 Task: Look for space in Tobias Barreto, Brazil from 17th June, 2023 to 21st June, 2023 for 2 adults in price range Rs.7000 to Rs.12000. Place can be private room with 1  bedroom having 2 beds and 1 bathroom. Property type can be house, flat, guest house. Amenities needed are: wifi, washing machine. Booking option can be shelf check-in. Required host language is Spanish.
Action: Mouse moved to (390, 106)
Screenshot: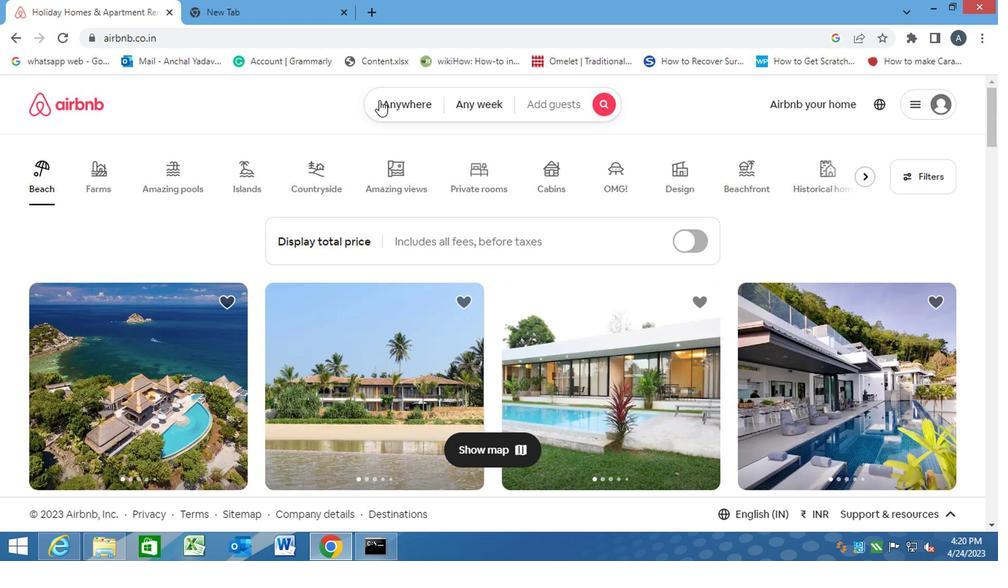
Action: Mouse pressed left at (390, 106)
Screenshot: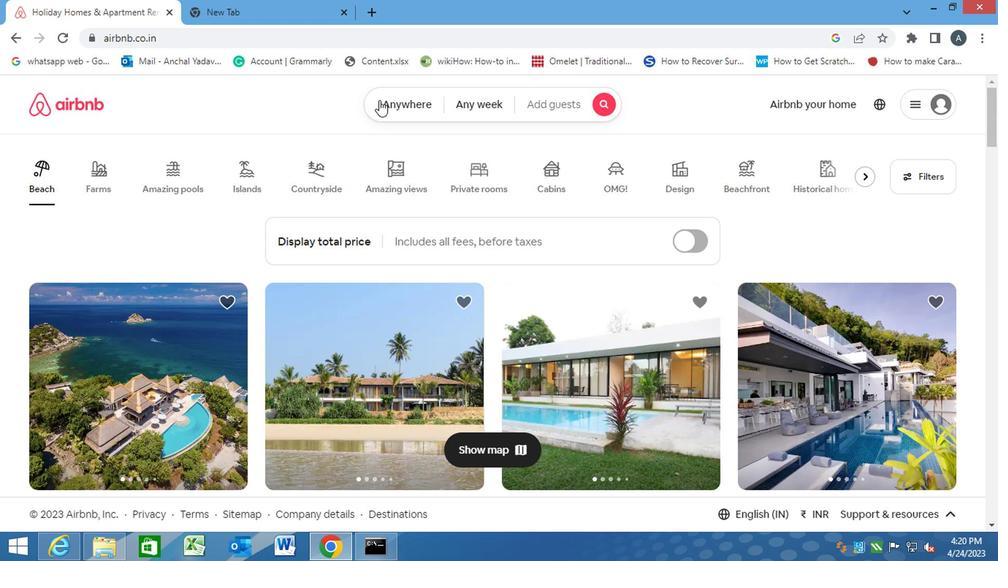 
Action: Mouse moved to (328, 155)
Screenshot: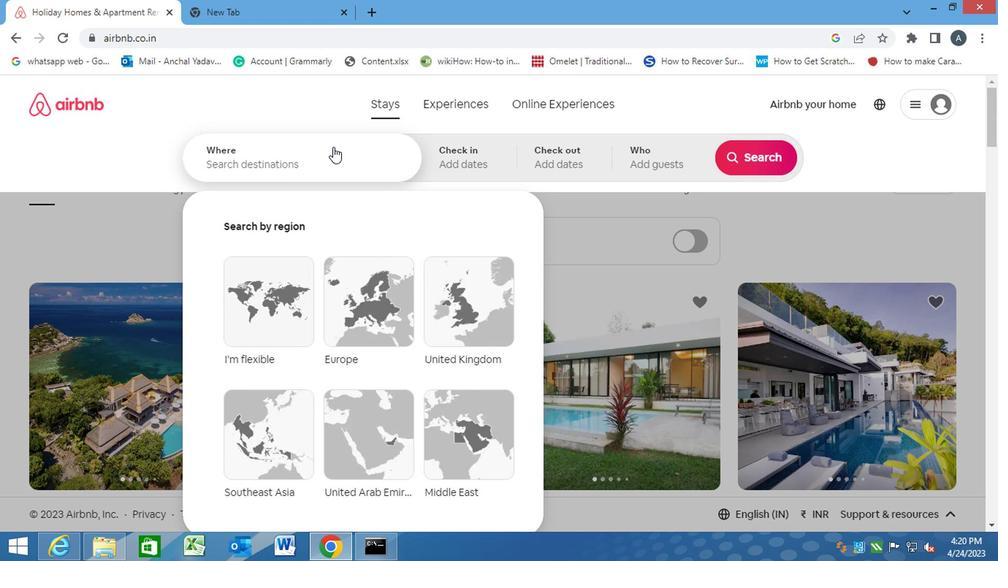 
Action: Mouse pressed left at (328, 155)
Screenshot: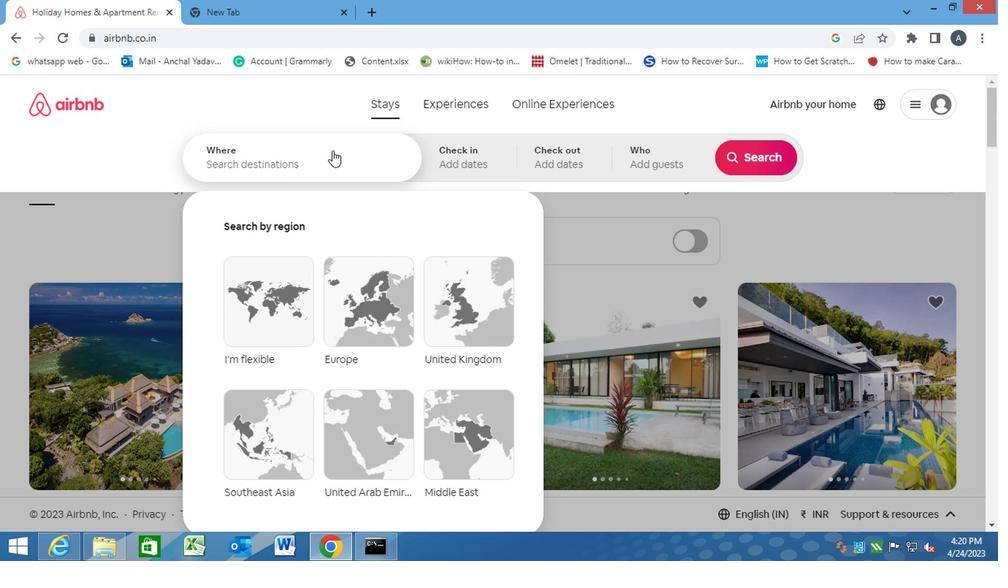 
Action: Key pressed <Key.caps_lock><Key.caps_lock>t<Key.caps_lock>obias<Key.space><Key.caps_lock>b<Key.caps_lock>arreto,<Key.space><Key.caps_lock>b<Key.caps_lock>razi
Screenshot: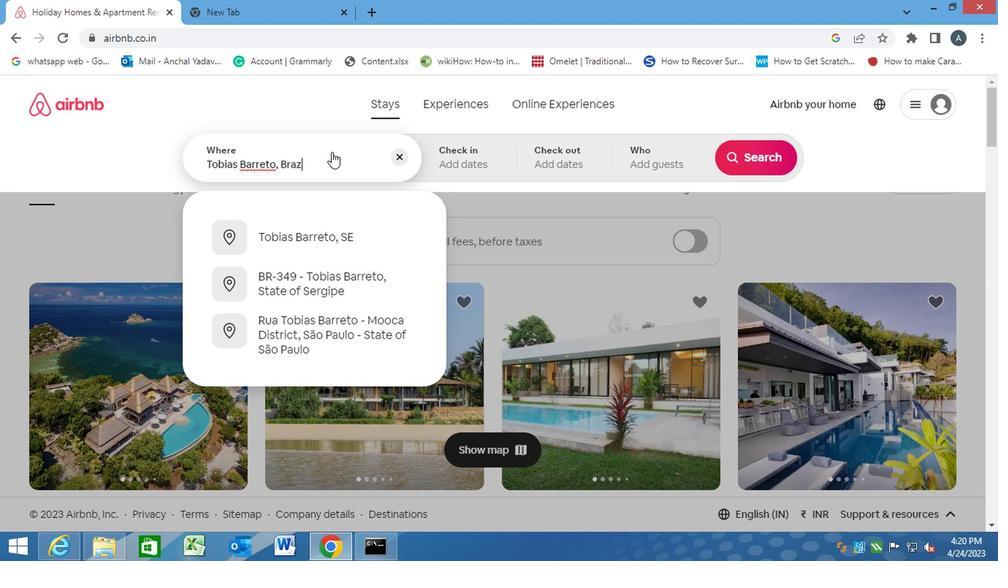 
Action: Mouse moved to (735, 276)
Screenshot: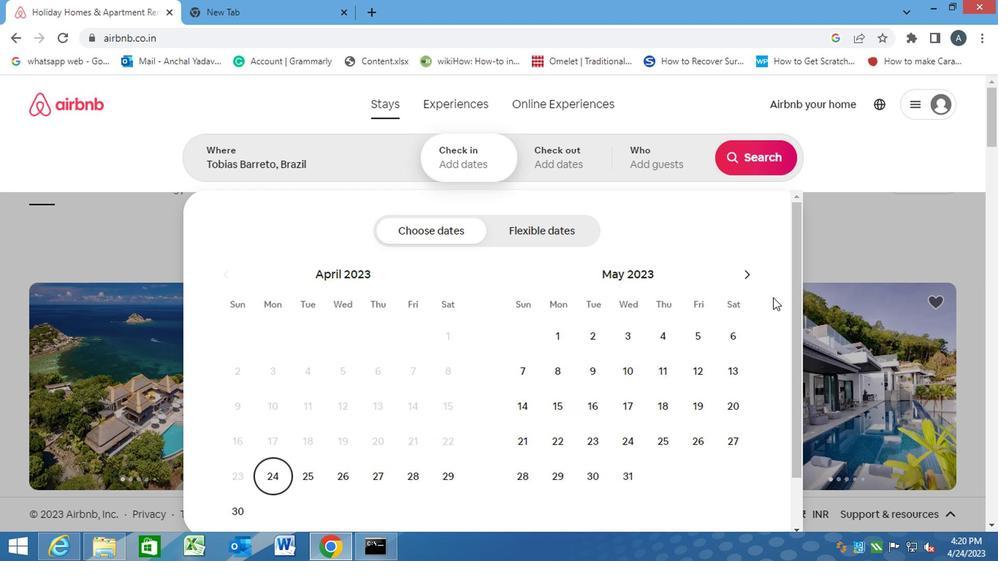 
Action: Mouse pressed left at (735, 276)
Screenshot: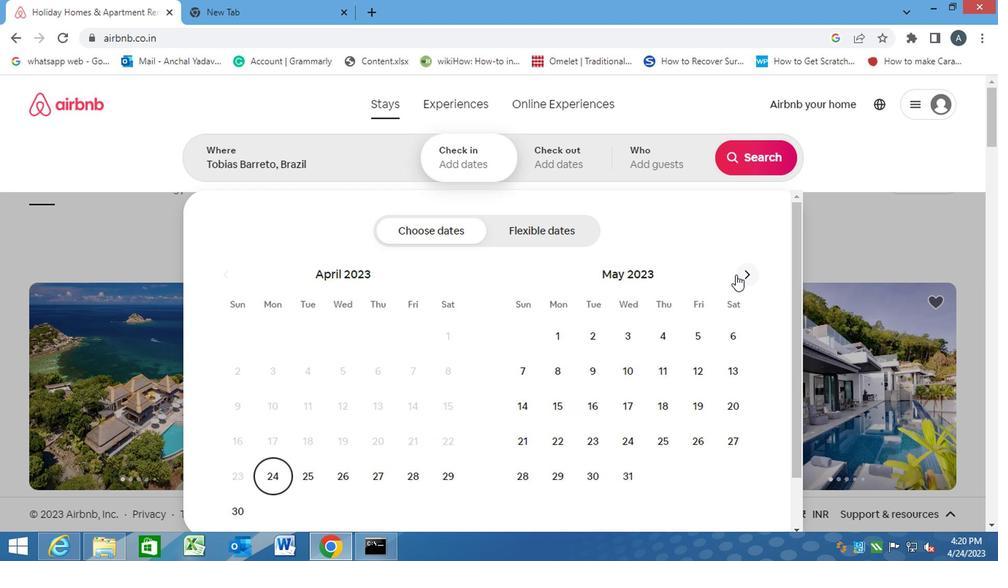 
Action: Mouse moved to (725, 400)
Screenshot: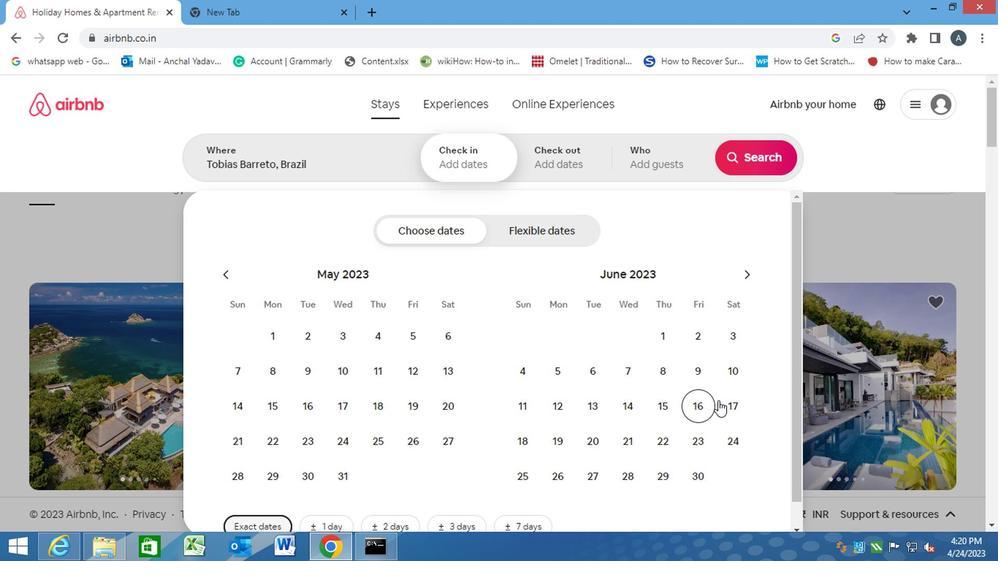 
Action: Mouse pressed left at (725, 400)
Screenshot: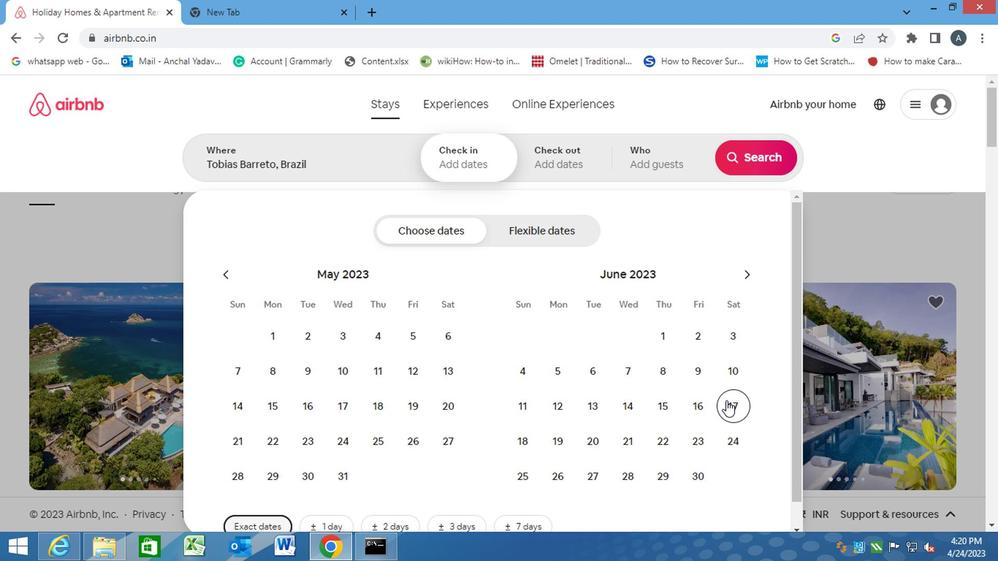 
Action: Mouse moved to (626, 436)
Screenshot: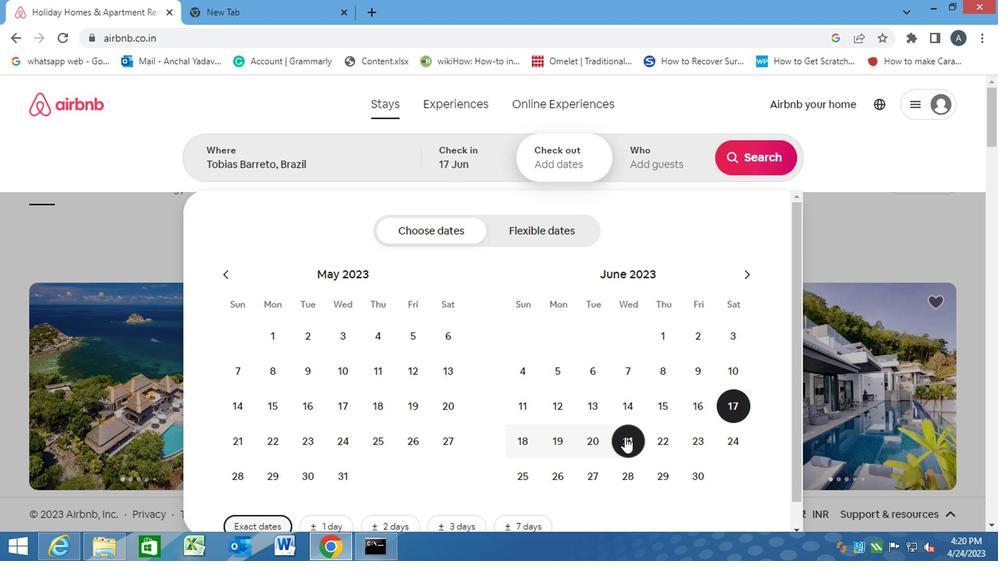 
Action: Mouse pressed left at (626, 436)
Screenshot: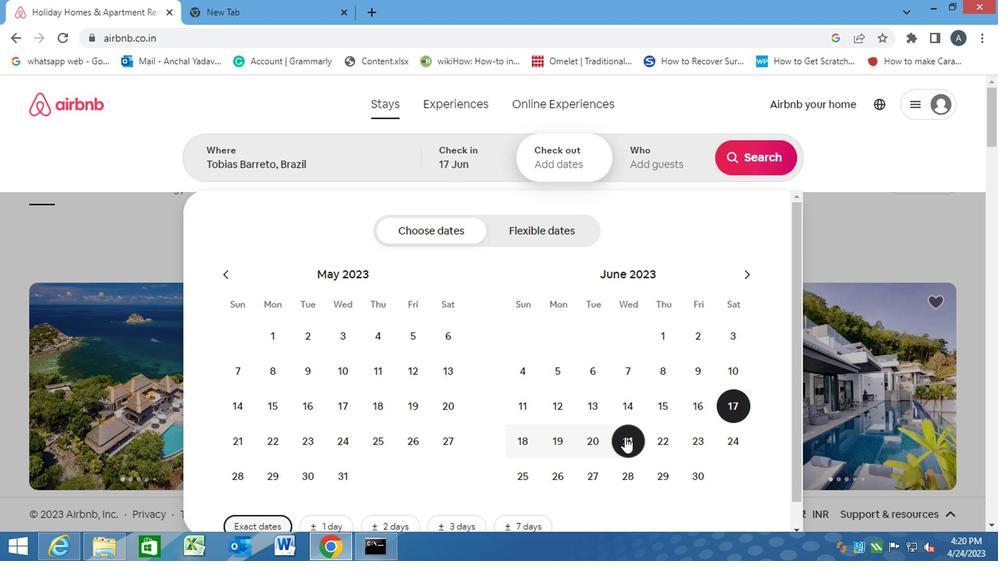 
Action: Mouse moved to (644, 167)
Screenshot: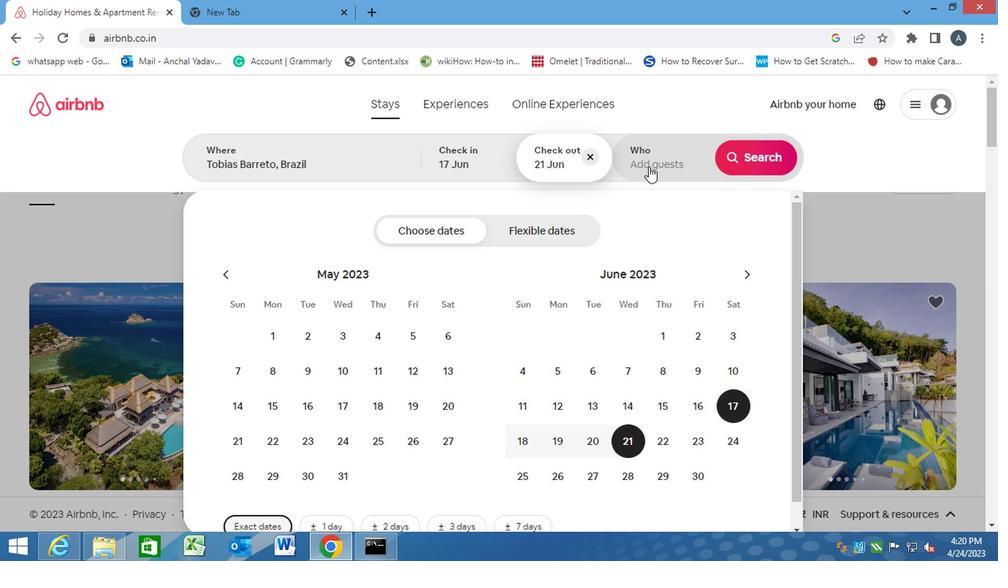 
Action: Mouse pressed left at (644, 167)
Screenshot: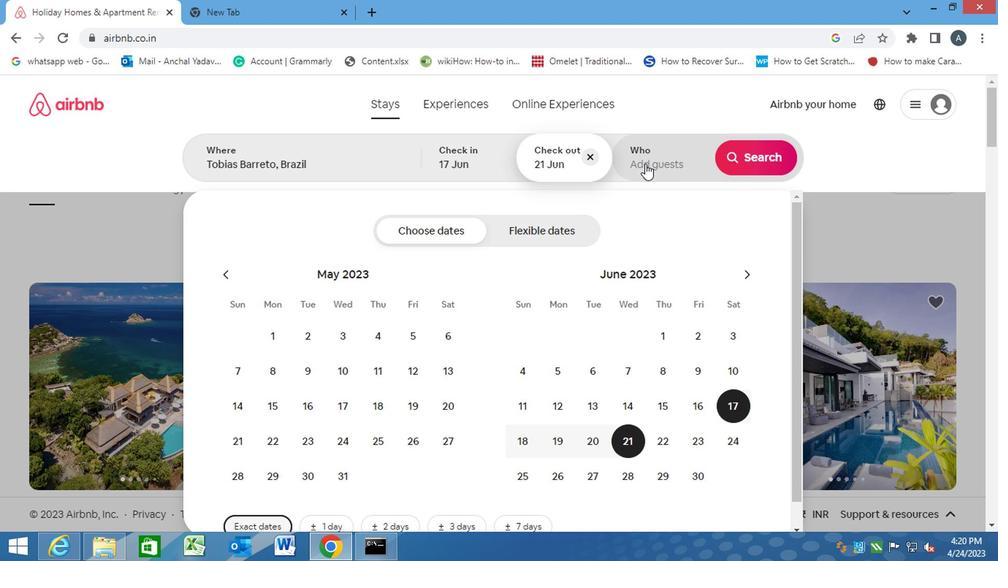 
Action: Mouse moved to (756, 239)
Screenshot: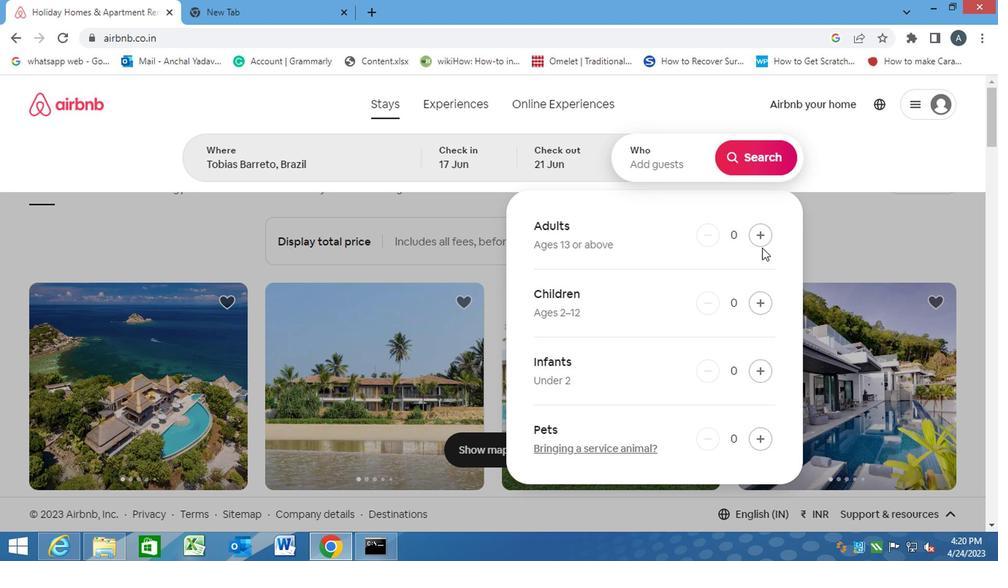 
Action: Mouse pressed left at (756, 239)
Screenshot: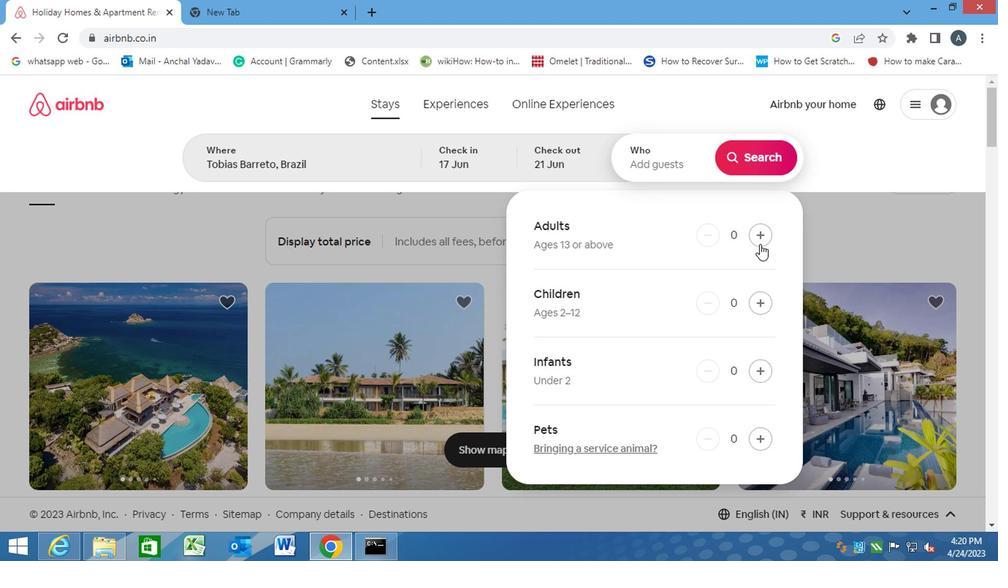 
Action: Mouse pressed left at (756, 239)
Screenshot: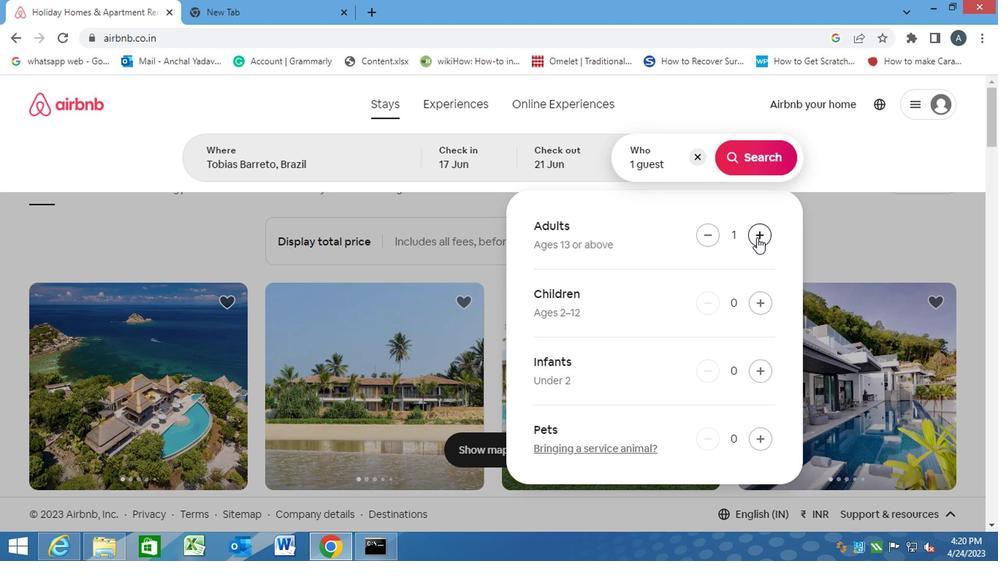 
Action: Mouse moved to (736, 163)
Screenshot: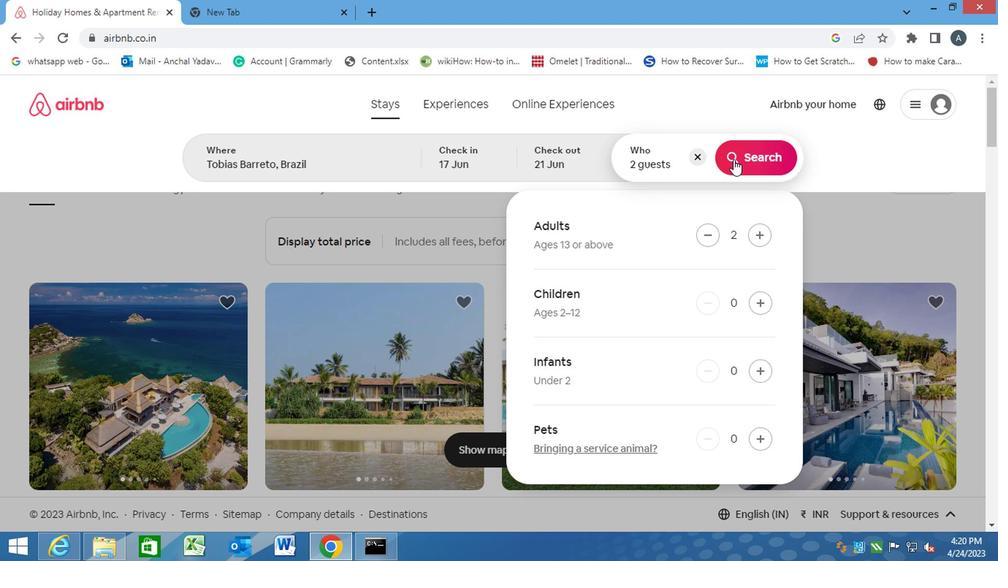 
Action: Mouse pressed left at (736, 163)
Screenshot: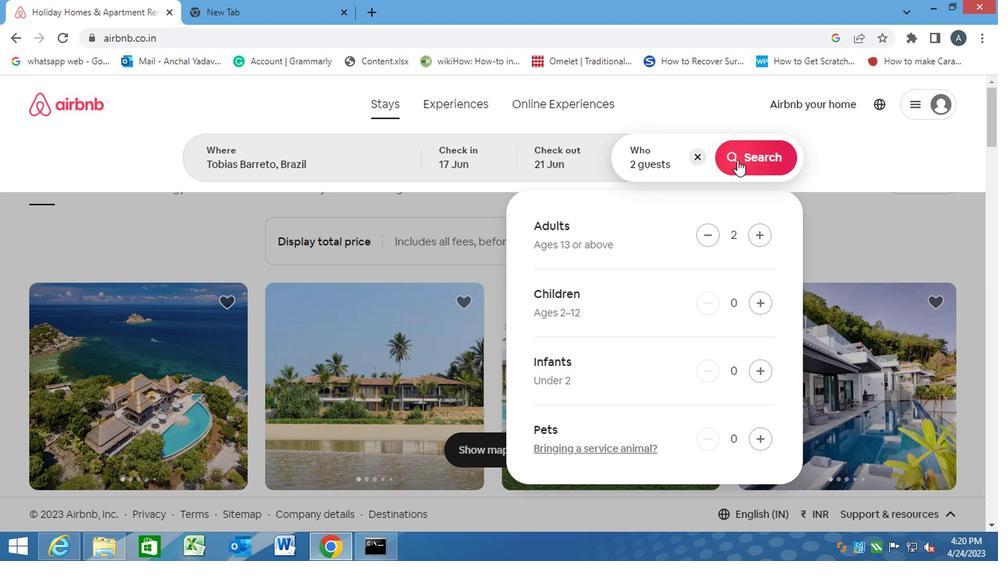 
Action: Mouse moved to (931, 164)
Screenshot: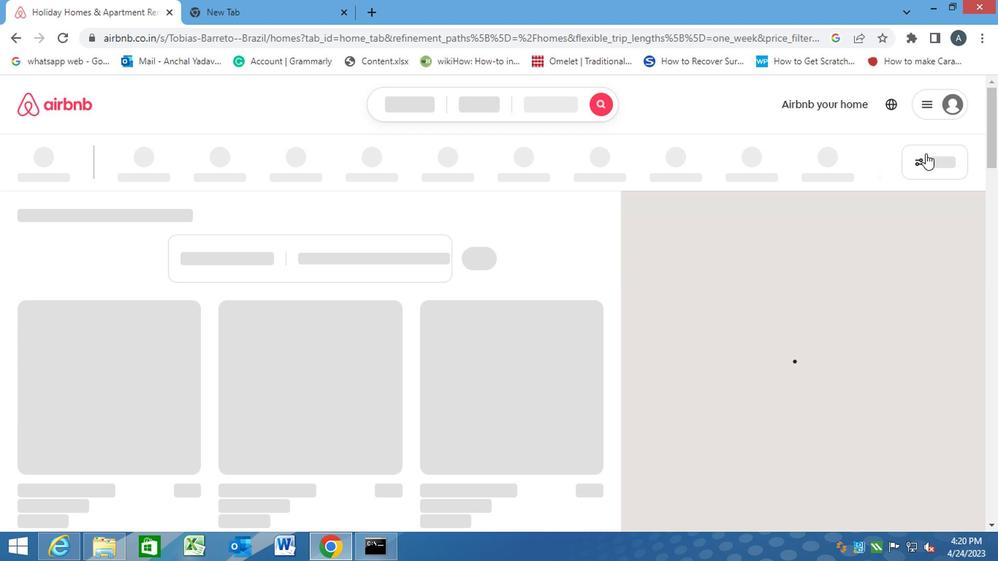 
Action: Mouse pressed left at (931, 164)
Screenshot: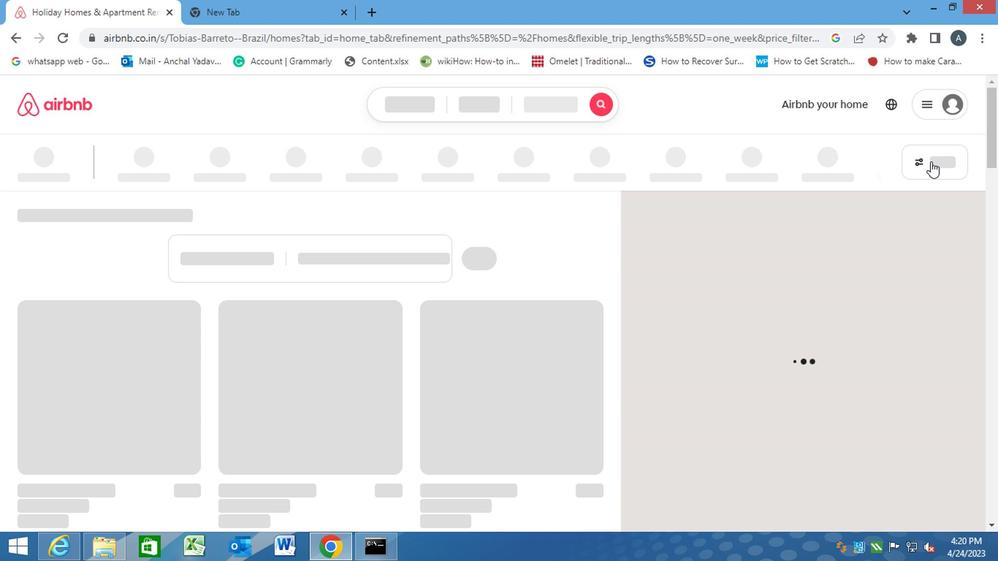 
Action: Mouse moved to (307, 349)
Screenshot: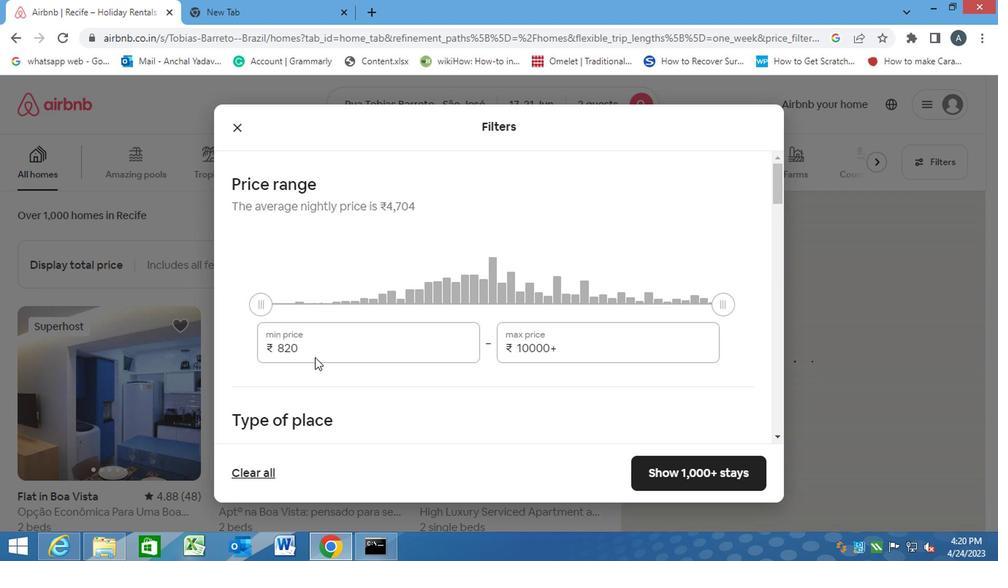 
Action: Mouse pressed left at (307, 349)
Screenshot: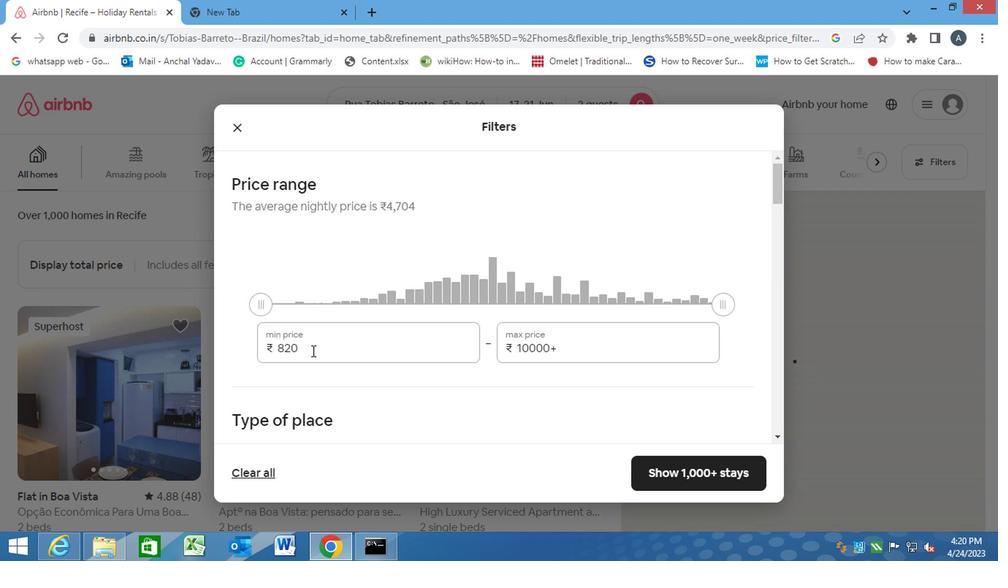 
Action: Mouse moved to (262, 350)
Screenshot: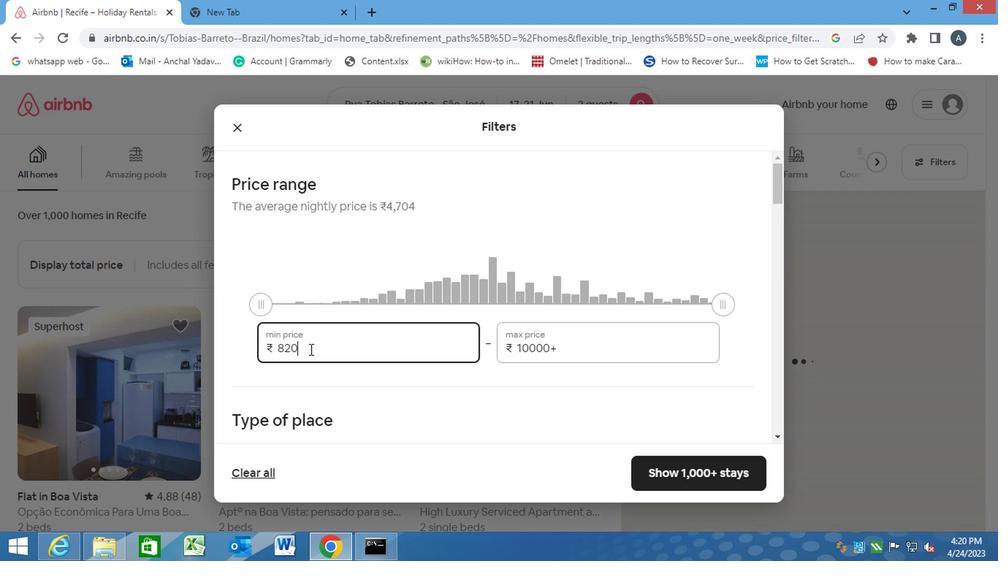 
Action: Key pressed 7000<Key.tab><Key.tab>
Screenshot: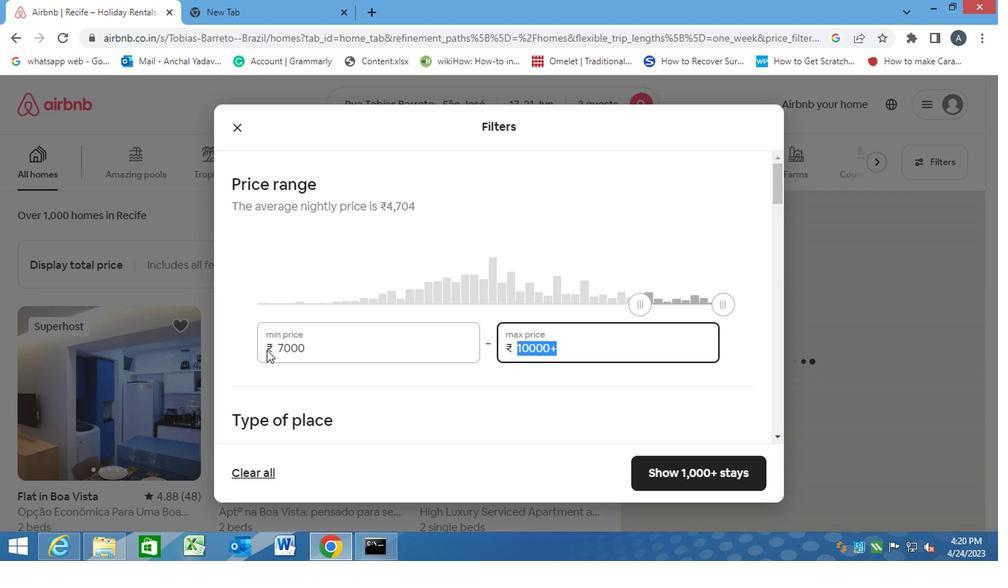 
Action: Mouse moved to (570, 188)
Screenshot: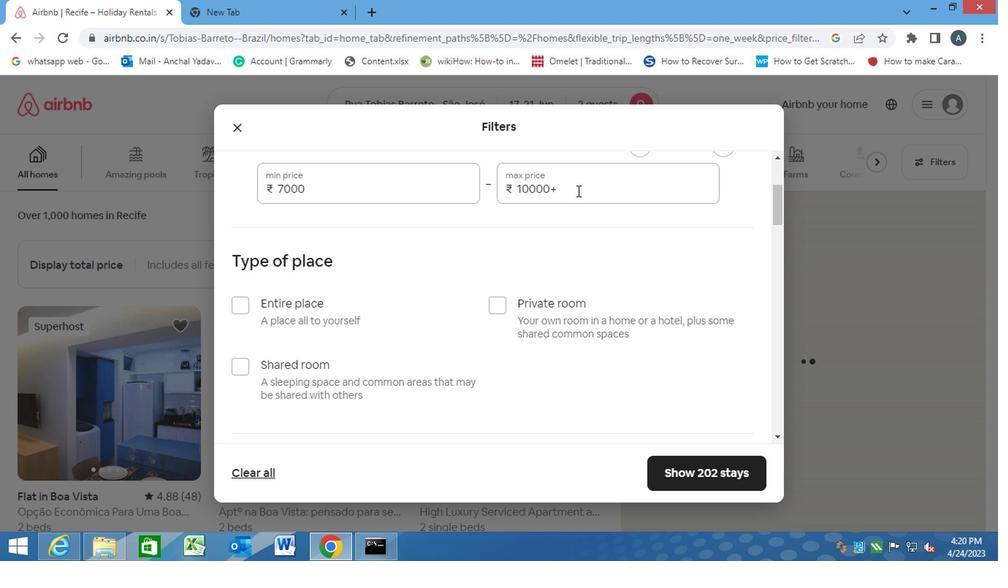 
Action: Mouse pressed left at (570, 188)
Screenshot: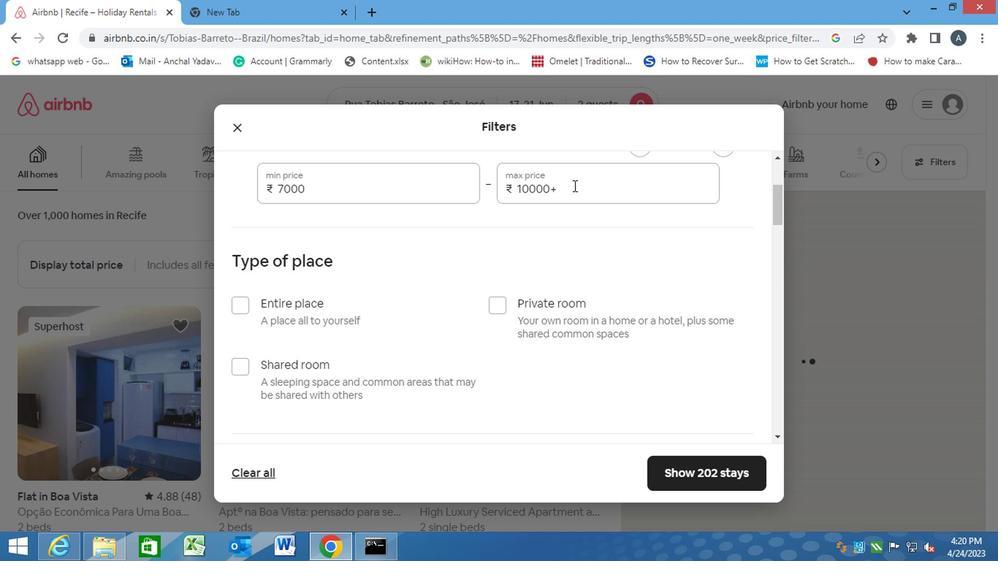 
Action: Mouse moved to (478, 200)
Screenshot: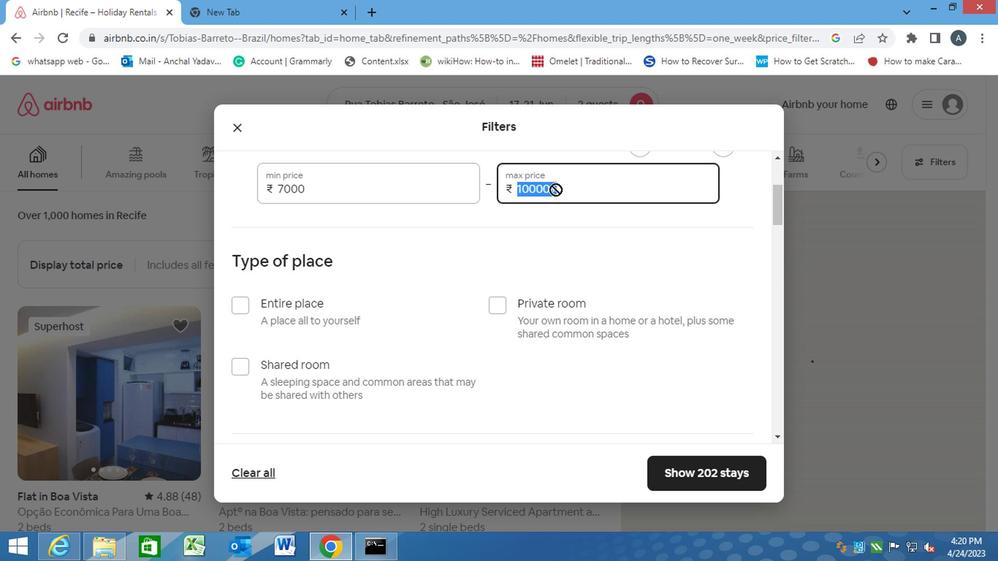 
Action: Key pressed 12000
Screenshot: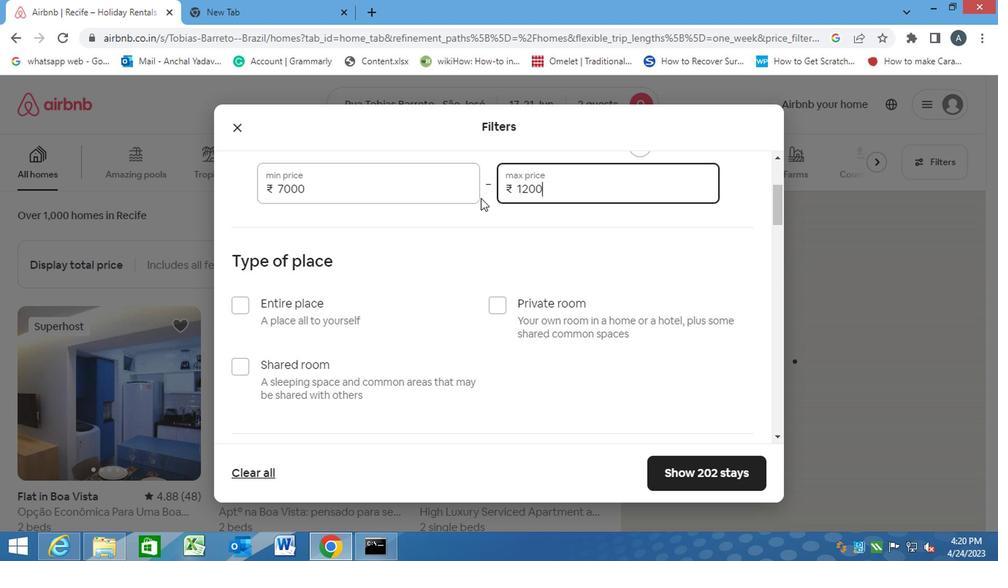 
Action: Mouse moved to (471, 250)
Screenshot: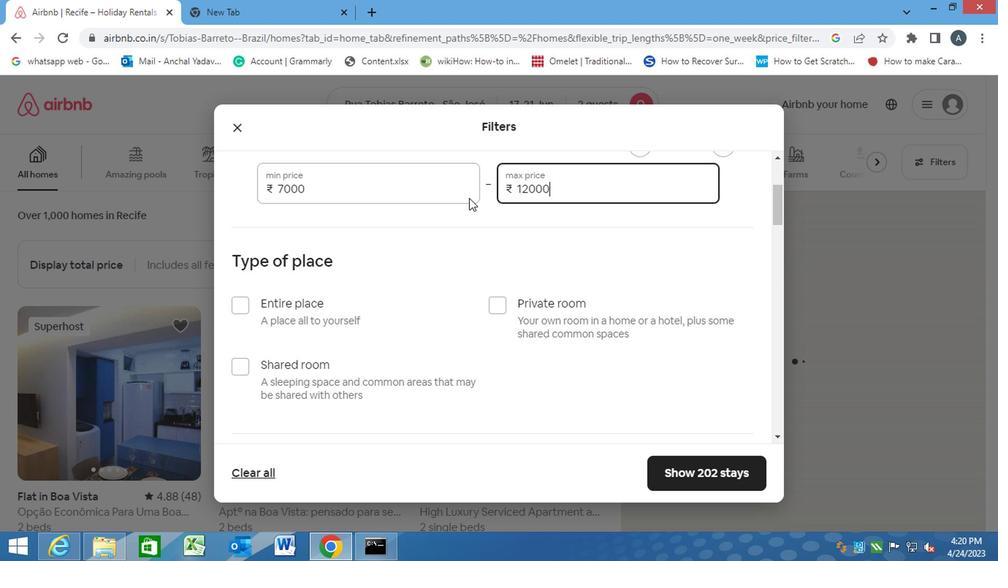
Action: Mouse pressed left at (471, 250)
Screenshot: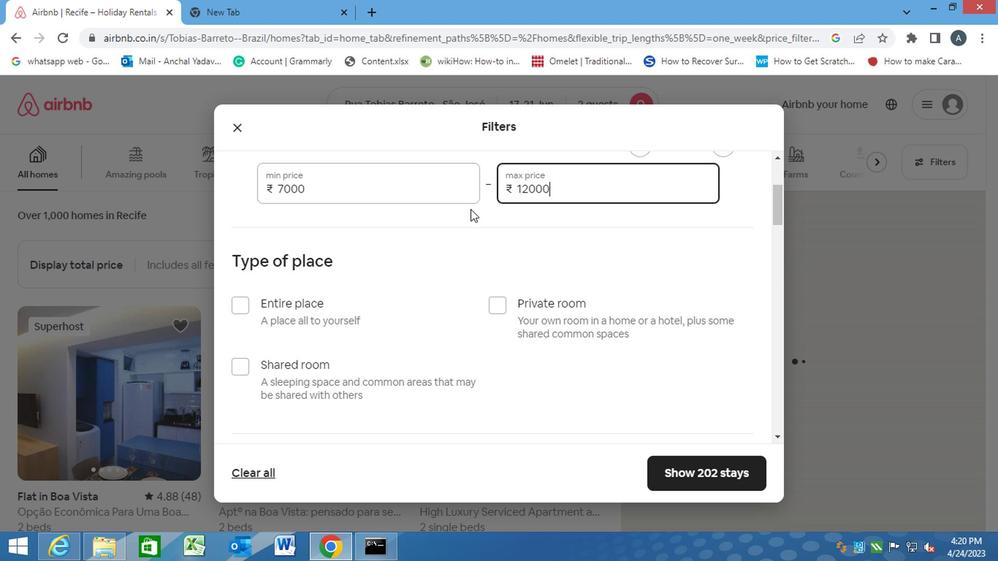 
Action: Mouse moved to (472, 251)
Screenshot: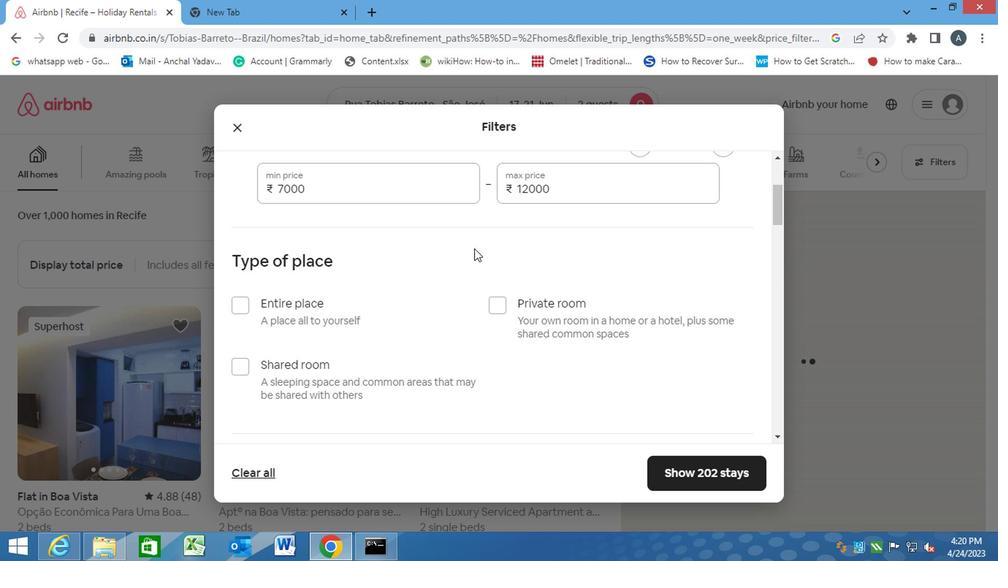 
Action: Mouse scrolled (472, 251) with delta (0, 0)
Screenshot: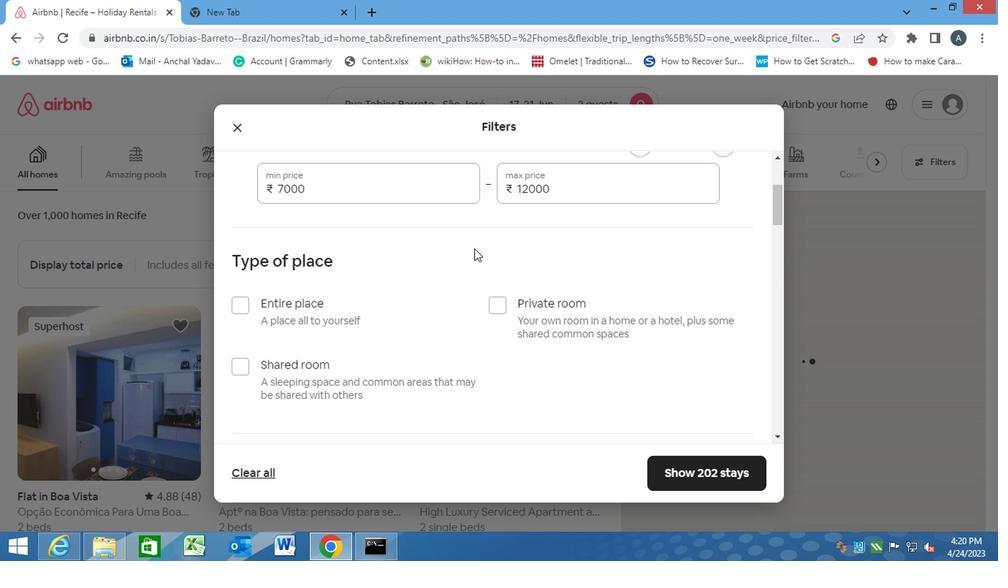 
Action: Mouse moved to (310, 266)
Screenshot: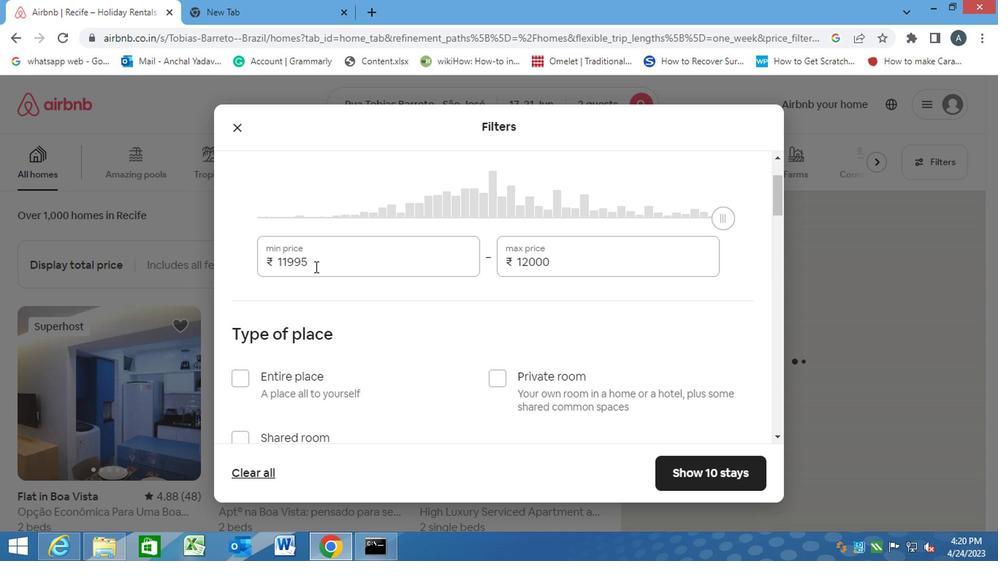 
Action: Mouse pressed left at (310, 266)
Screenshot: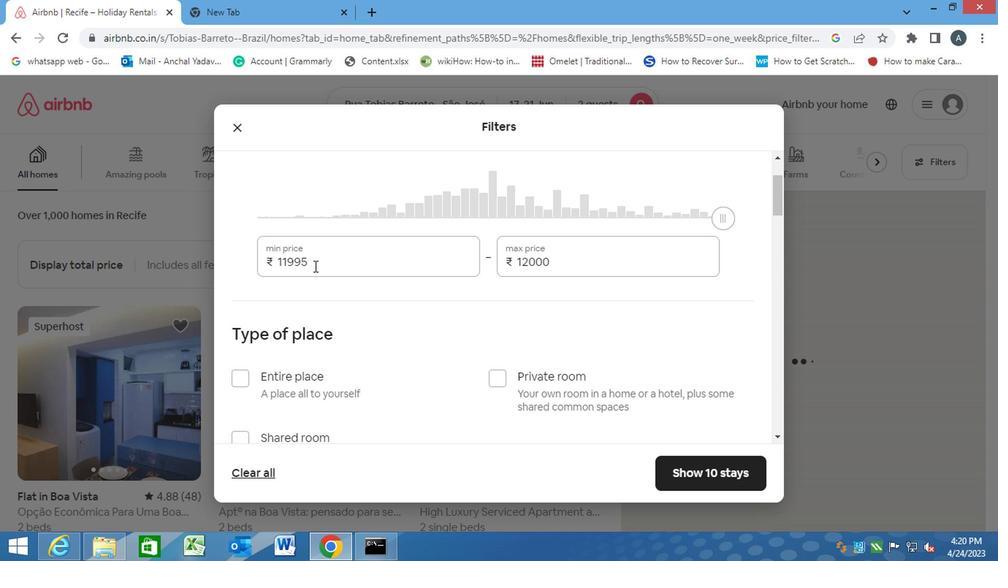 
Action: Mouse moved to (260, 265)
Screenshot: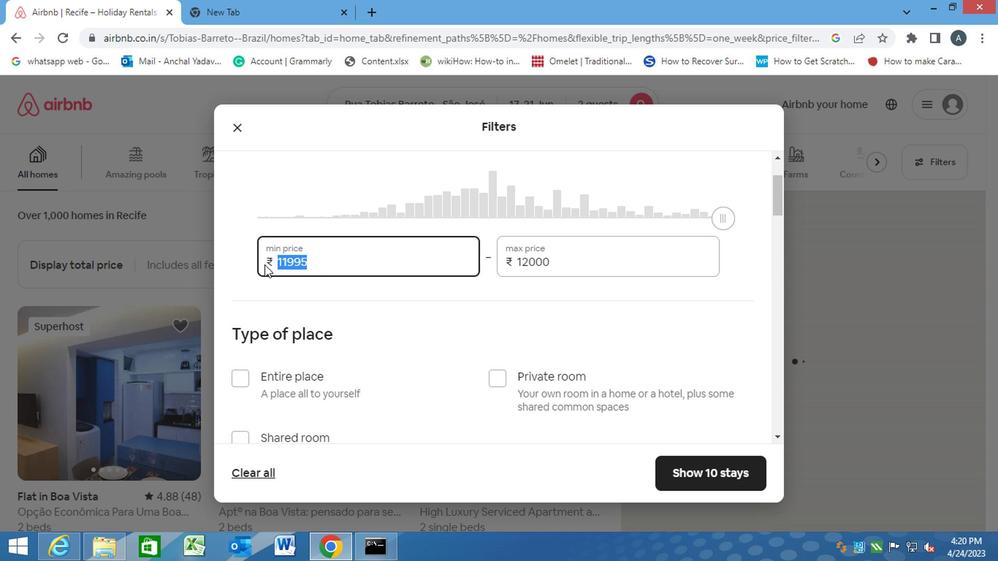 
Action: Key pressed 7000
Screenshot: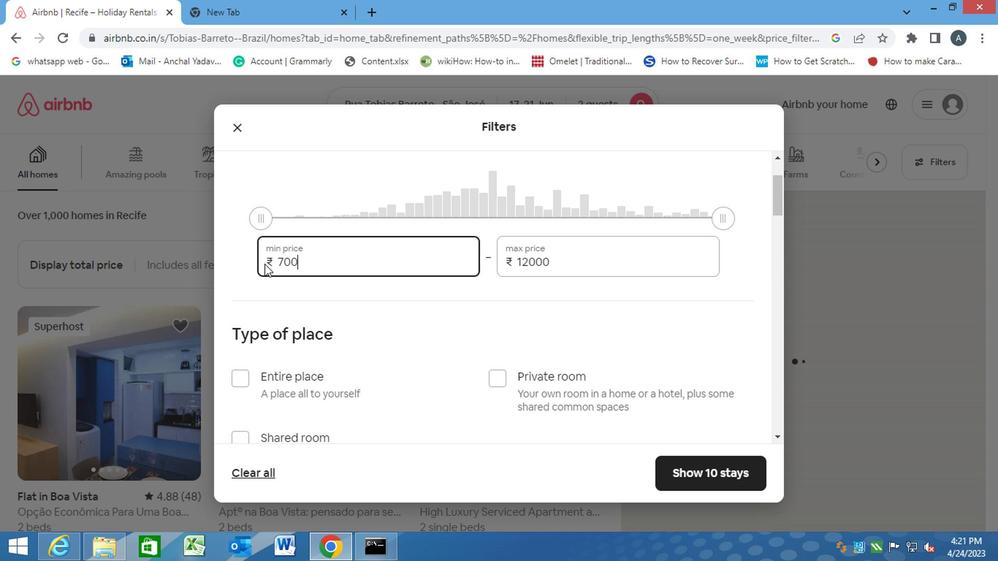 
Action: Mouse moved to (409, 311)
Screenshot: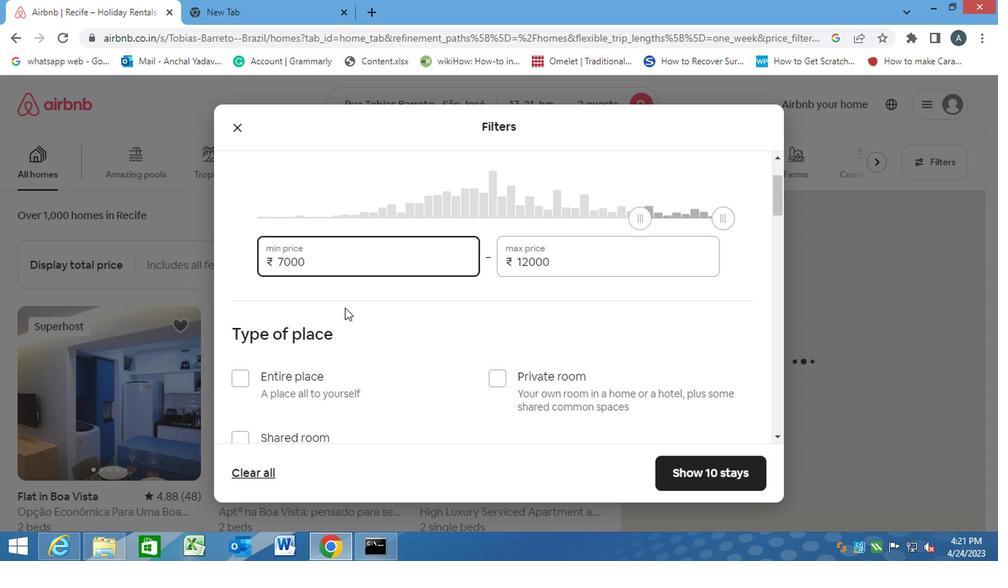 
Action: Mouse pressed left at (409, 311)
Screenshot: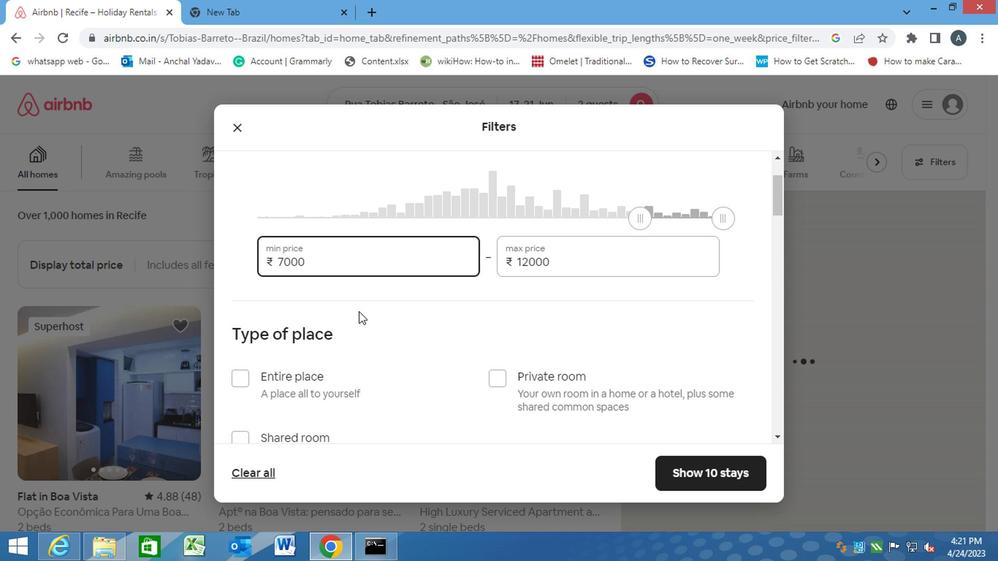 
Action: Mouse moved to (329, 386)
Screenshot: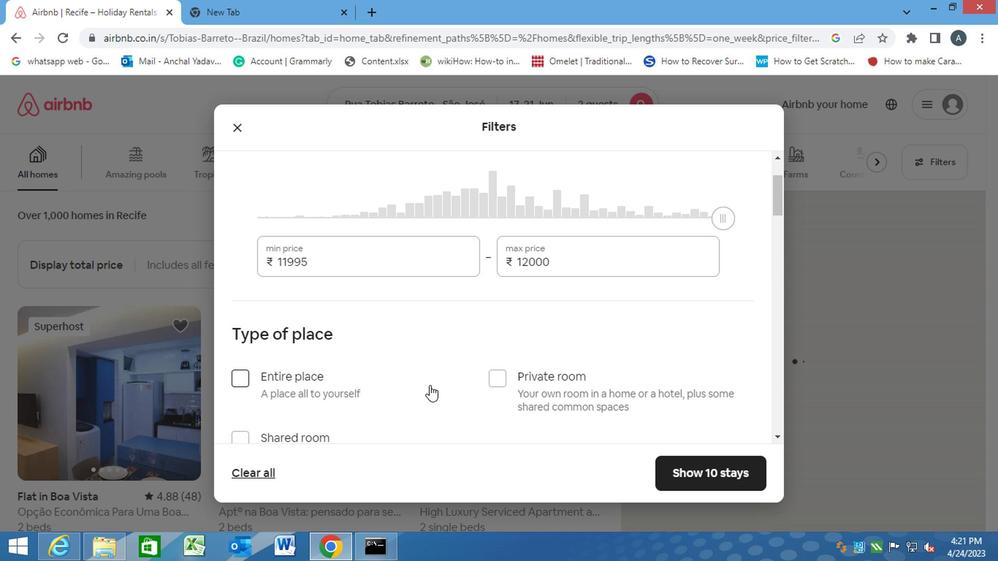 
Action: Mouse scrolled (329, 384) with delta (0, -1)
Screenshot: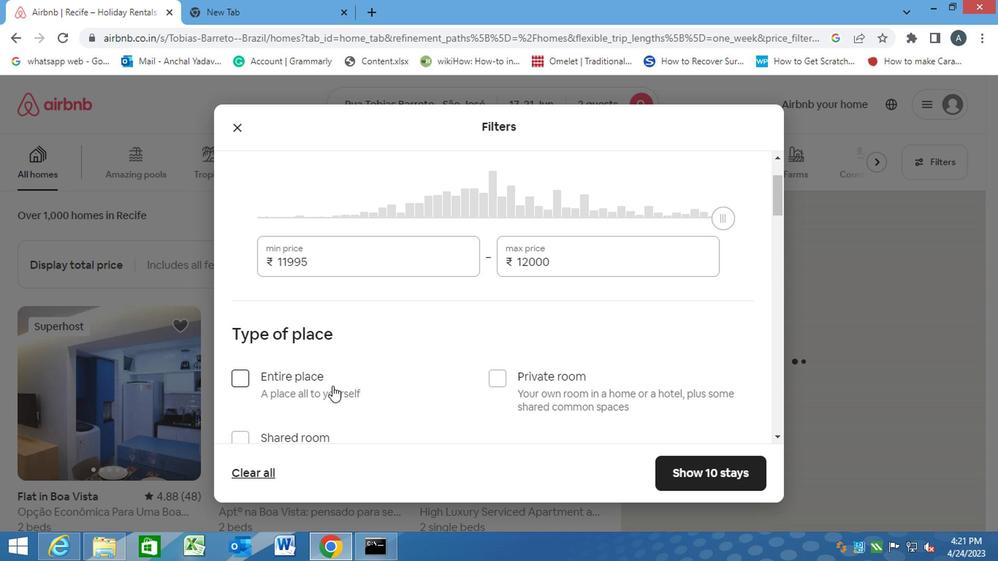 
Action: Mouse moved to (498, 302)
Screenshot: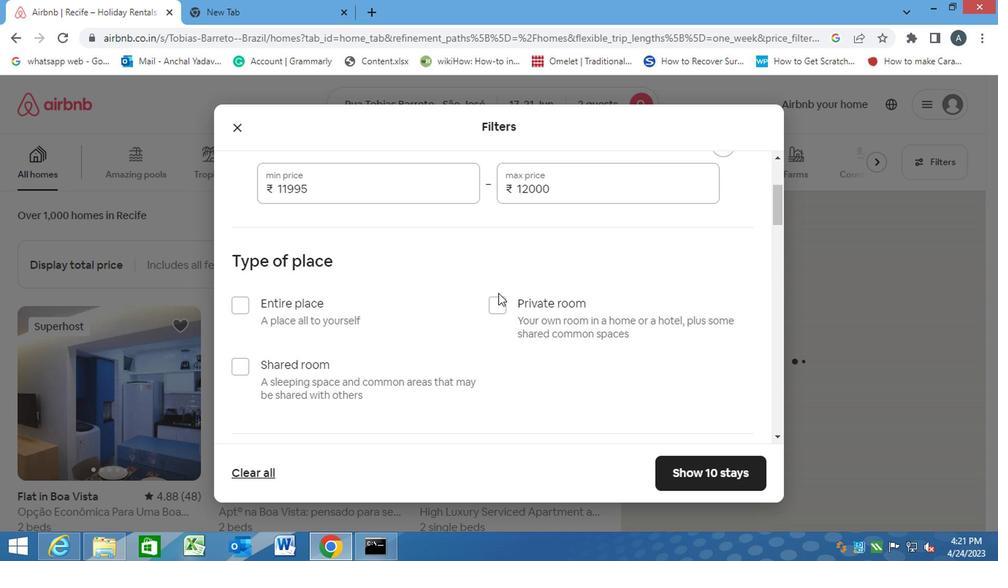 
Action: Mouse pressed left at (498, 302)
Screenshot: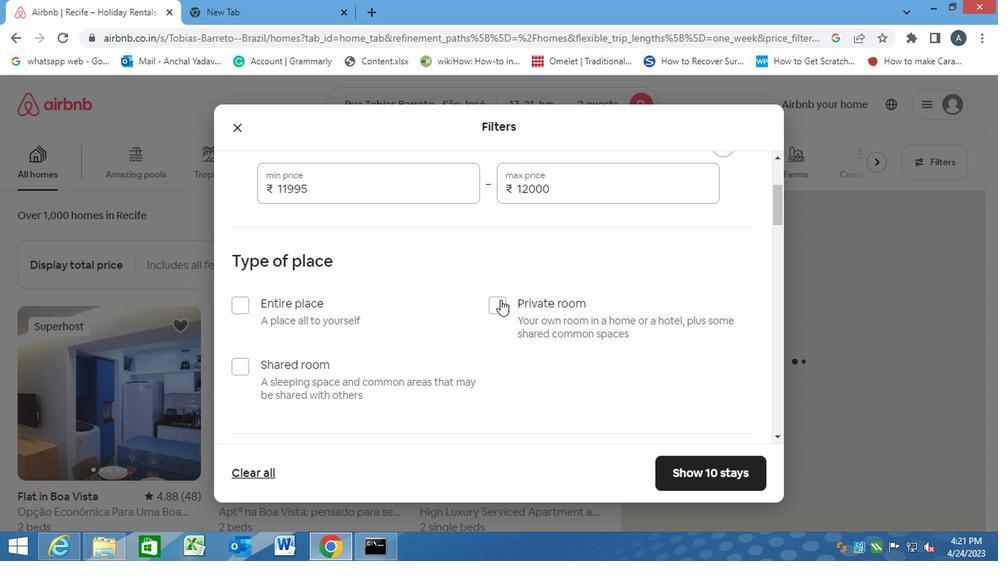 
Action: Mouse moved to (447, 358)
Screenshot: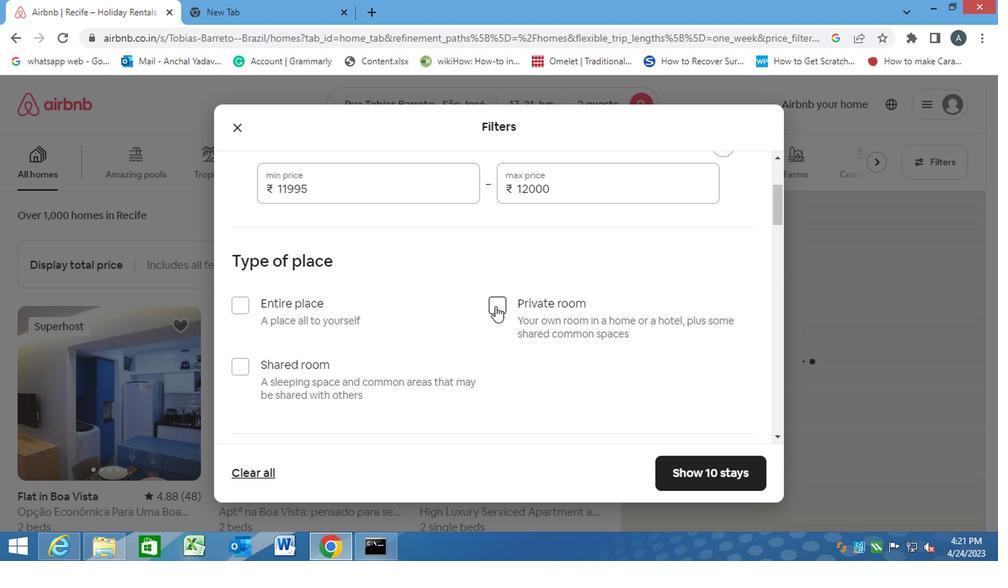 
Action: Mouse scrolled (447, 358) with delta (0, 0)
Screenshot: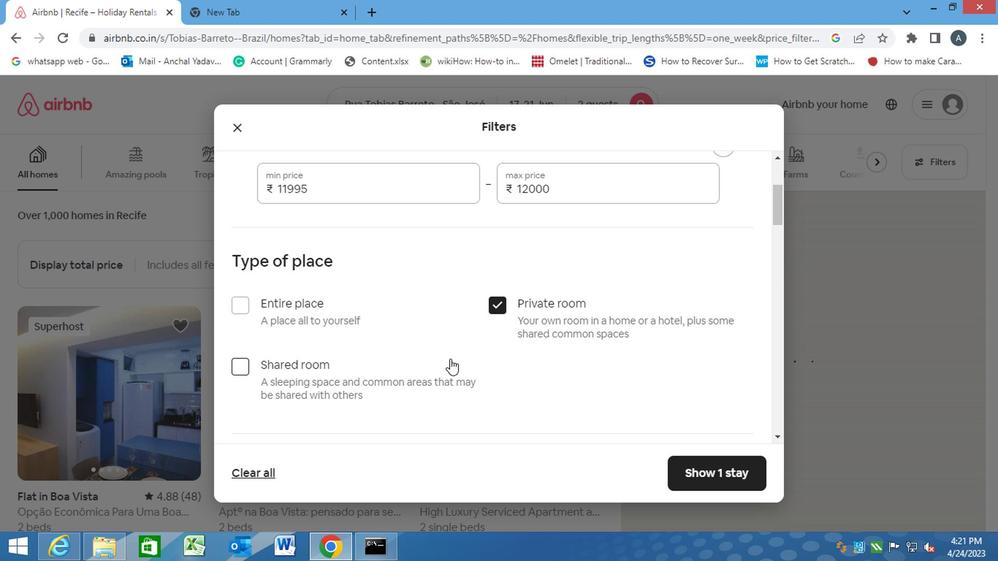 
Action: Mouse scrolled (447, 358) with delta (0, 0)
Screenshot: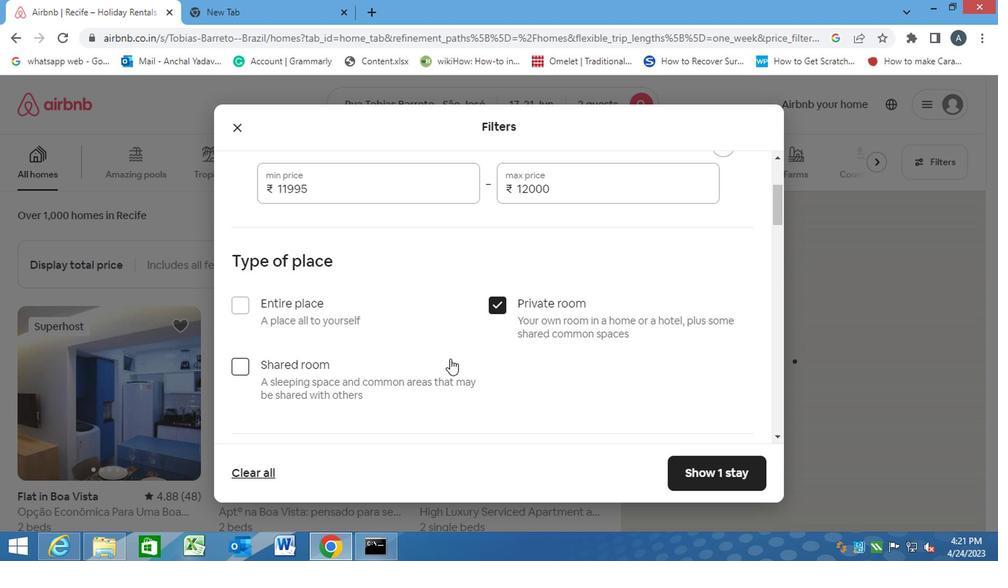 
Action: Mouse moved to (436, 354)
Screenshot: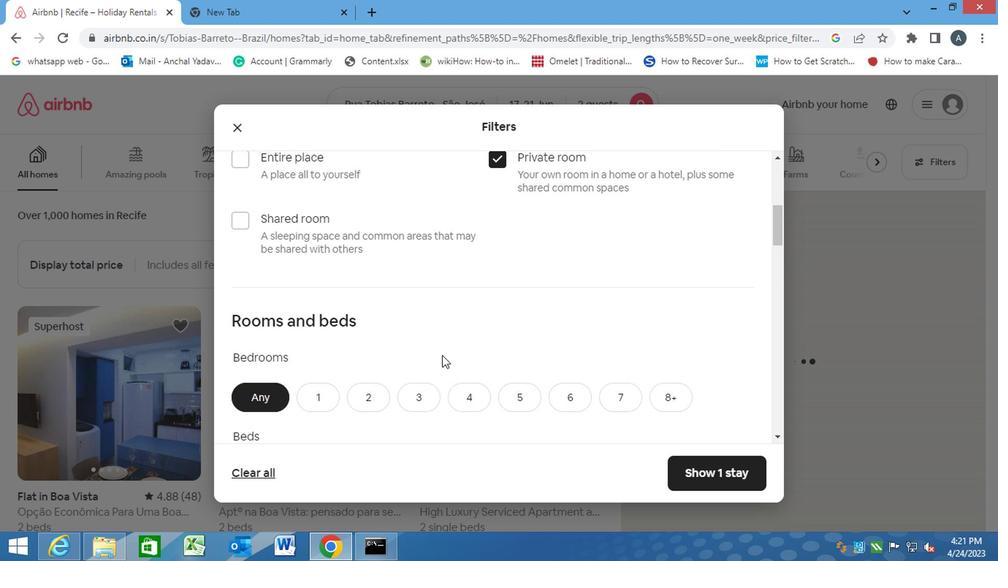 
Action: Mouse scrolled (436, 354) with delta (0, 0)
Screenshot: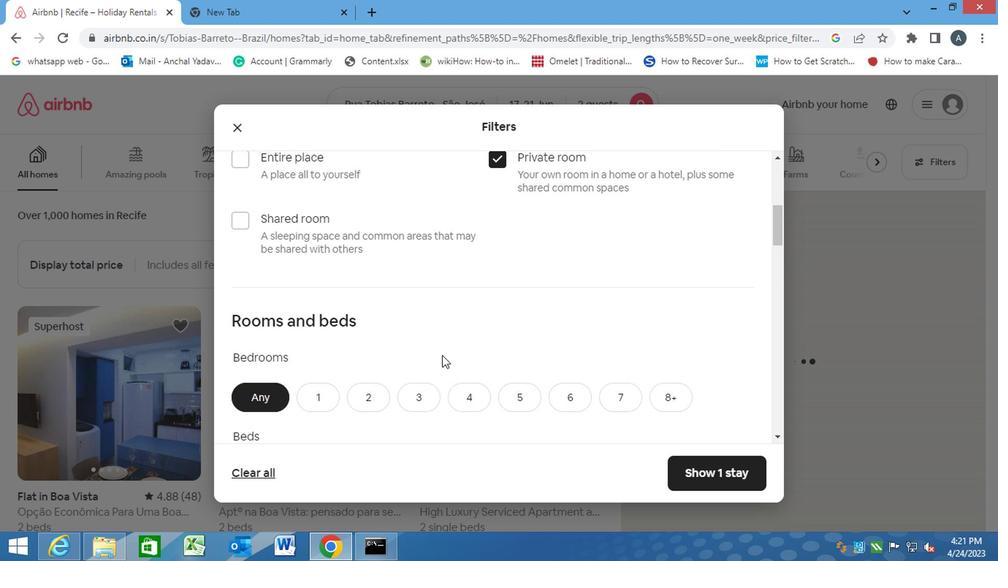 
Action: Mouse scrolled (436, 354) with delta (0, 0)
Screenshot: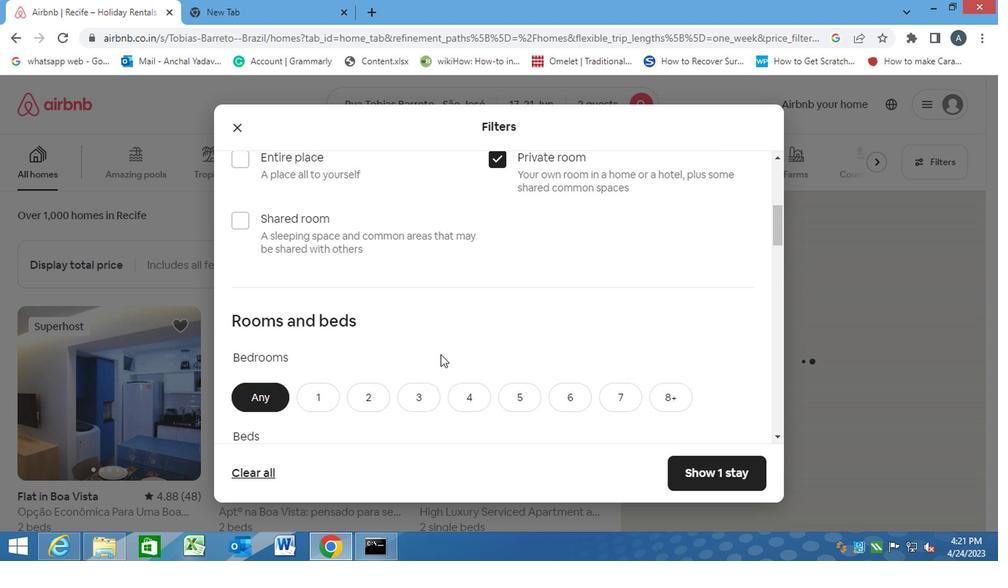 
Action: Mouse moved to (315, 248)
Screenshot: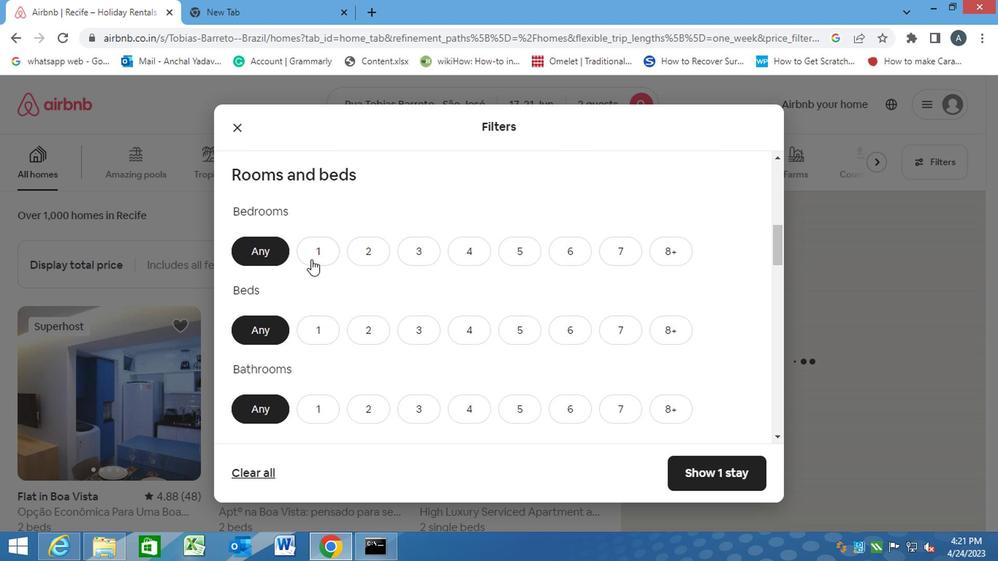 
Action: Mouse pressed left at (315, 248)
Screenshot: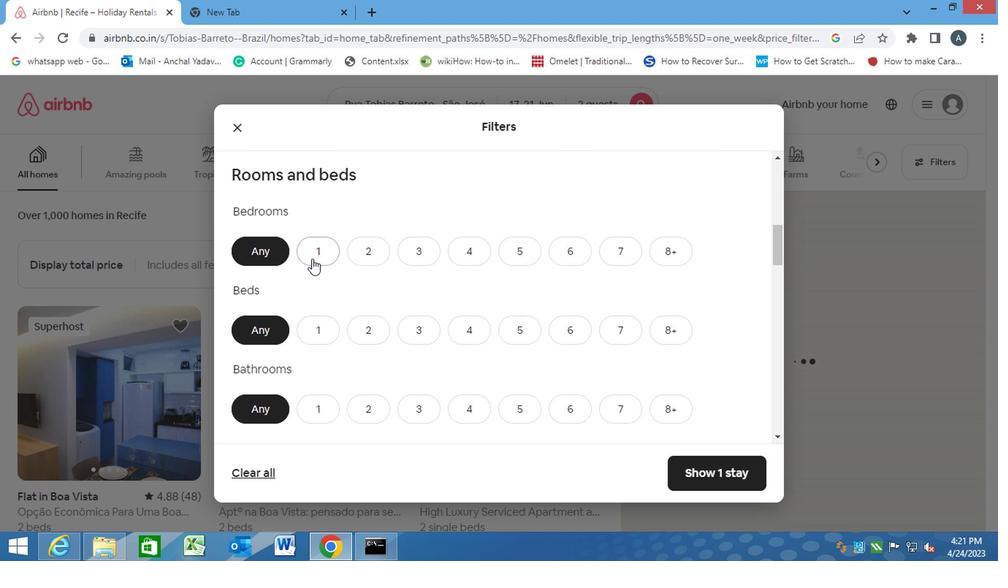 
Action: Mouse moved to (370, 328)
Screenshot: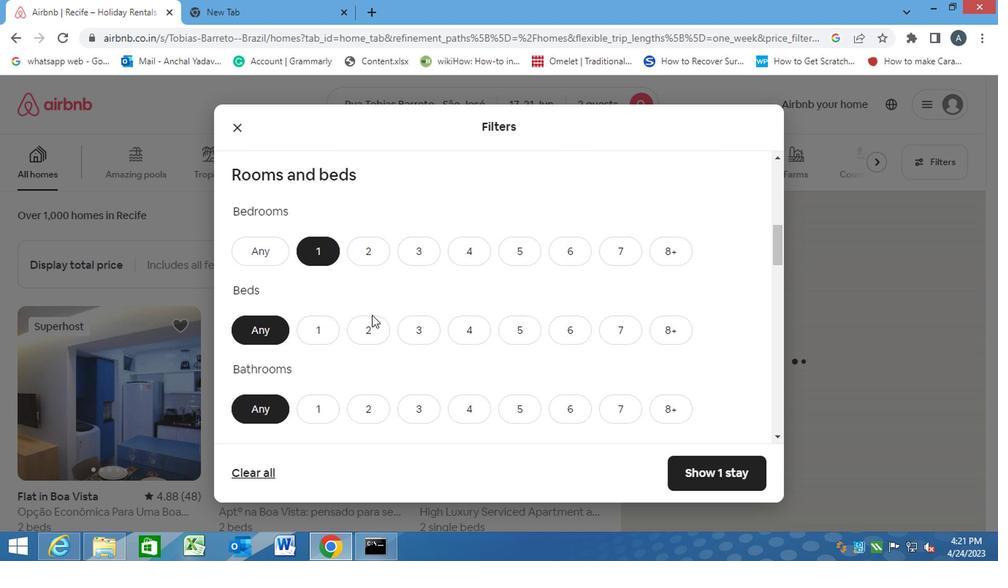 
Action: Mouse pressed left at (370, 328)
Screenshot: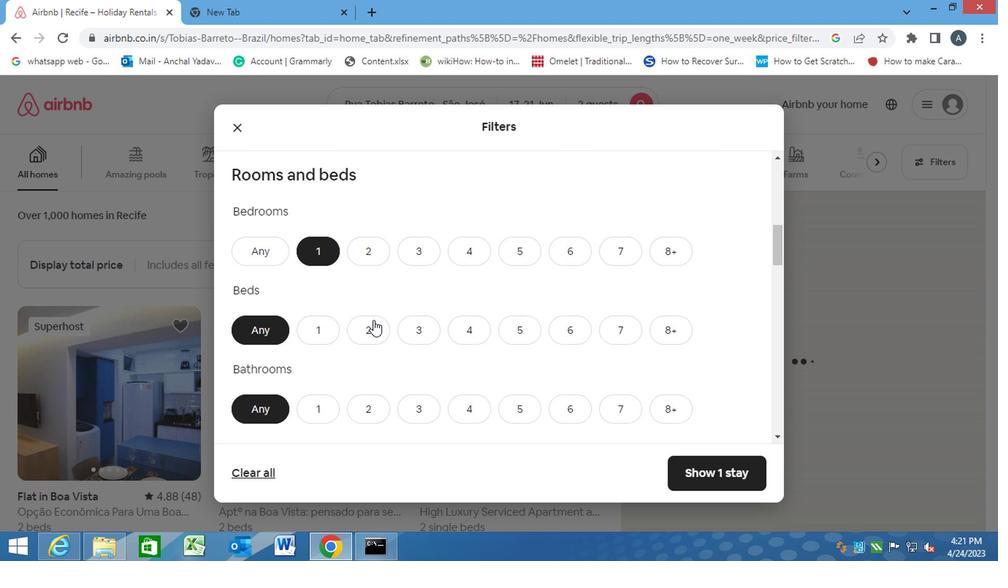 
Action: Mouse moved to (321, 399)
Screenshot: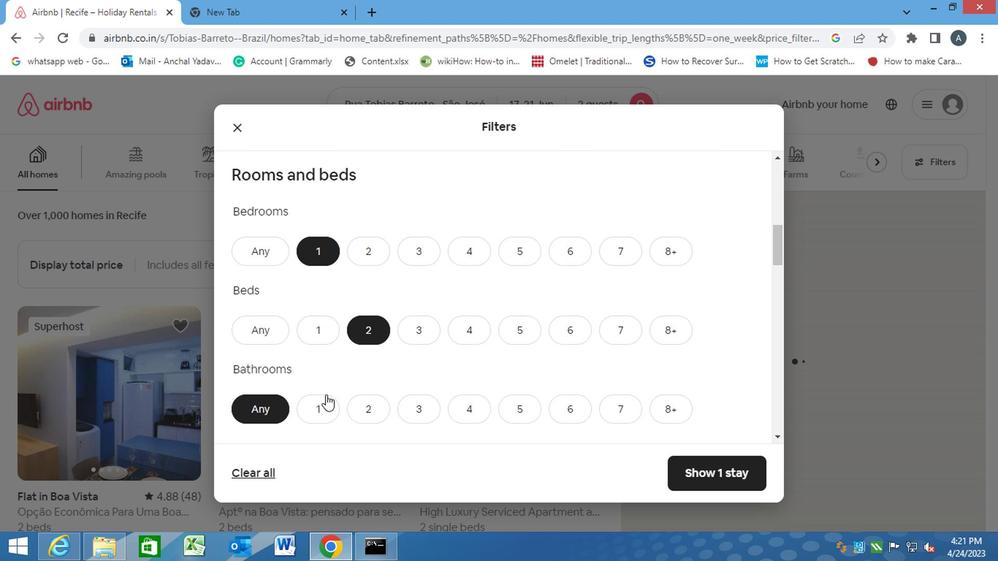 
Action: Mouse pressed left at (321, 399)
Screenshot: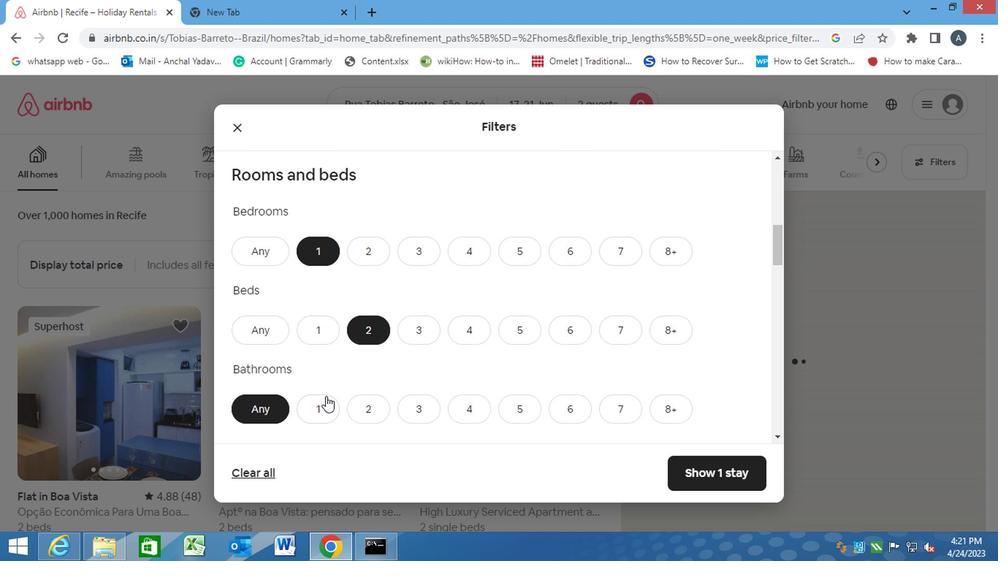 
Action: Mouse scrolled (321, 397) with delta (0, -1)
Screenshot: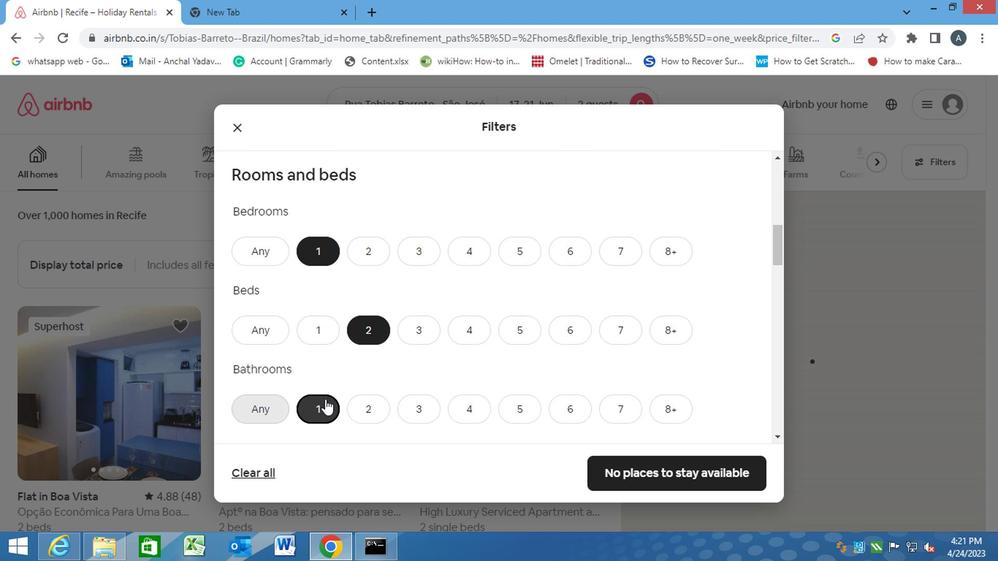 
Action: Mouse scrolled (321, 397) with delta (0, -1)
Screenshot: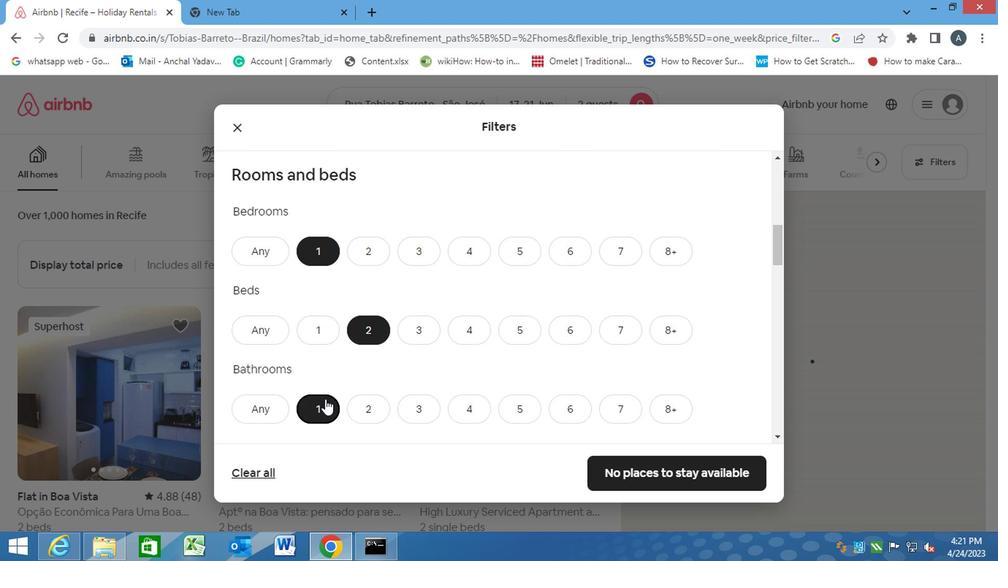 
Action: Mouse scrolled (321, 397) with delta (0, -1)
Screenshot: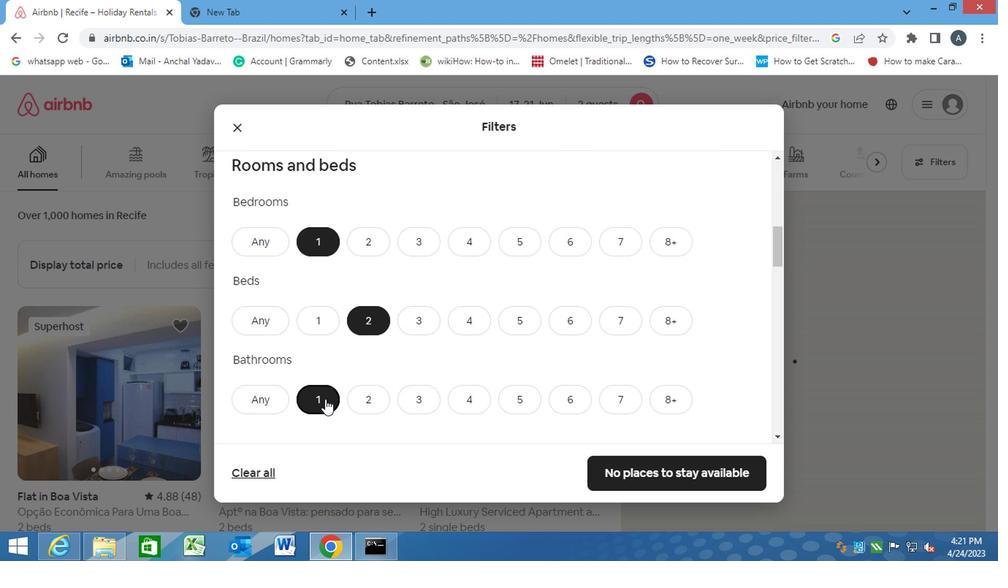 
Action: Mouse moved to (322, 392)
Screenshot: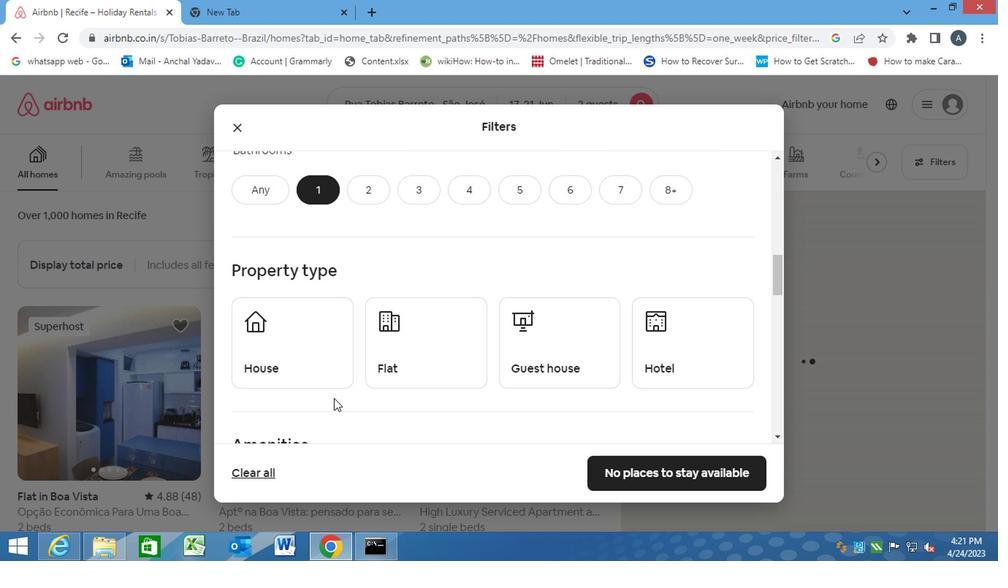 
Action: Mouse pressed left at (322, 392)
Screenshot: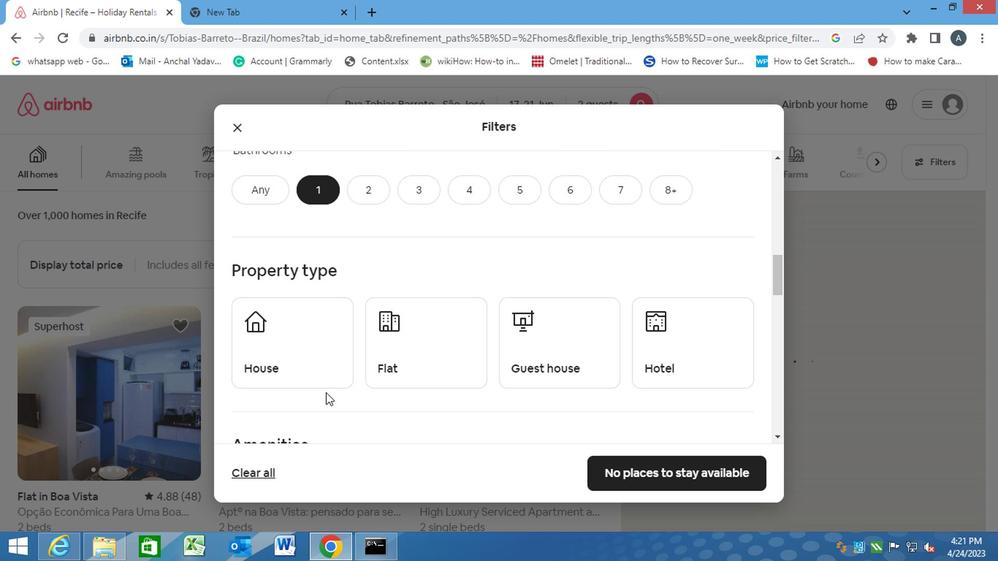 
Action: Mouse moved to (313, 362)
Screenshot: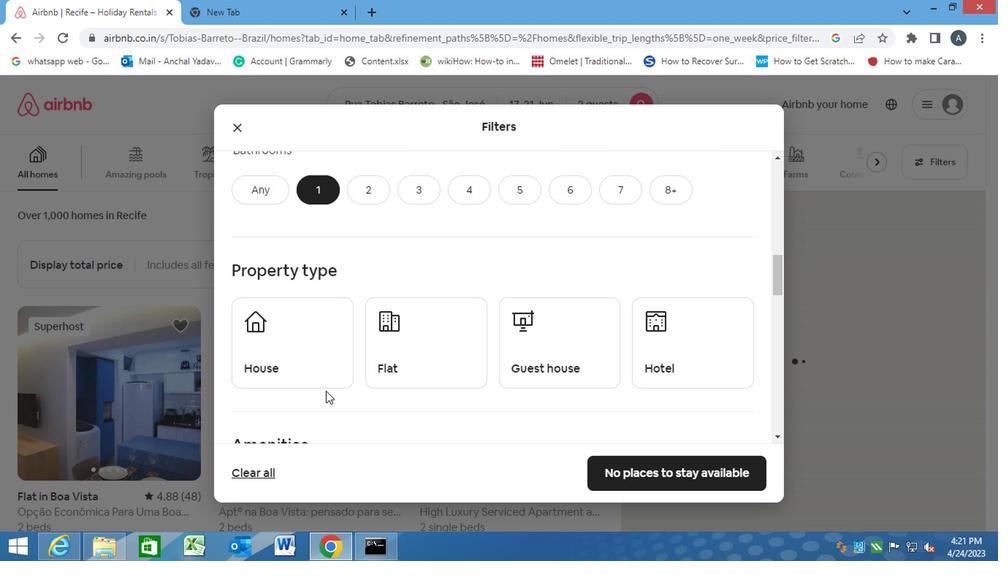 
Action: Mouse pressed left at (313, 362)
Screenshot: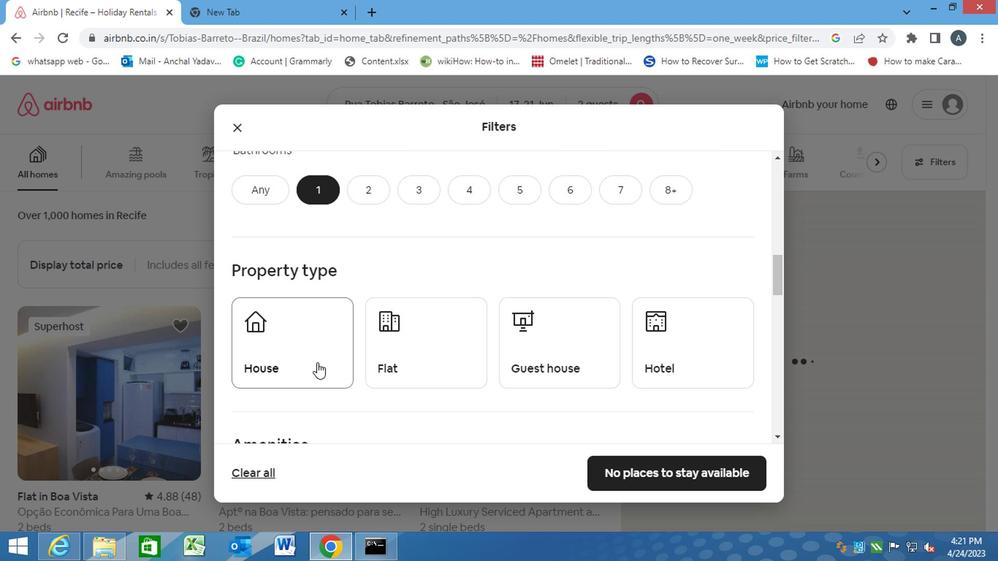 
Action: Mouse moved to (415, 356)
Screenshot: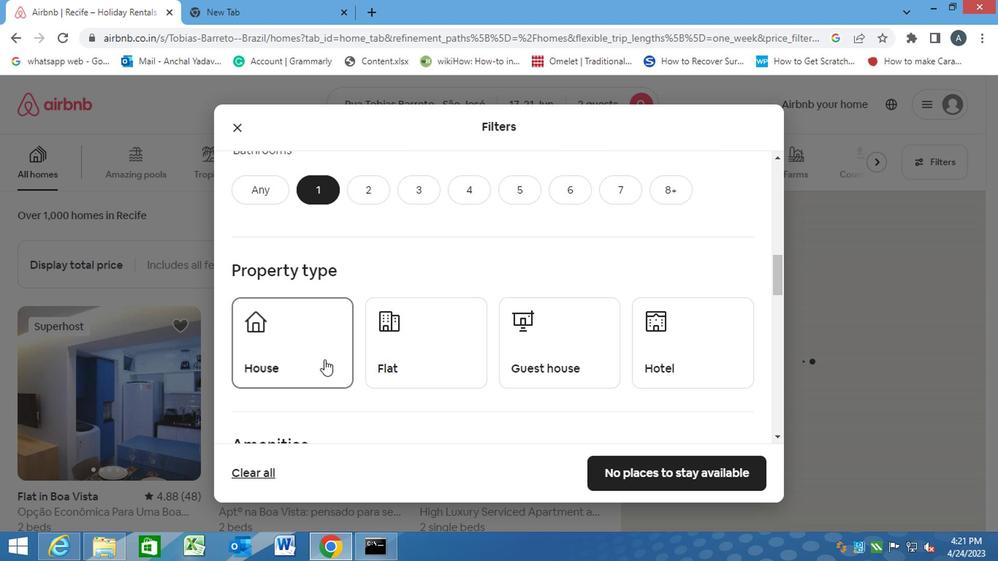 
Action: Mouse pressed left at (415, 356)
Screenshot: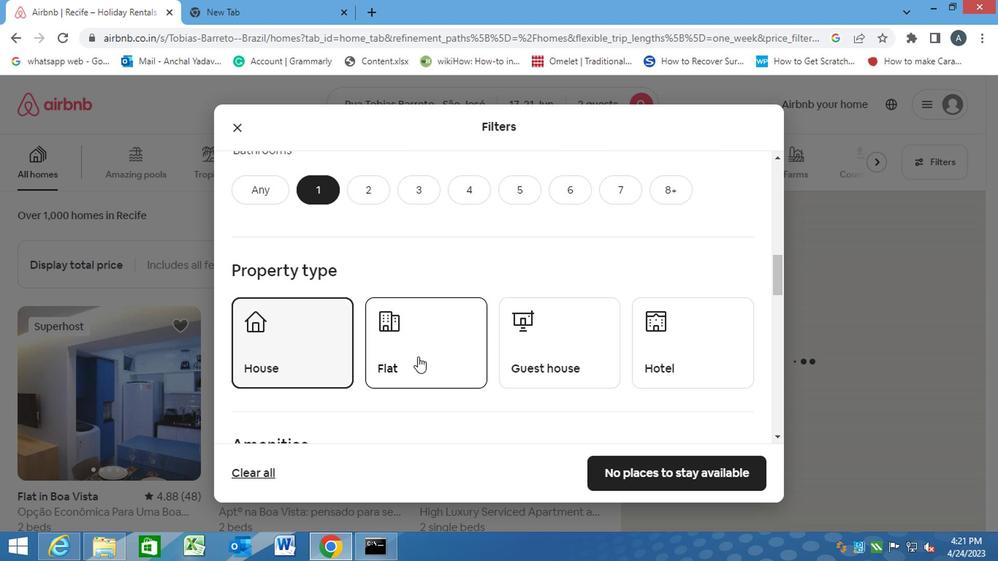
Action: Mouse moved to (515, 352)
Screenshot: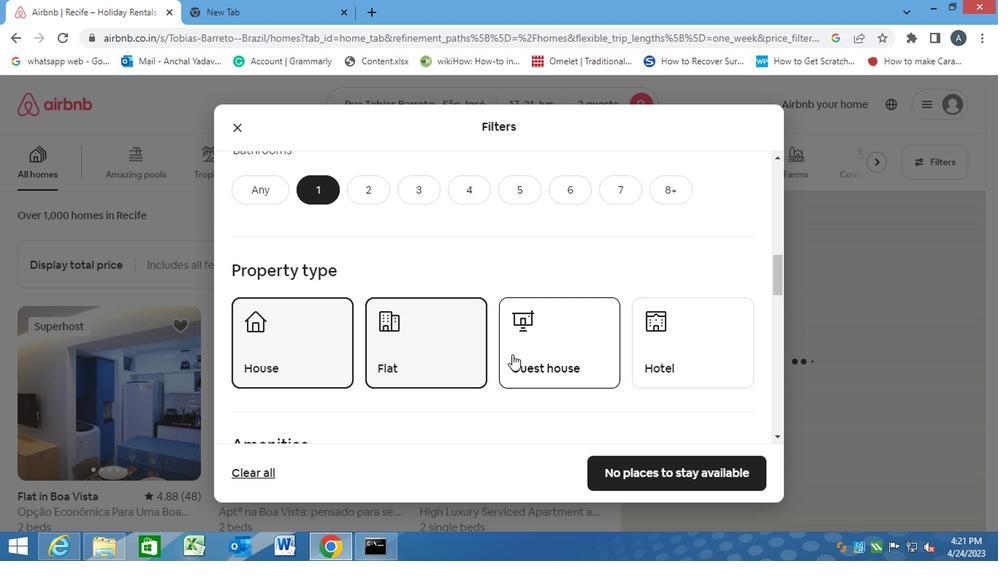 
Action: Mouse pressed left at (515, 352)
Screenshot: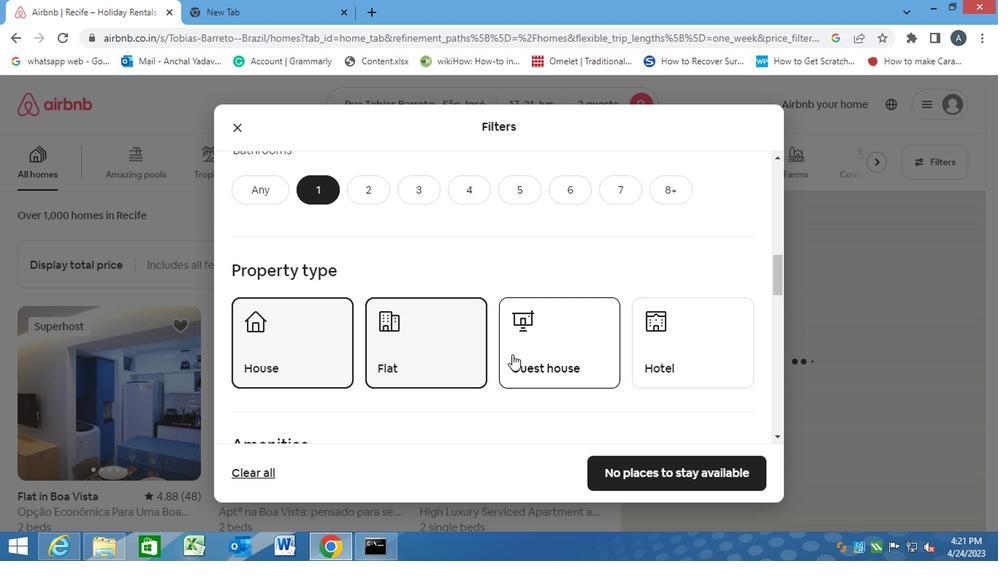 
Action: Mouse moved to (453, 390)
Screenshot: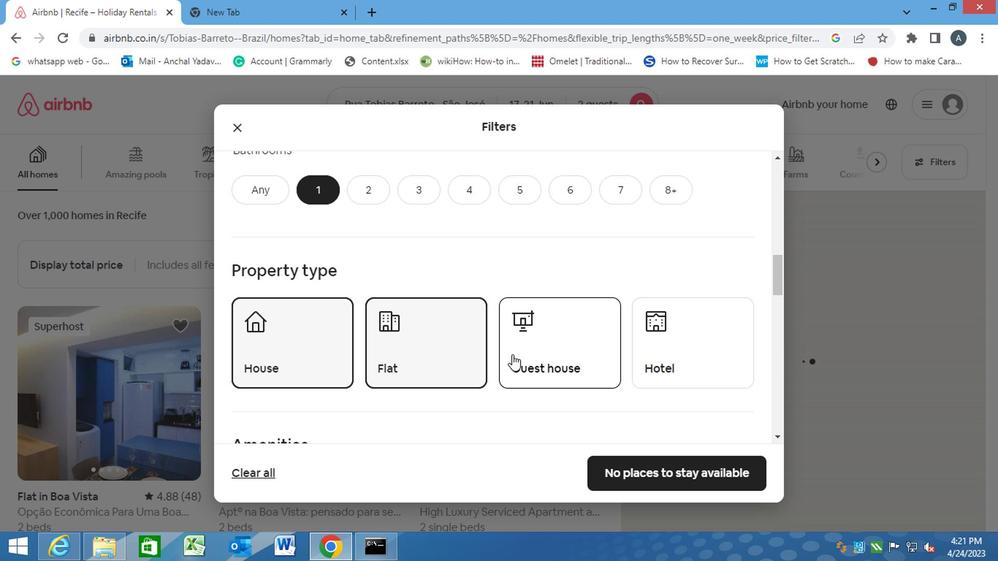 
Action: Mouse scrolled (453, 390) with delta (0, 0)
Screenshot: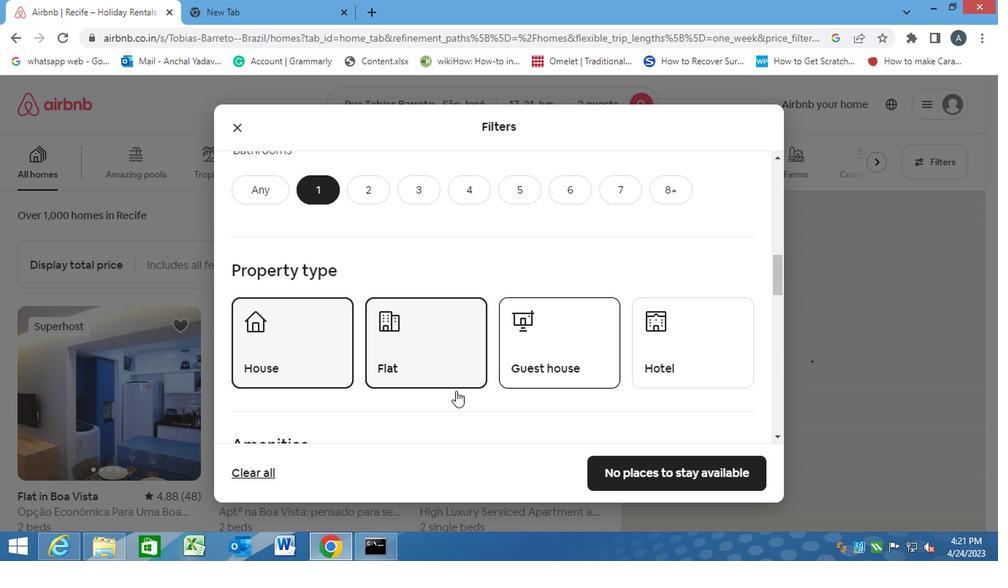 
Action: Mouse scrolled (453, 390) with delta (0, 0)
Screenshot: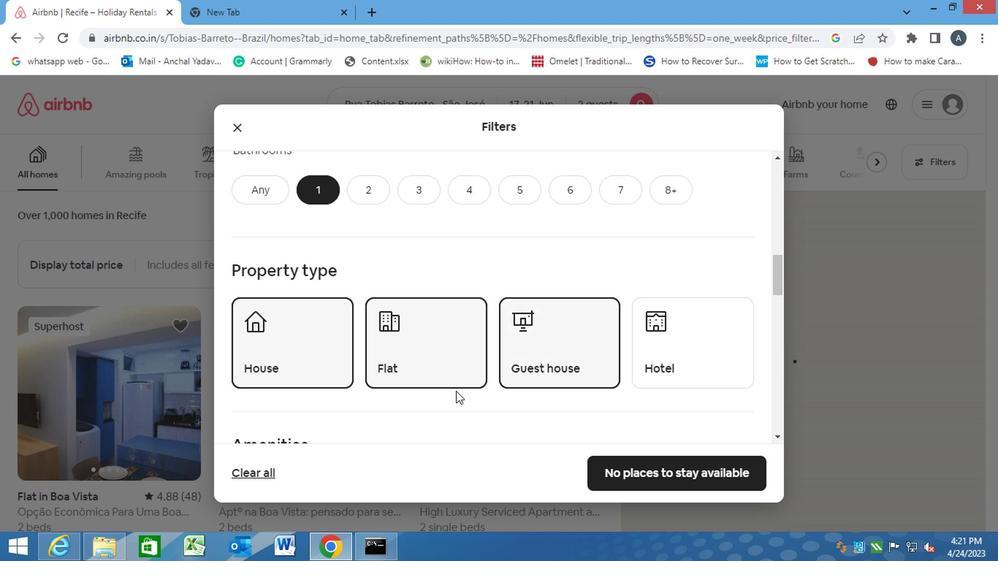 
Action: Mouse moved to (453, 390)
Screenshot: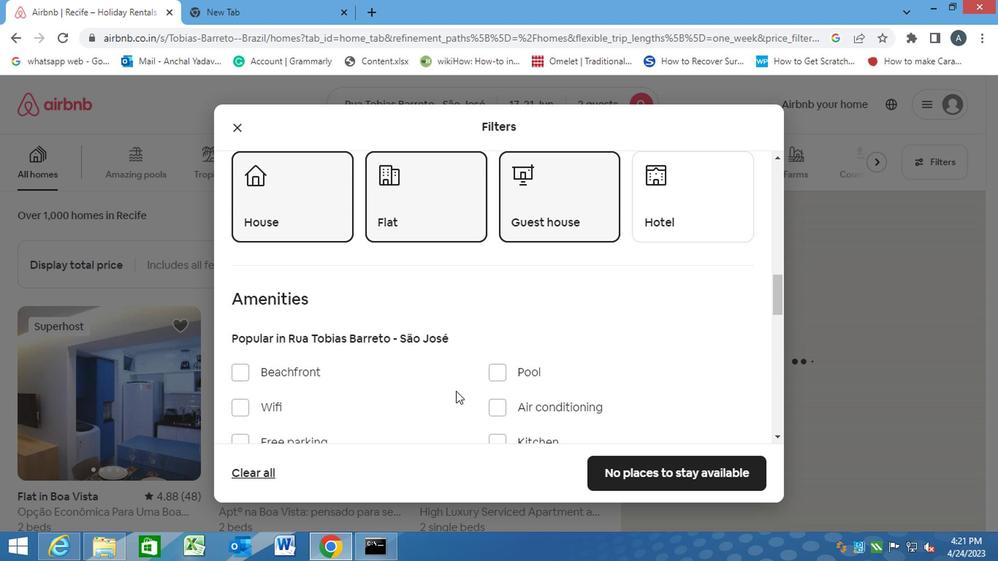 
Action: Mouse scrolled (453, 390) with delta (0, 0)
Screenshot: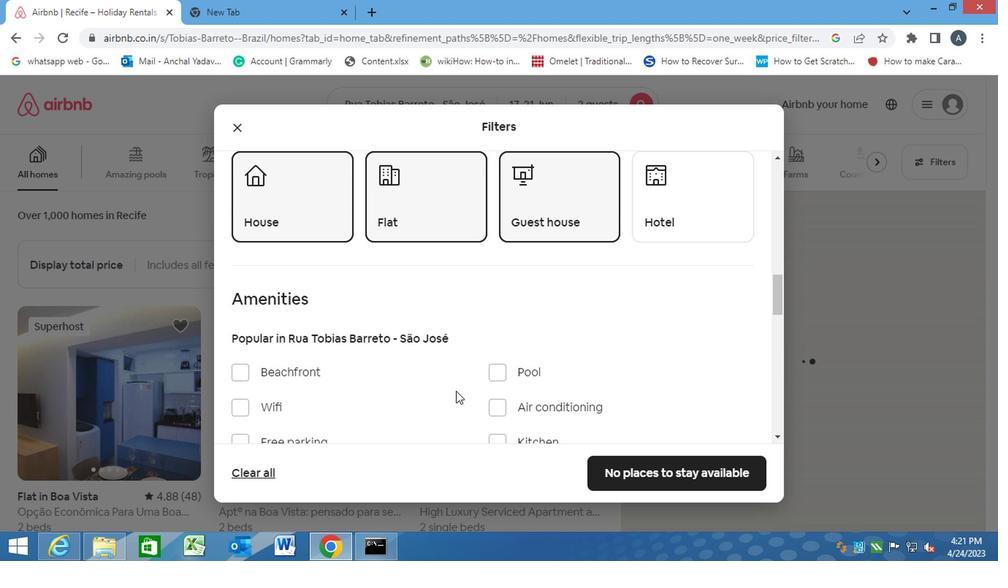 
Action: Mouse scrolled (453, 390) with delta (0, 0)
Screenshot: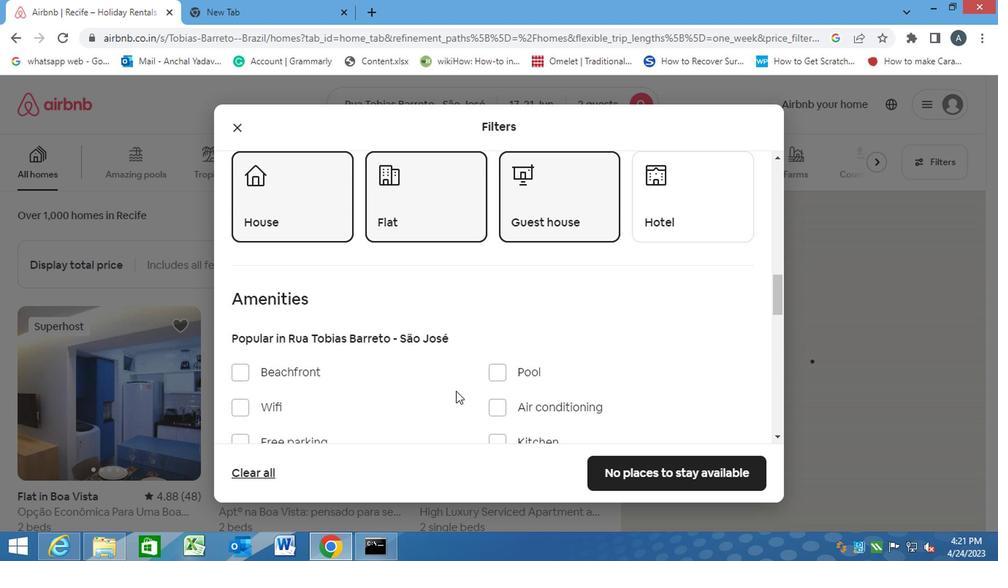 
Action: Mouse moved to (235, 255)
Screenshot: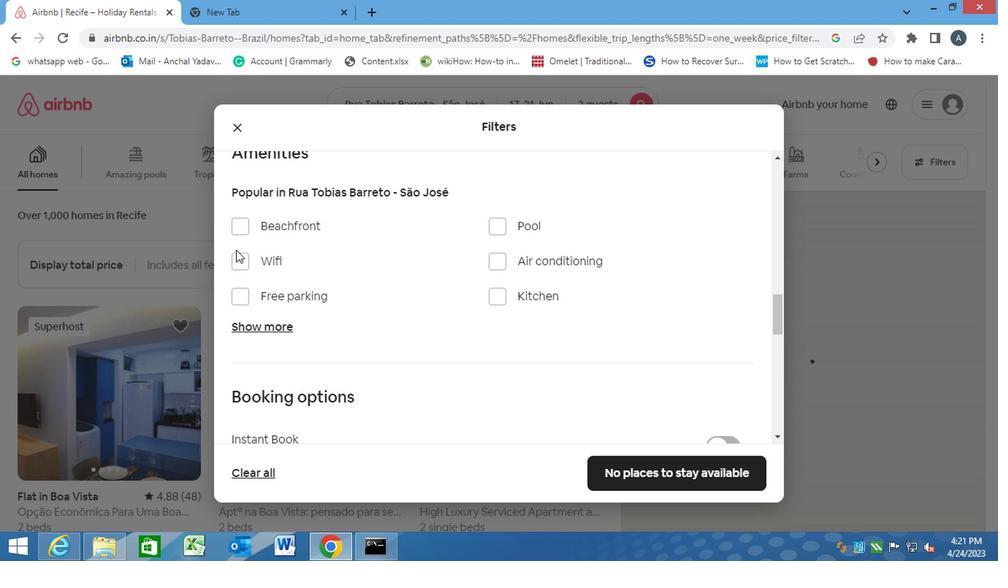 
Action: Mouse pressed left at (235, 255)
Screenshot: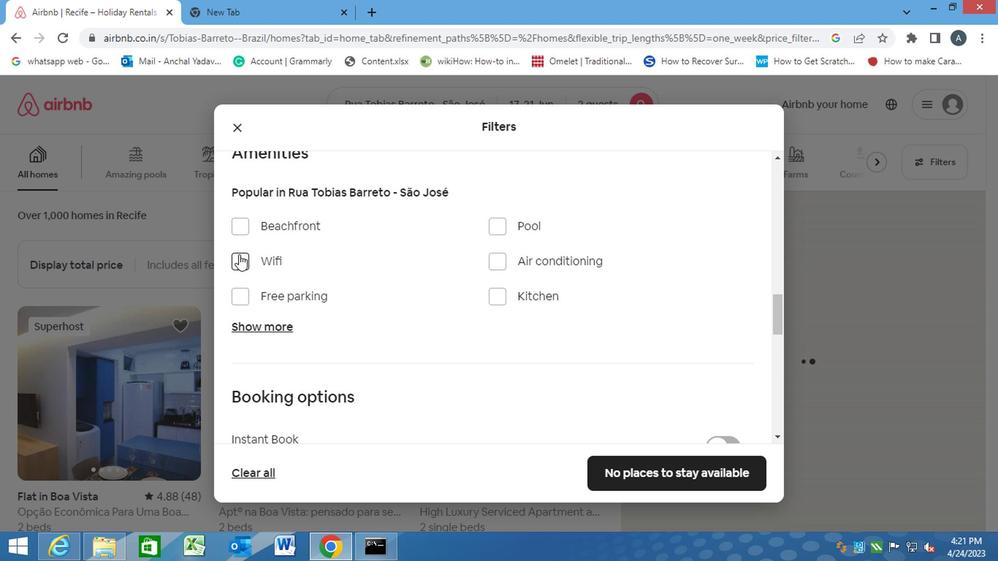 
Action: Mouse moved to (260, 325)
Screenshot: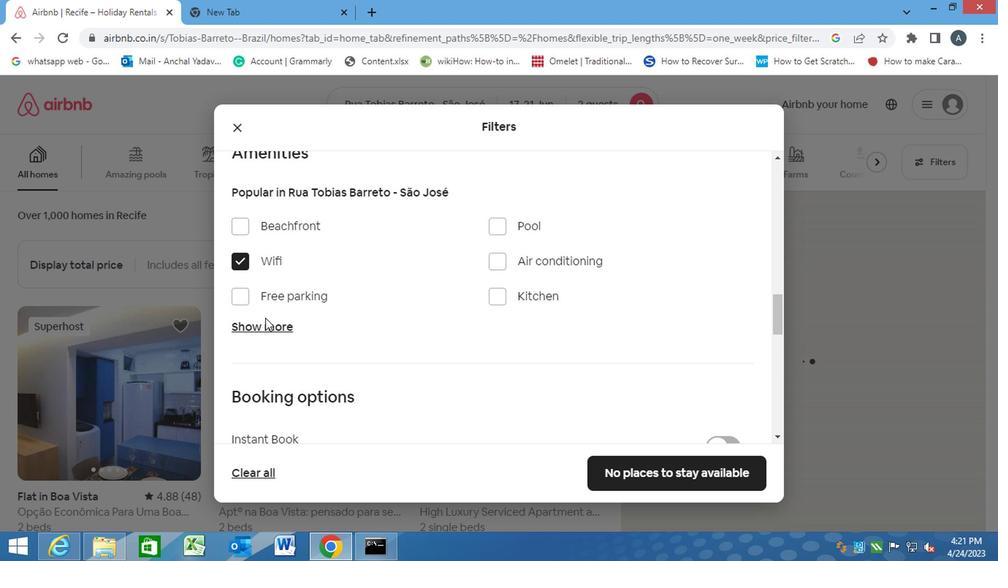 
Action: Mouse pressed left at (260, 325)
Screenshot: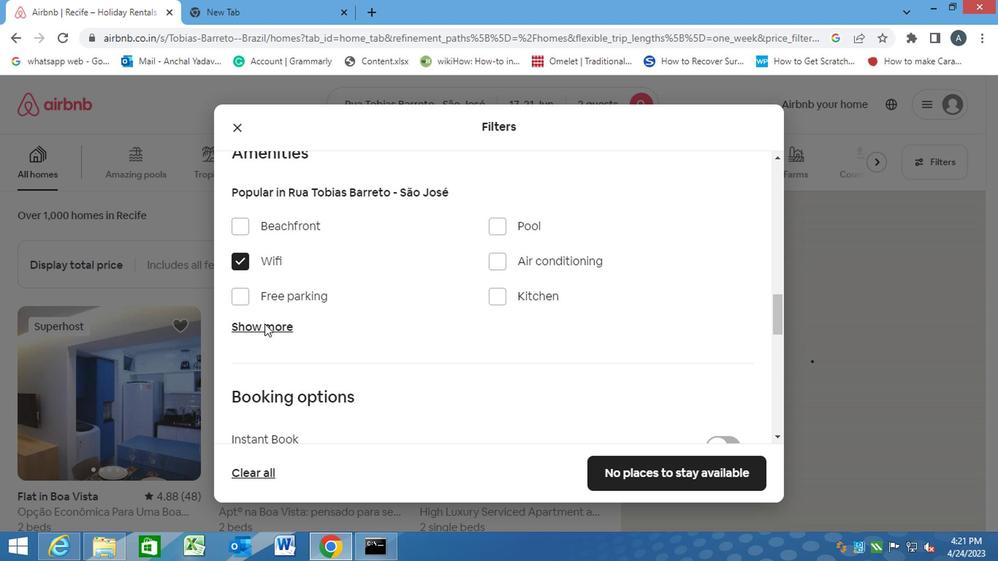 
Action: Mouse moved to (236, 379)
Screenshot: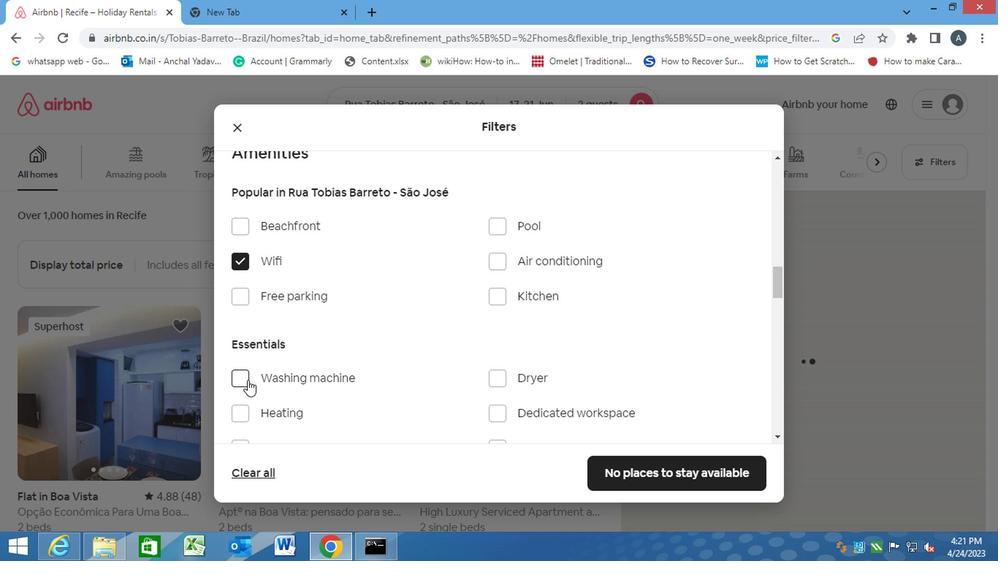 
Action: Mouse pressed left at (236, 379)
Screenshot: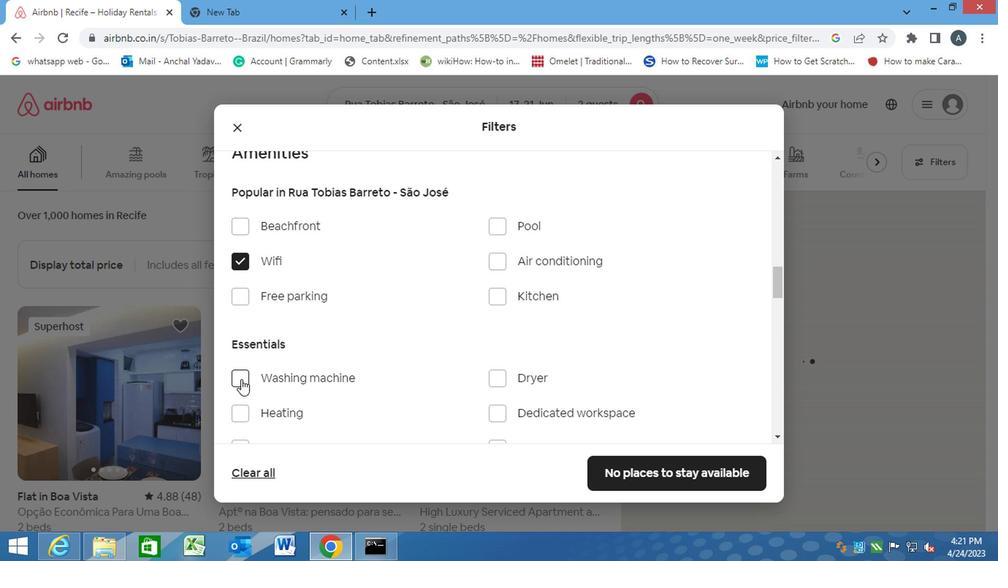
Action: Mouse moved to (376, 373)
Screenshot: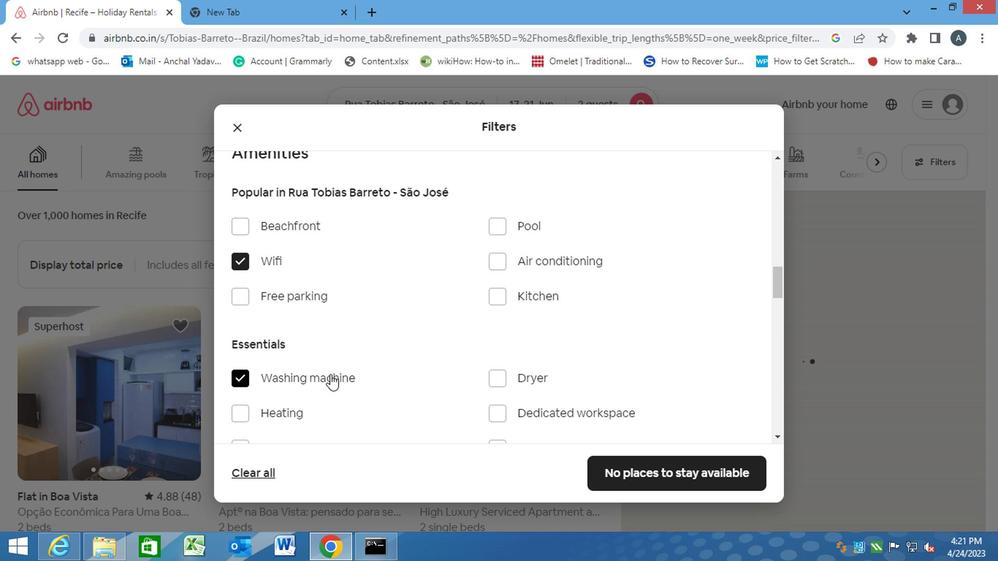 
Action: Mouse scrolled (375, 373) with delta (0, 0)
Screenshot: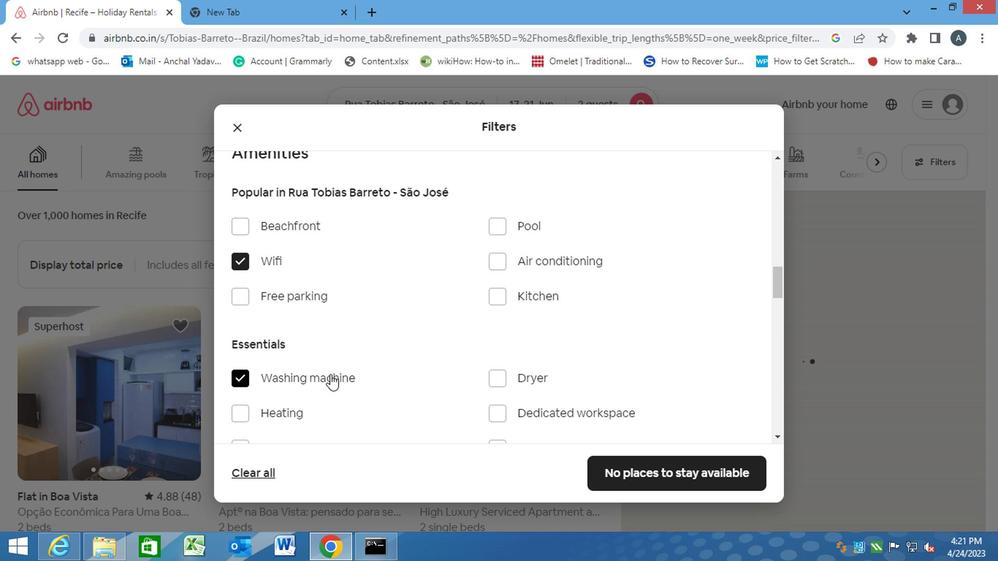 
Action: Mouse scrolled (376, 373) with delta (0, 0)
Screenshot: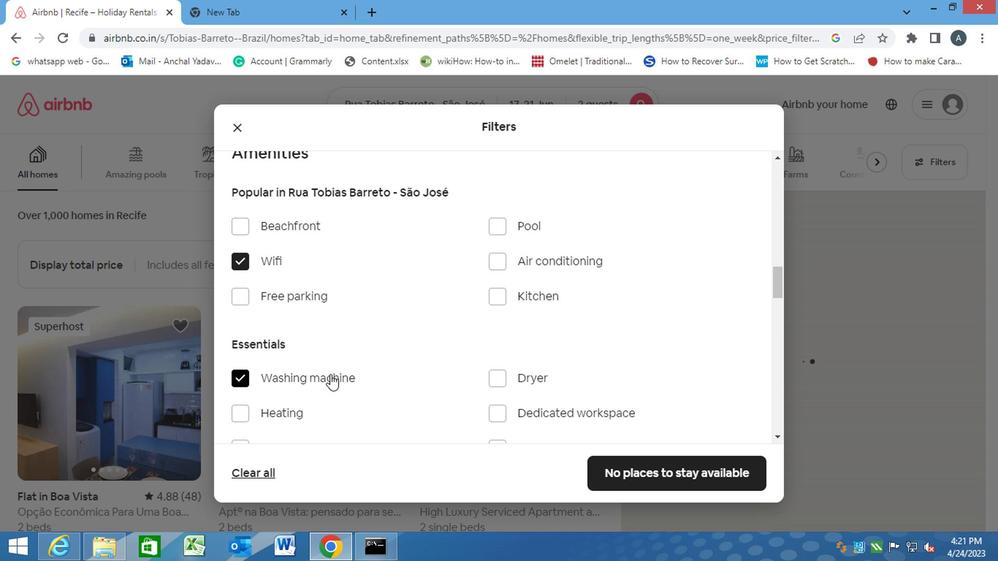 
Action: Mouse scrolled (376, 373) with delta (0, 0)
Screenshot: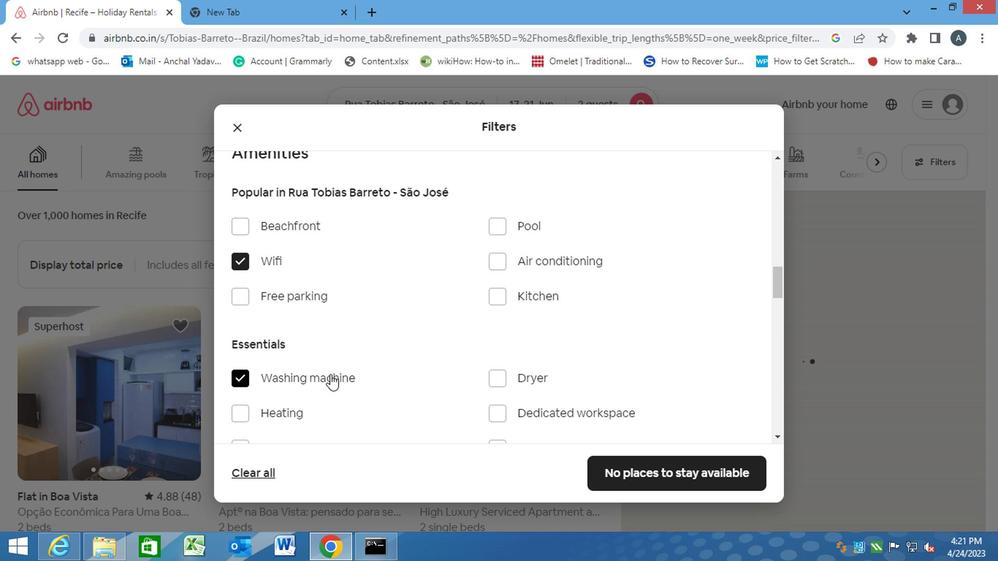 
Action: Mouse moved to (443, 365)
Screenshot: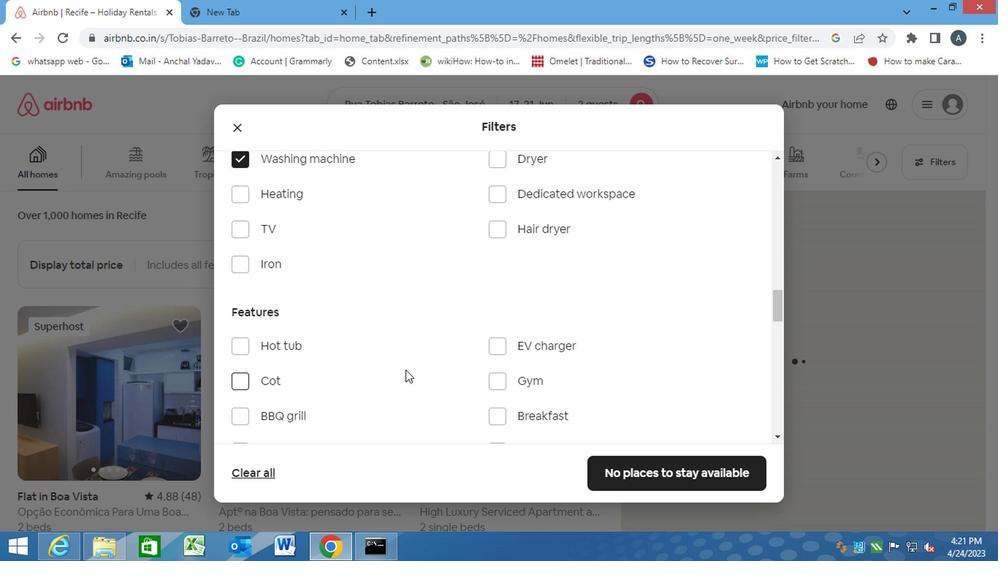 
Action: Mouse scrolled (443, 364) with delta (0, -1)
Screenshot: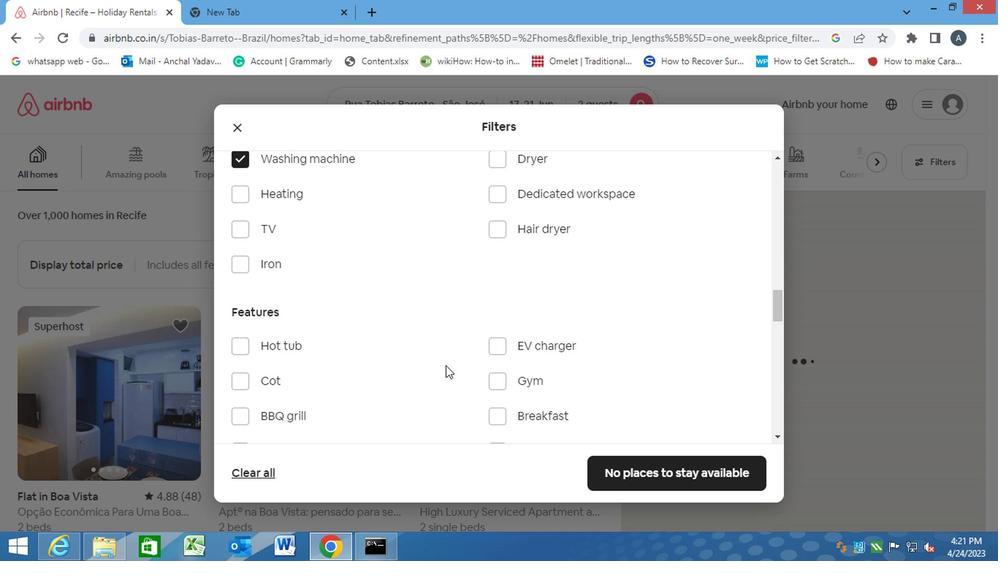 
Action: Mouse scrolled (443, 364) with delta (0, -1)
Screenshot: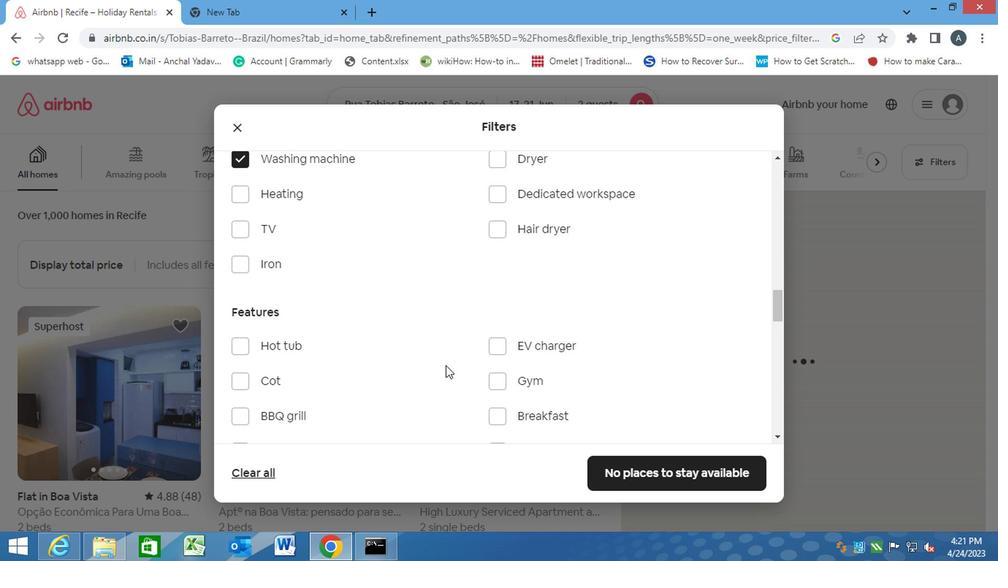 
Action: Mouse scrolled (443, 364) with delta (0, -1)
Screenshot: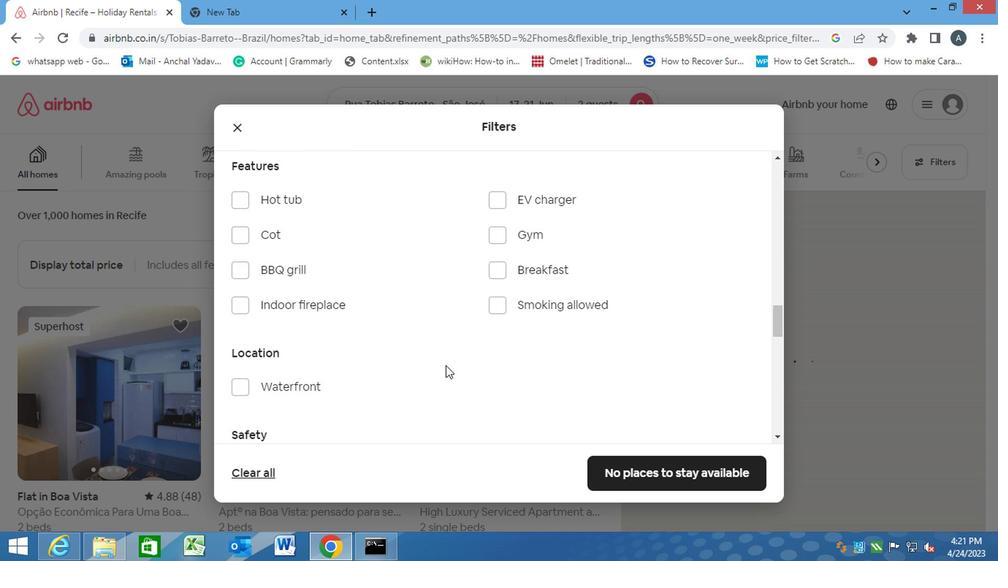 
Action: Mouse scrolled (443, 364) with delta (0, -1)
Screenshot: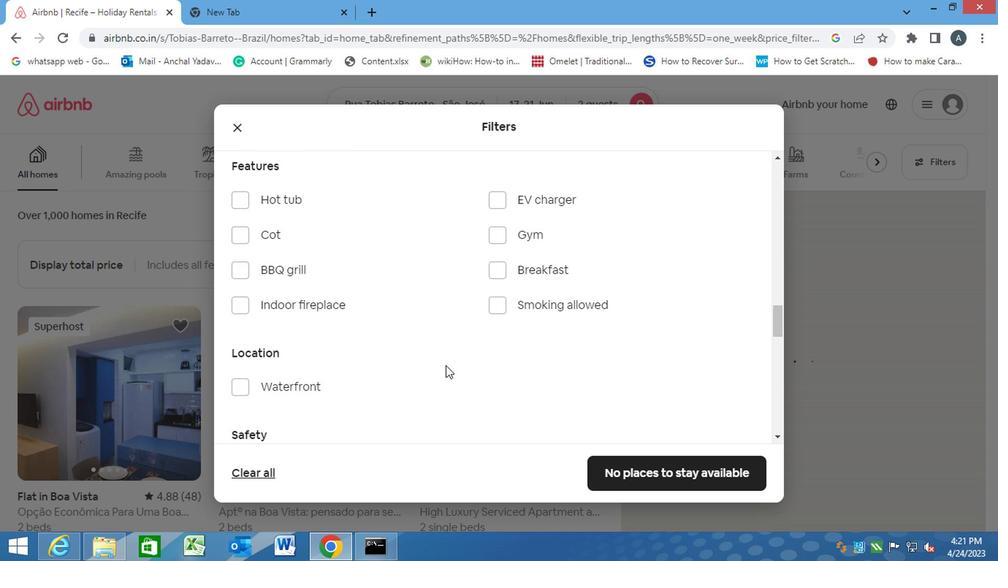 
Action: Mouse scrolled (443, 364) with delta (0, -1)
Screenshot: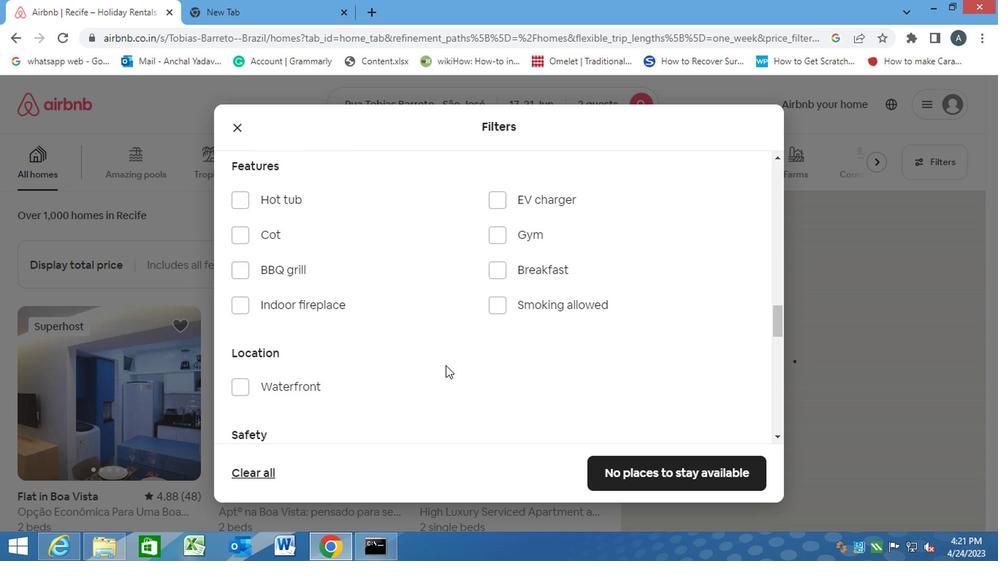 
Action: Mouse scrolled (443, 364) with delta (0, -1)
Screenshot: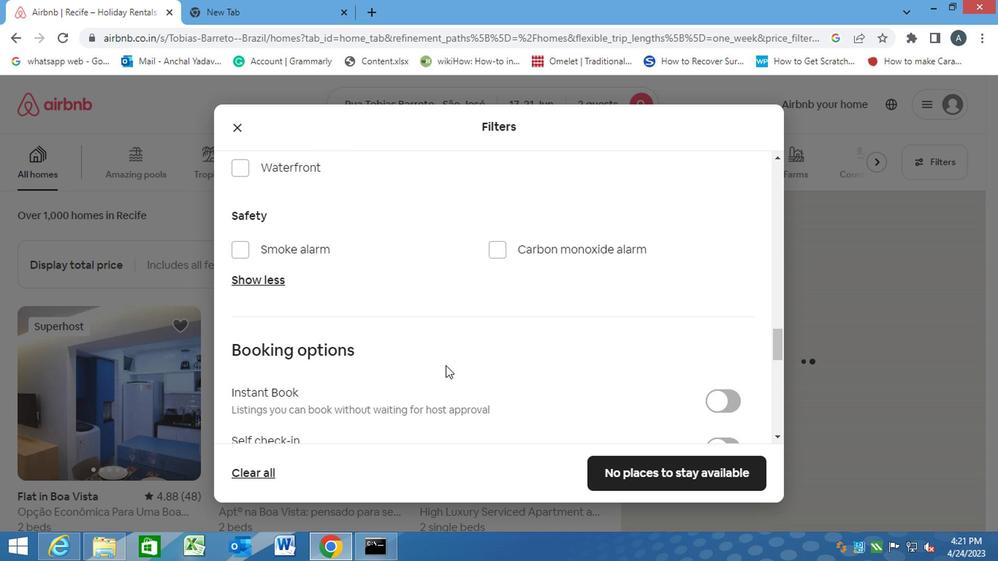 
Action: Mouse scrolled (443, 364) with delta (0, -1)
Screenshot: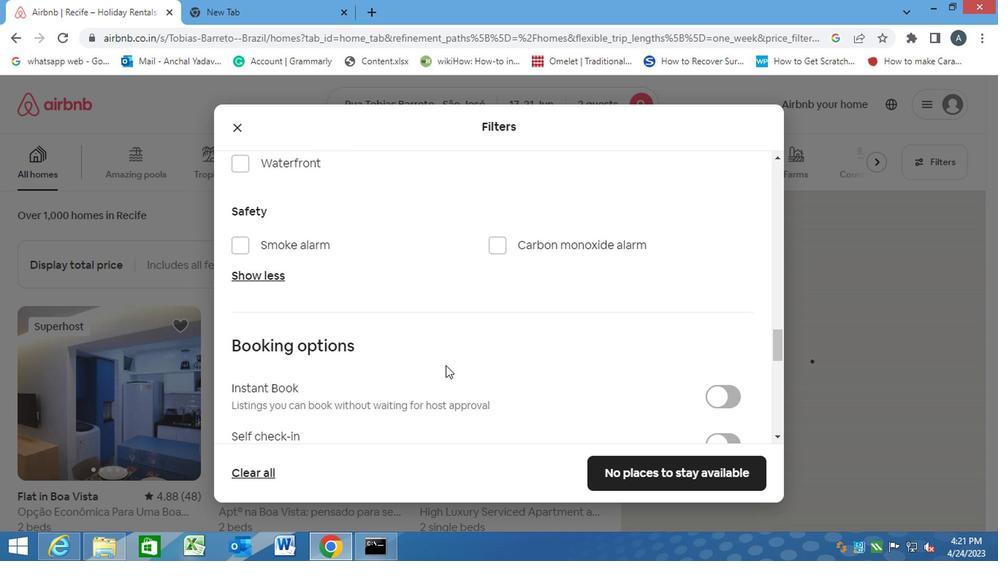 
Action: Mouse moved to (713, 302)
Screenshot: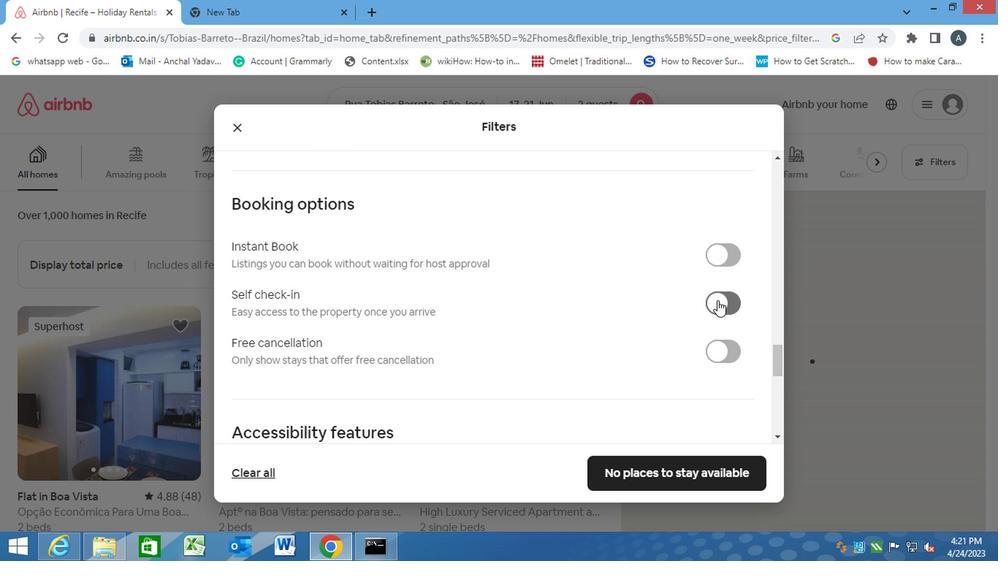 
Action: Mouse pressed left at (713, 302)
Screenshot: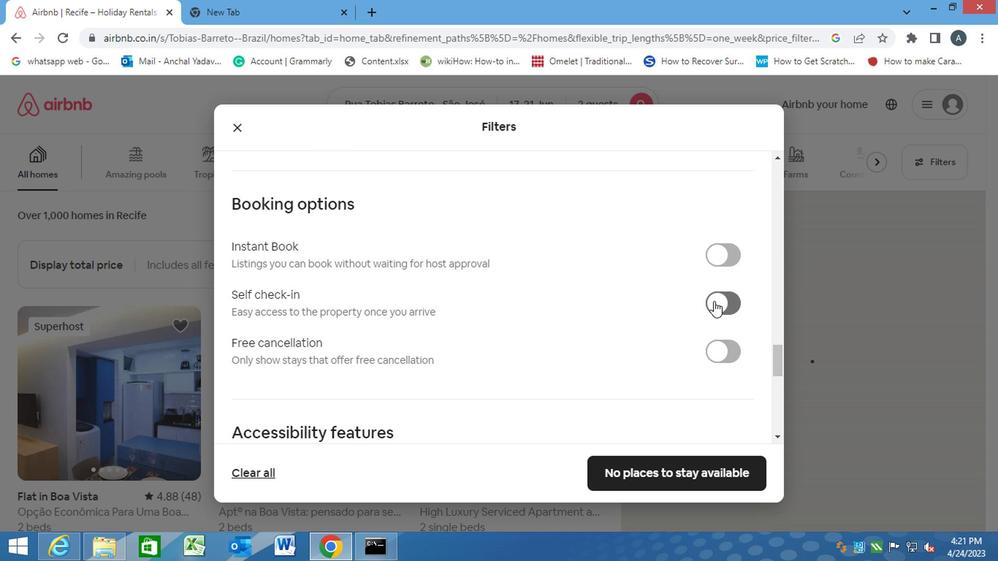 
Action: Mouse moved to (462, 321)
Screenshot: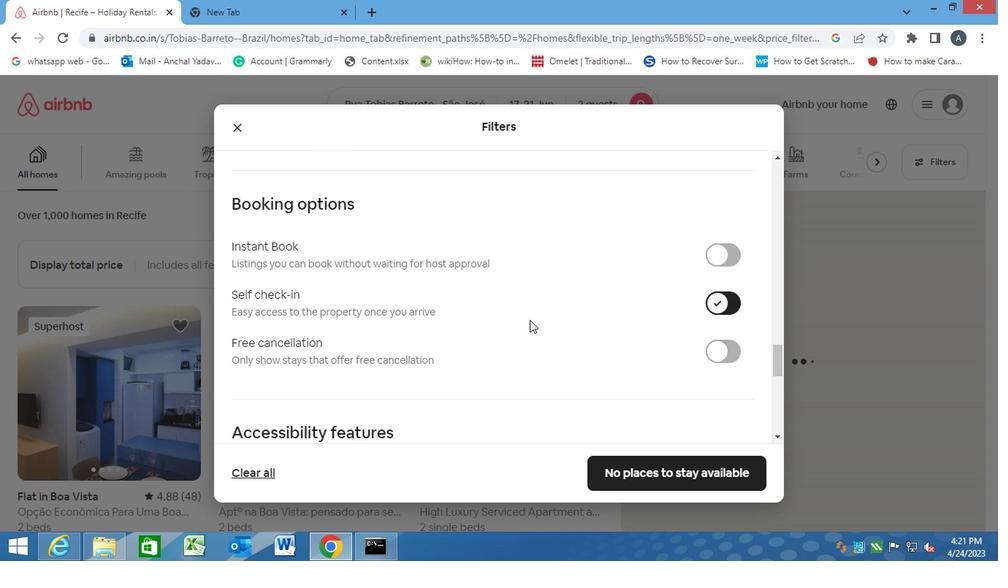 
Action: Mouse scrolled (462, 320) with delta (0, 0)
Screenshot: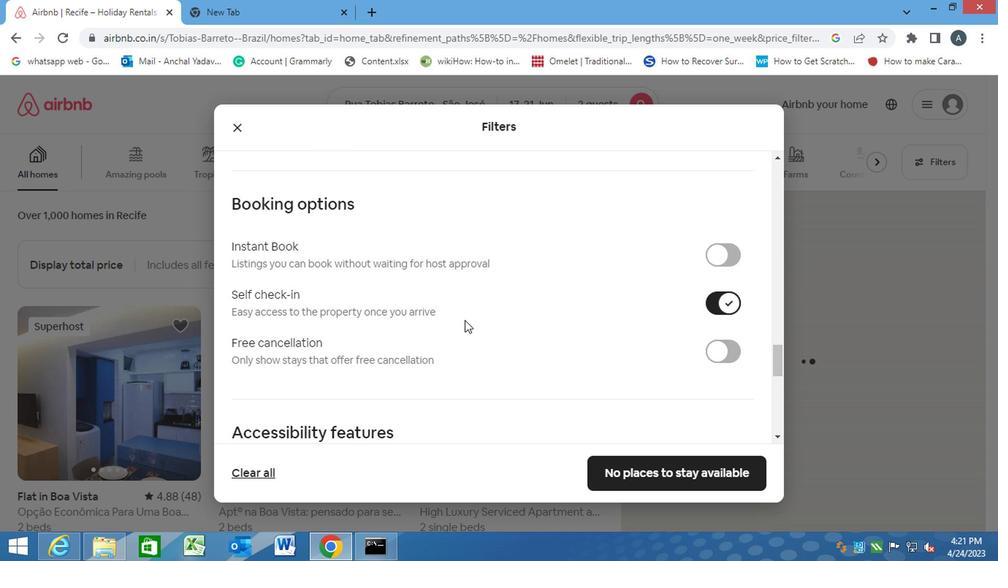 
Action: Mouse scrolled (462, 320) with delta (0, 0)
Screenshot: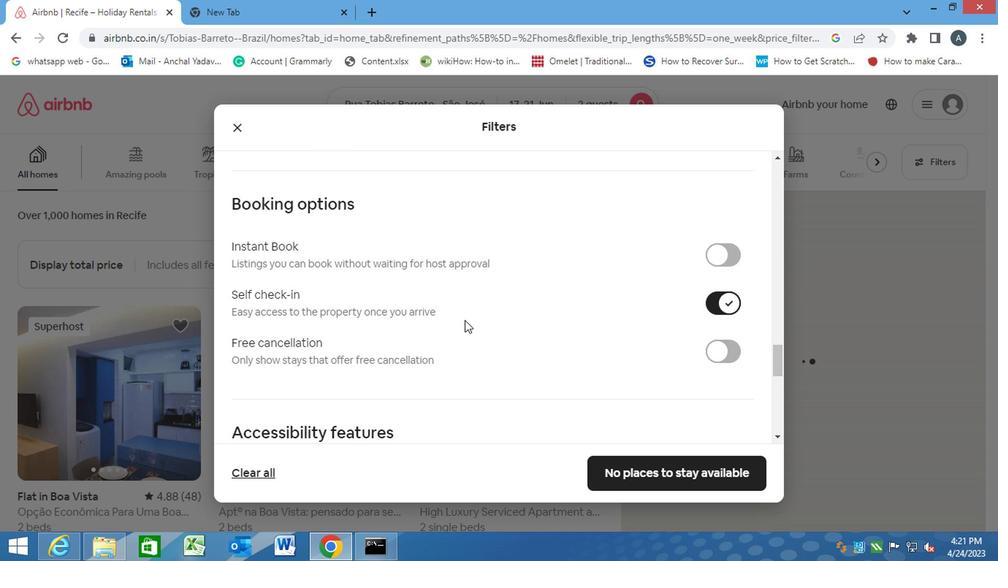 
Action: Mouse scrolled (462, 320) with delta (0, 0)
Screenshot: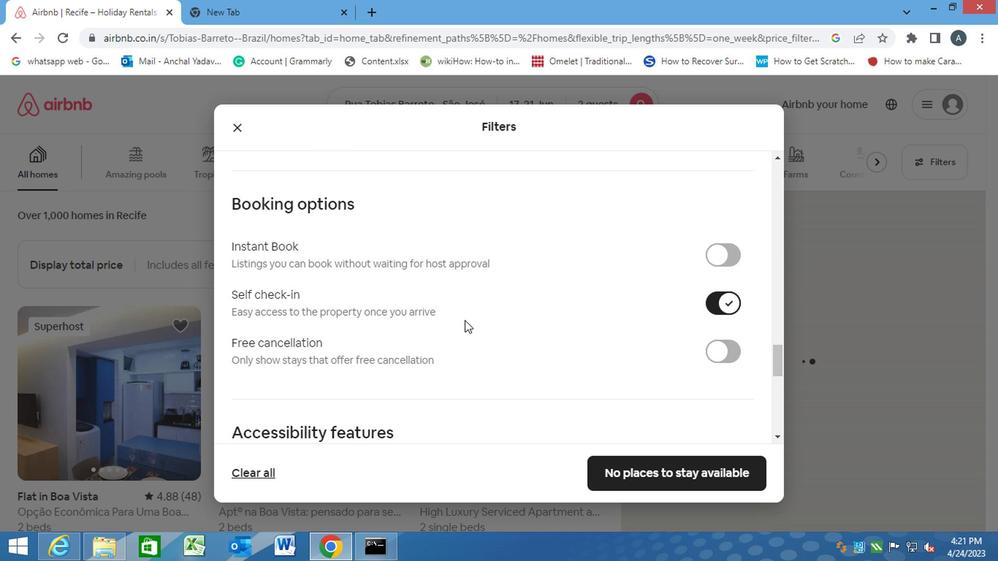 
Action: Mouse scrolled (462, 320) with delta (0, 0)
Screenshot: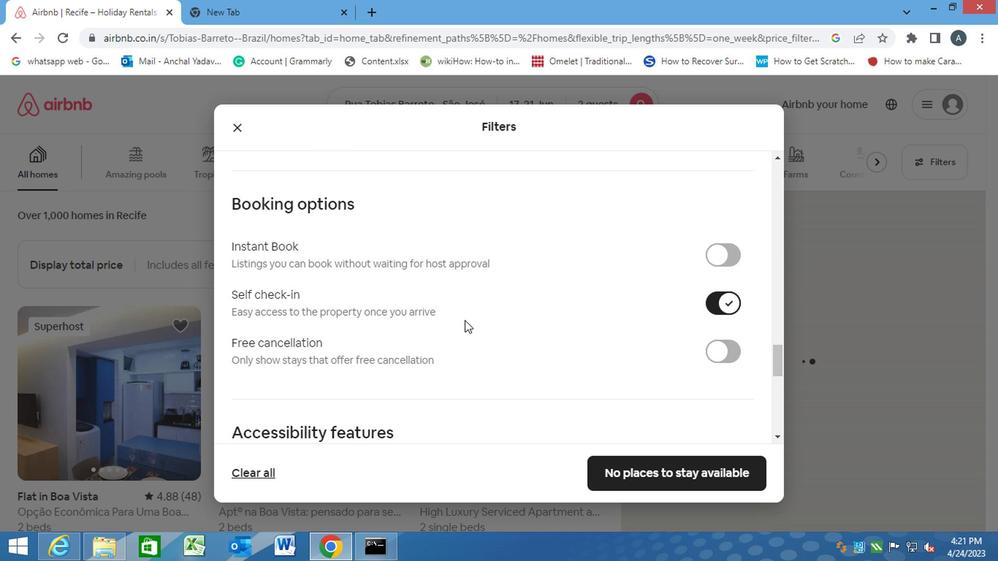 
Action: Mouse moved to (462, 321)
Screenshot: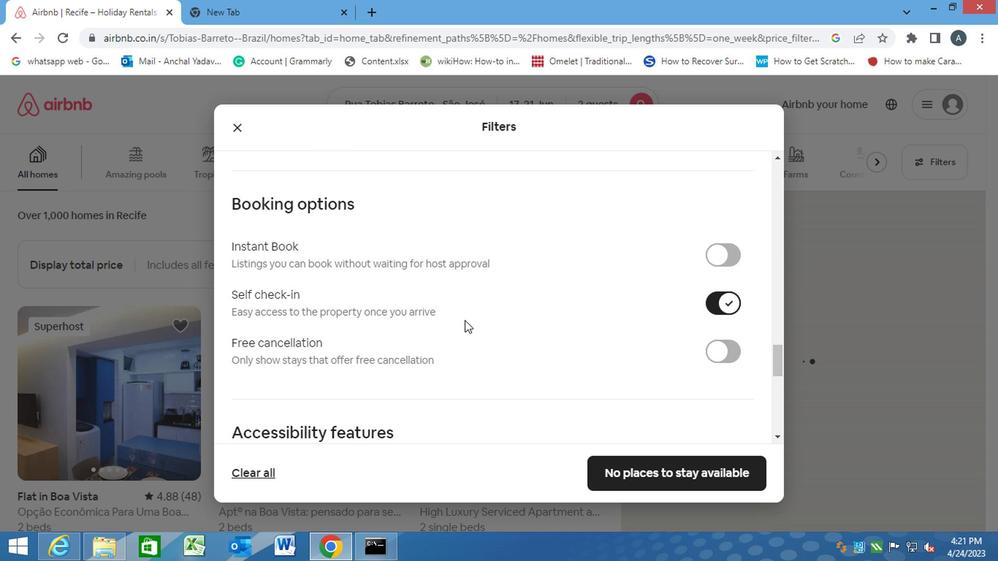 
Action: Mouse scrolled (462, 320) with delta (0, 0)
Screenshot: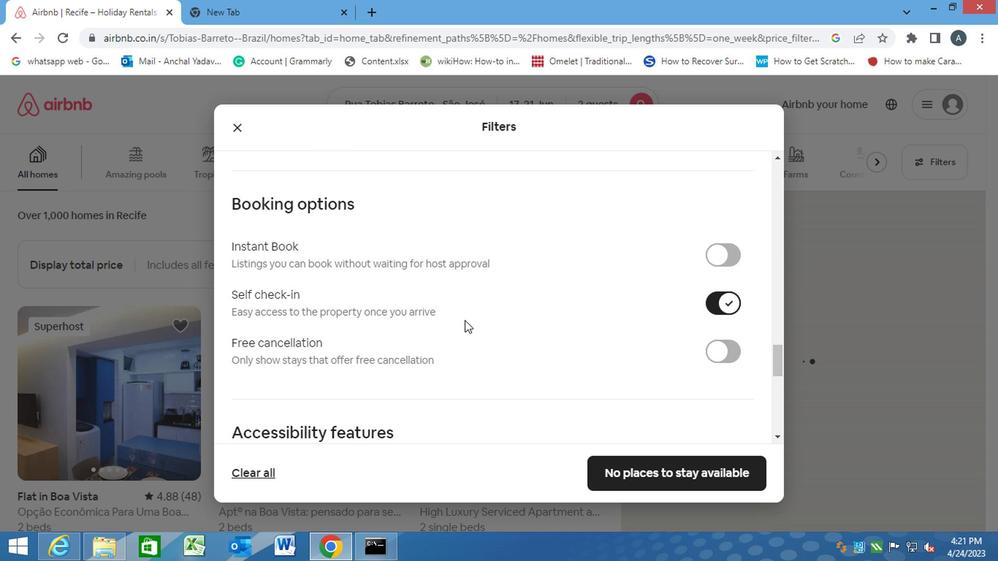 
Action: Mouse moved to (453, 321)
Screenshot: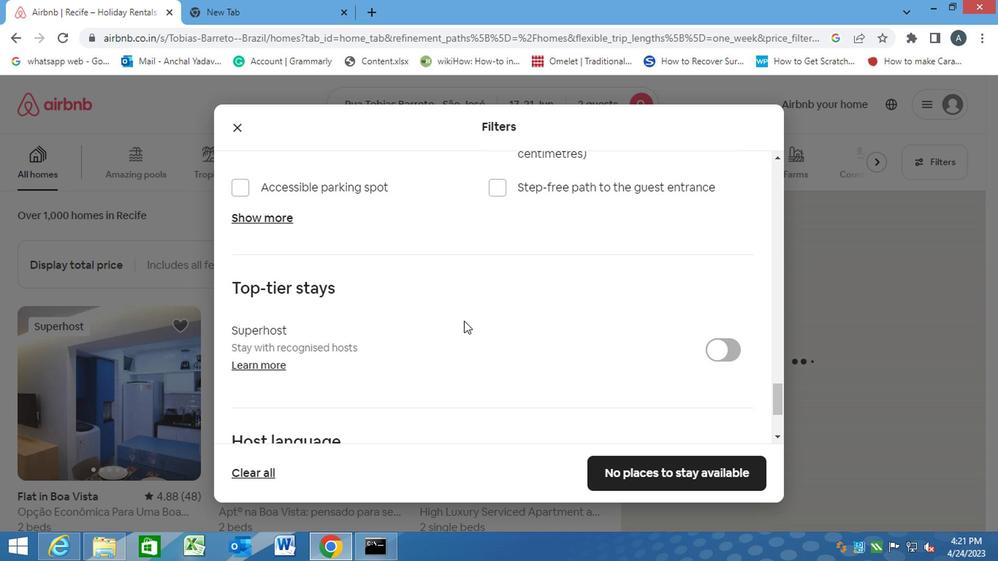 
Action: Mouse scrolled (453, 321) with delta (0, 0)
Screenshot: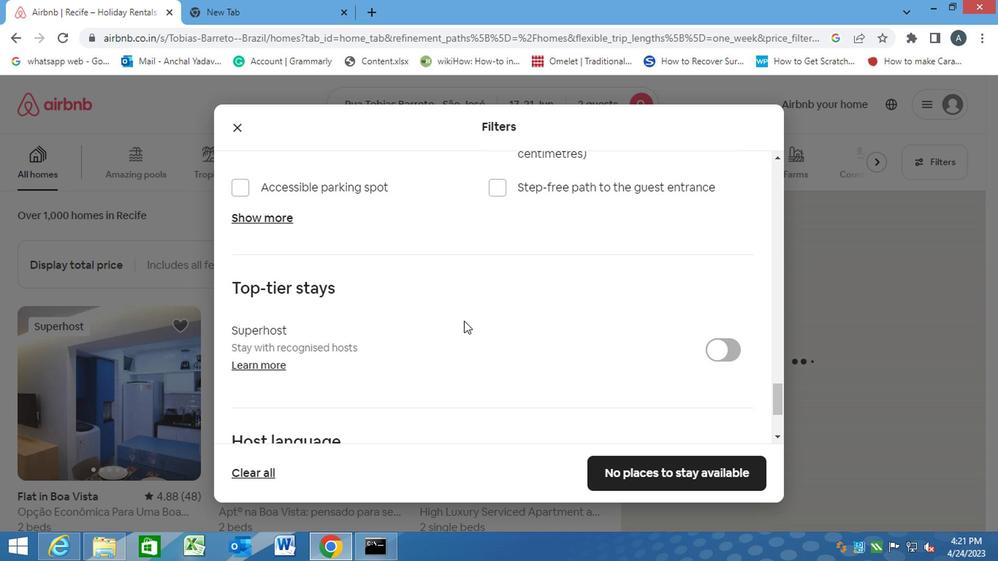 
Action: Mouse moved to (441, 324)
Screenshot: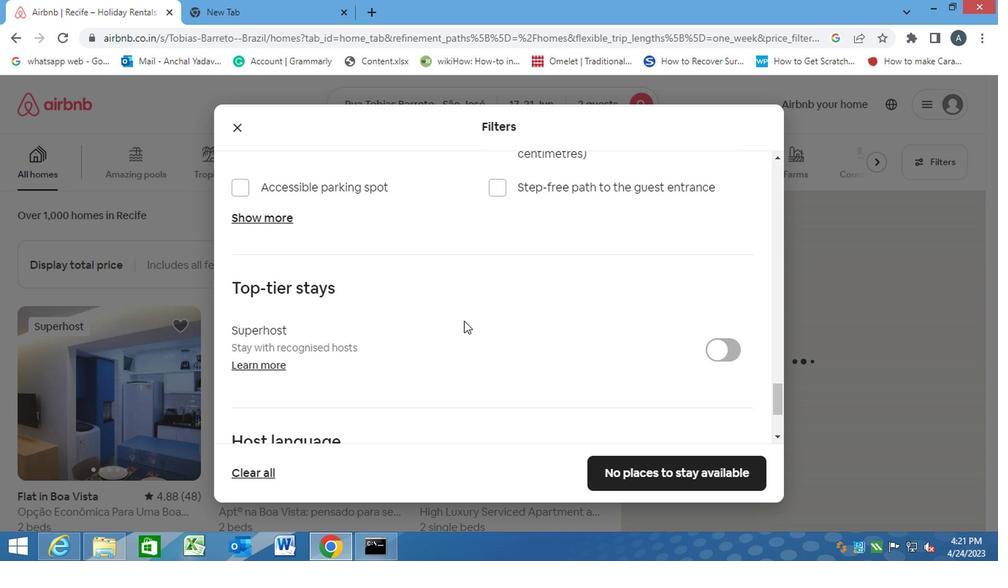 
Action: Mouse scrolled (441, 323) with delta (0, -1)
Screenshot: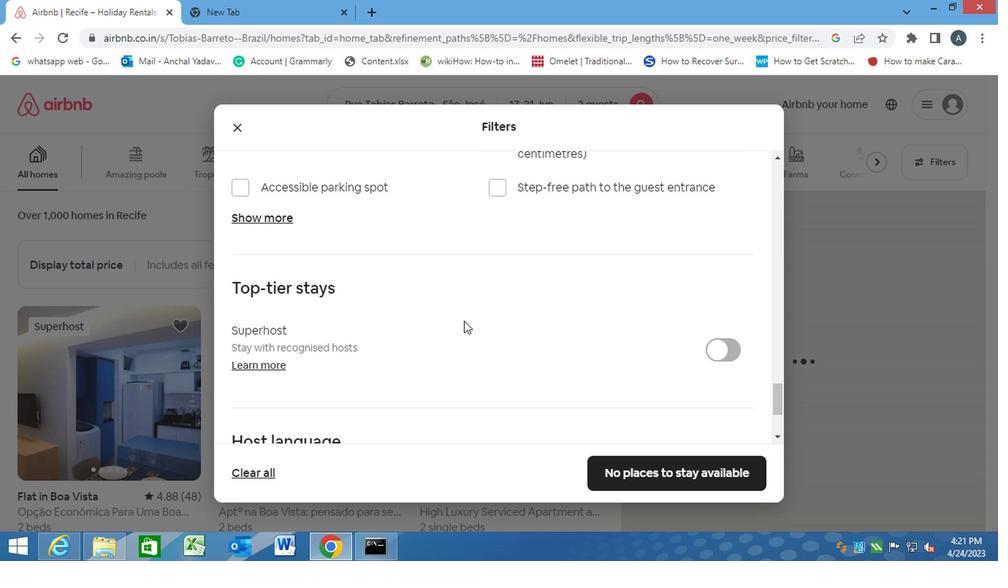 
Action: Mouse moved to (438, 325)
Screenshot: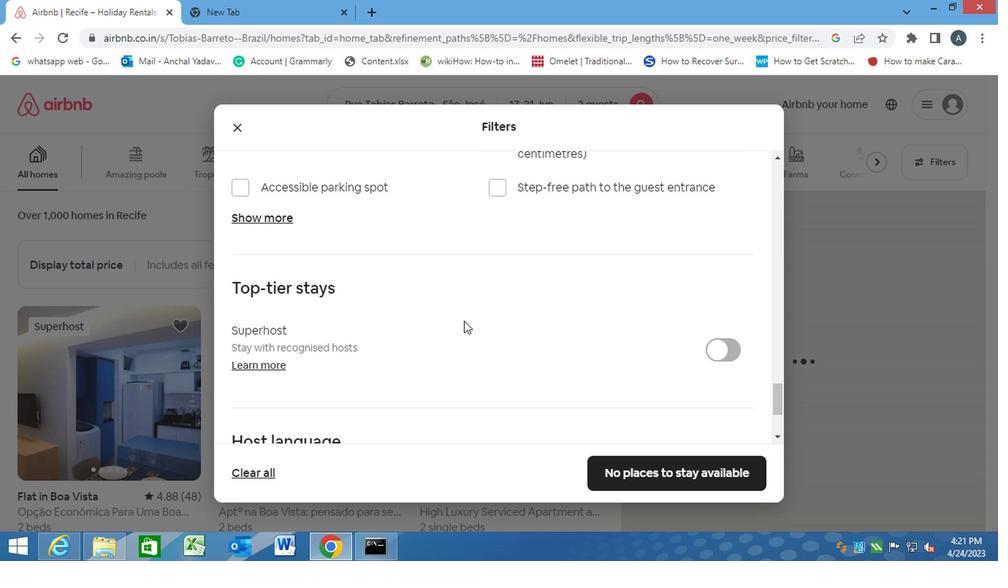 
Action: Mouse scrolled (438, 324) with delta (0, 0)
Screenshot: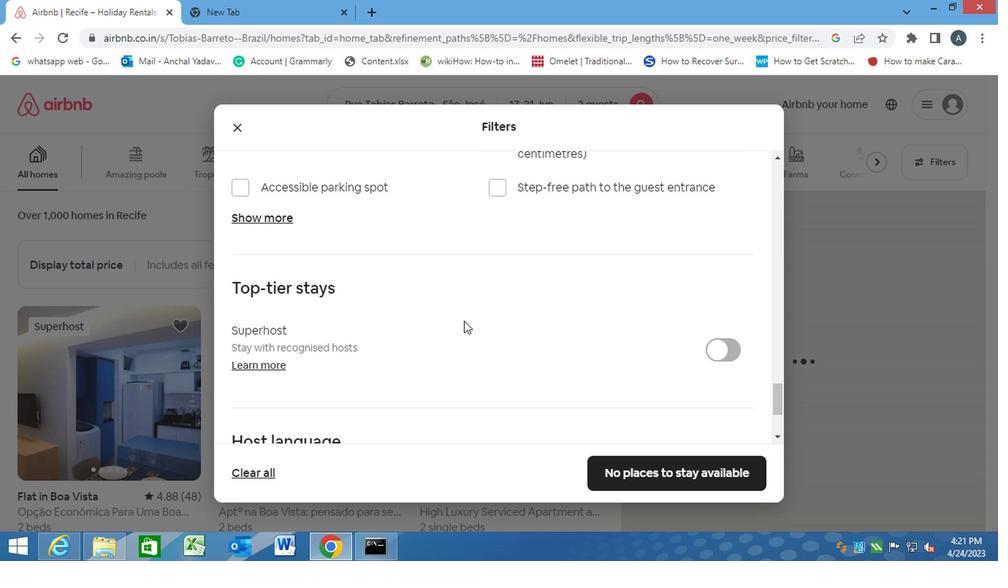 
Action: Mouse moved to (398, 336)
Screenshot: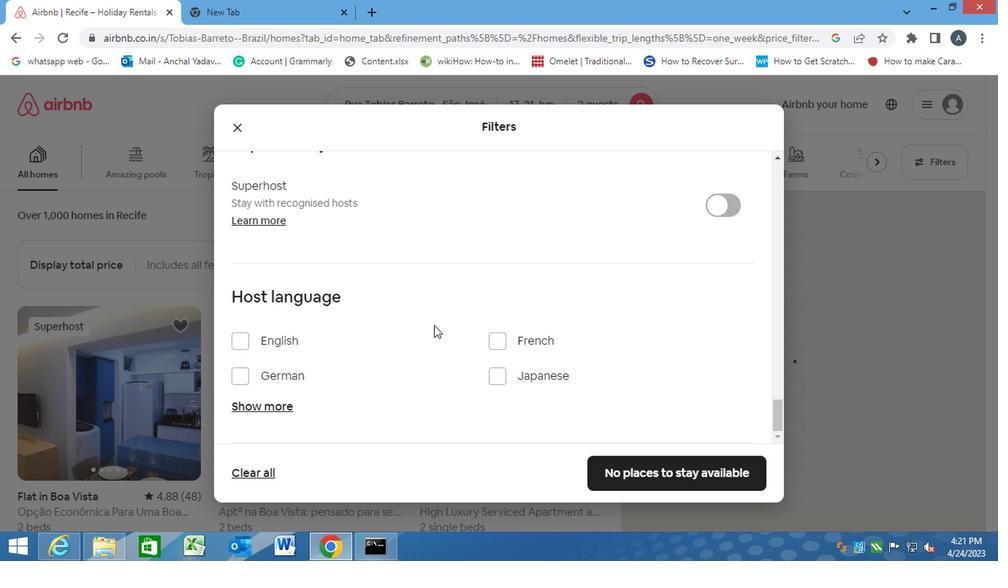 
Action: Mouse scrolled (398, 335) with delta (0, 0)
Screenshot: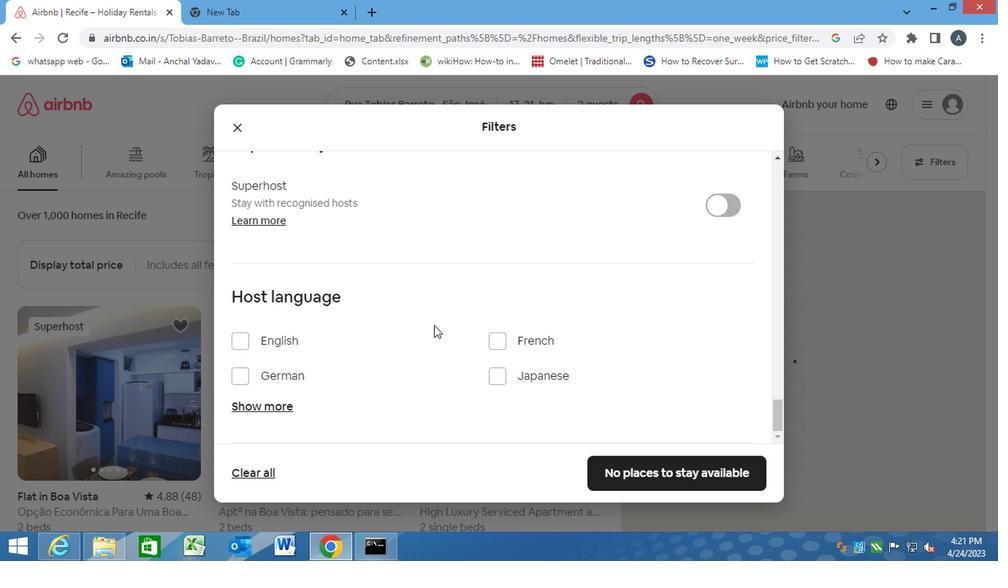 
Action: Mouse moved to (397, 336)
Screenshot: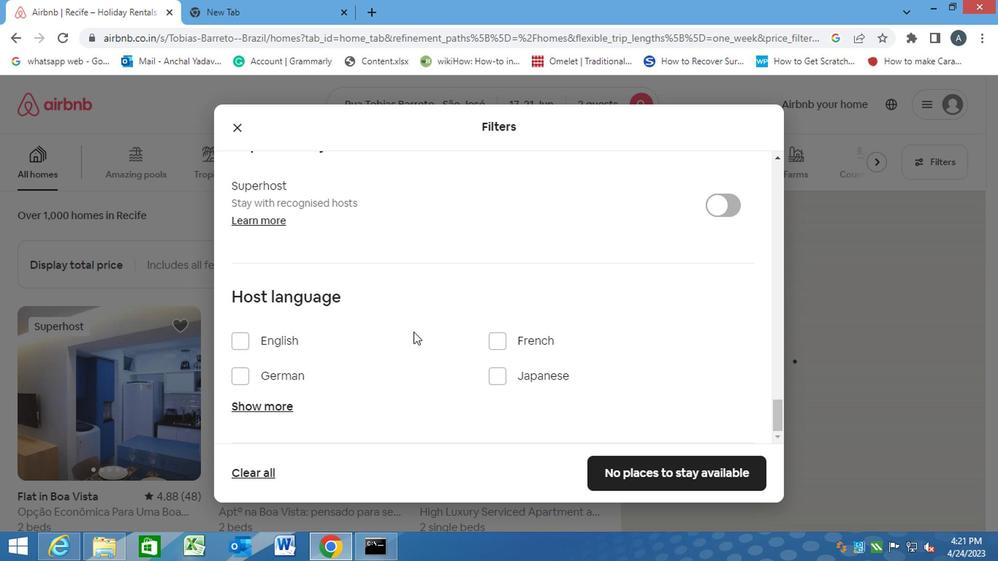 
Action: Mouse scrolled (397, 336) with delta (0, 0)
Screenshot: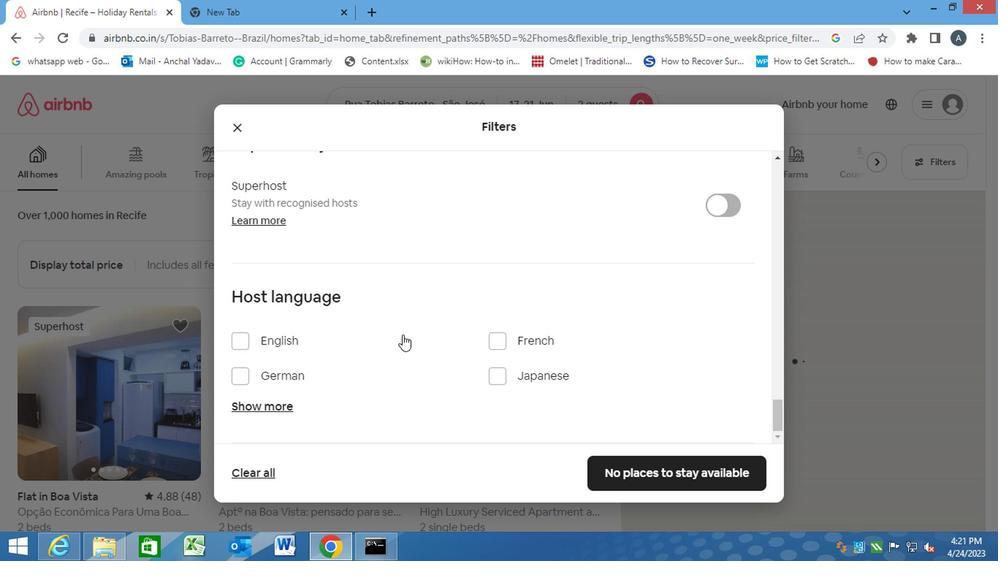 
Action: Mouse moved to (254, 409)
Screenshot: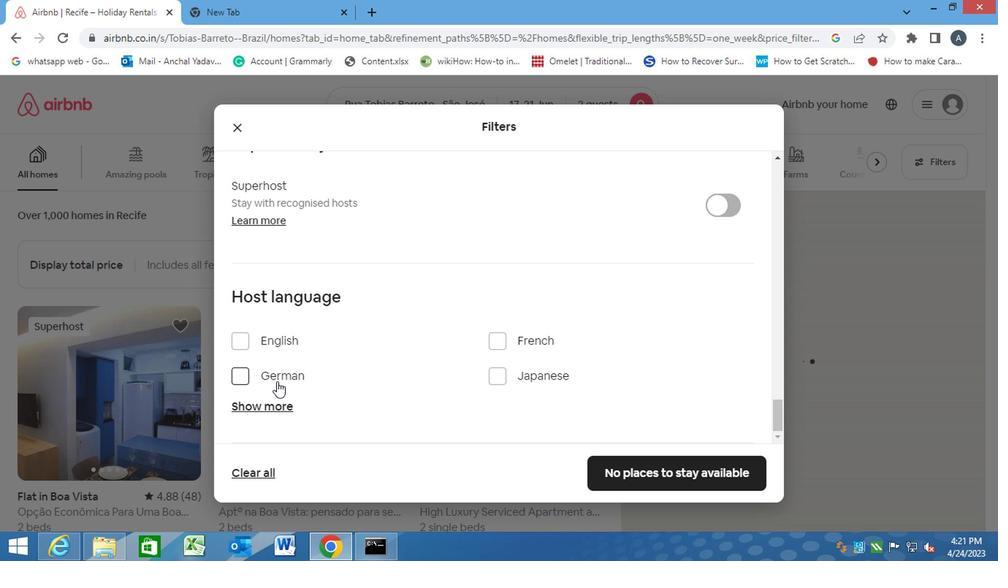
Action: Mouse pressed left at (254, 409)
Screenshot: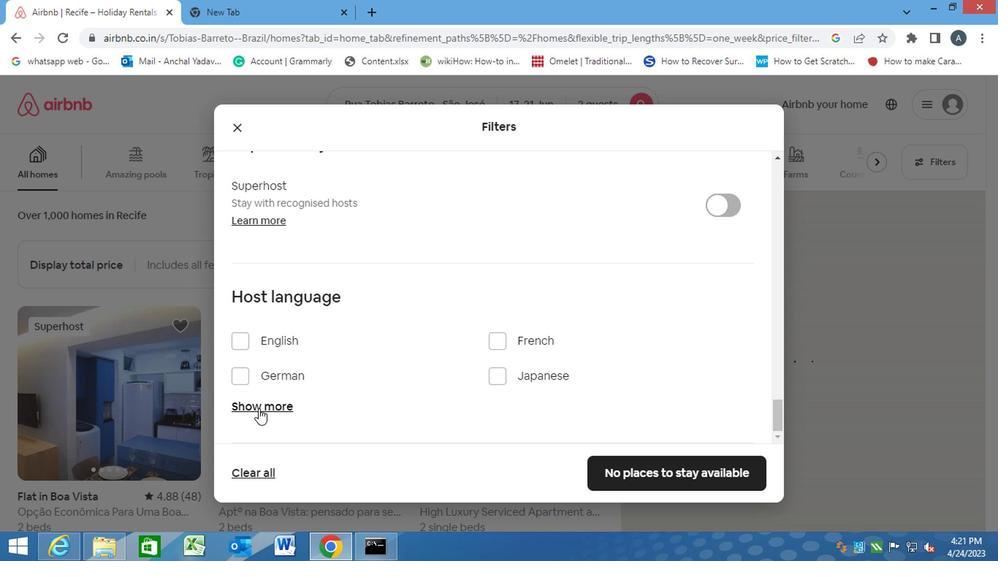 
Action: Mouse moved to (443, 410)
Screenshot: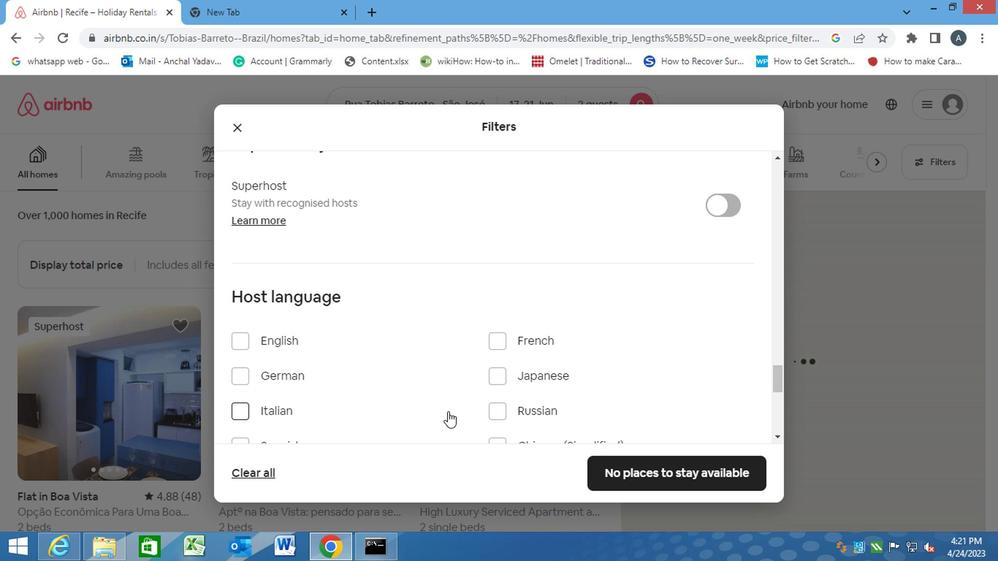 
Action: Mouse scrolled (443, 409) with delta (0, -1)
Screenshot: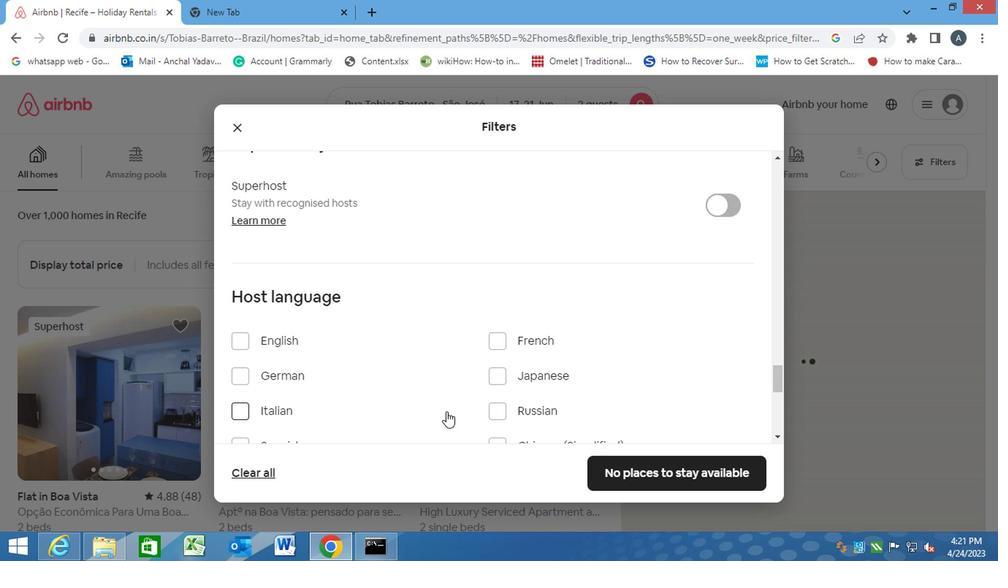 
Action: Mouse scrolled (443, 409) with delta (0, -1)
Screenshot: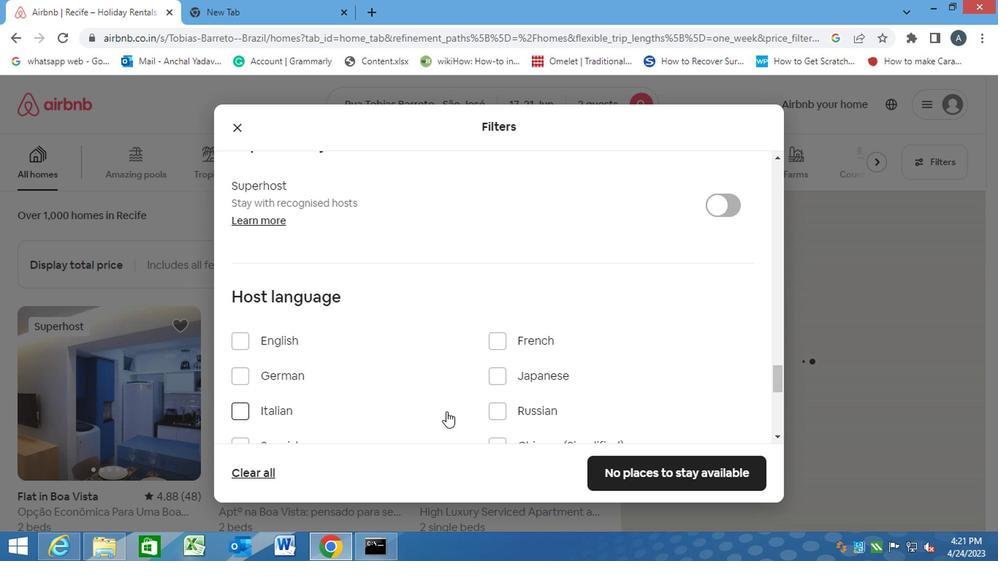 
Action: Mouse moved to (224, 302)
Screenshot: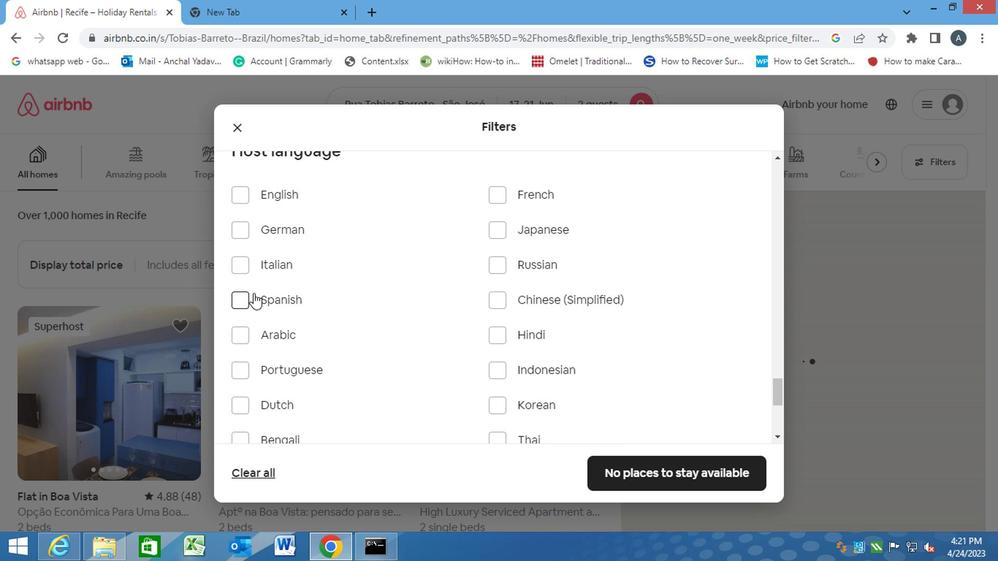 
Action: Mouse pressed left at (224, 302)
Screenshot: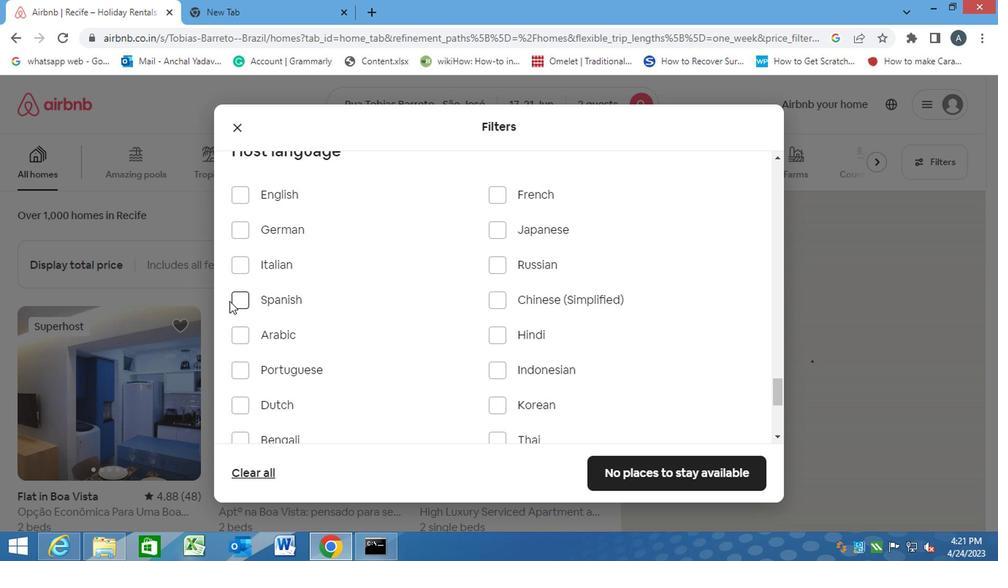 
Action: Mouse moved to (237, 304)
Screenshot: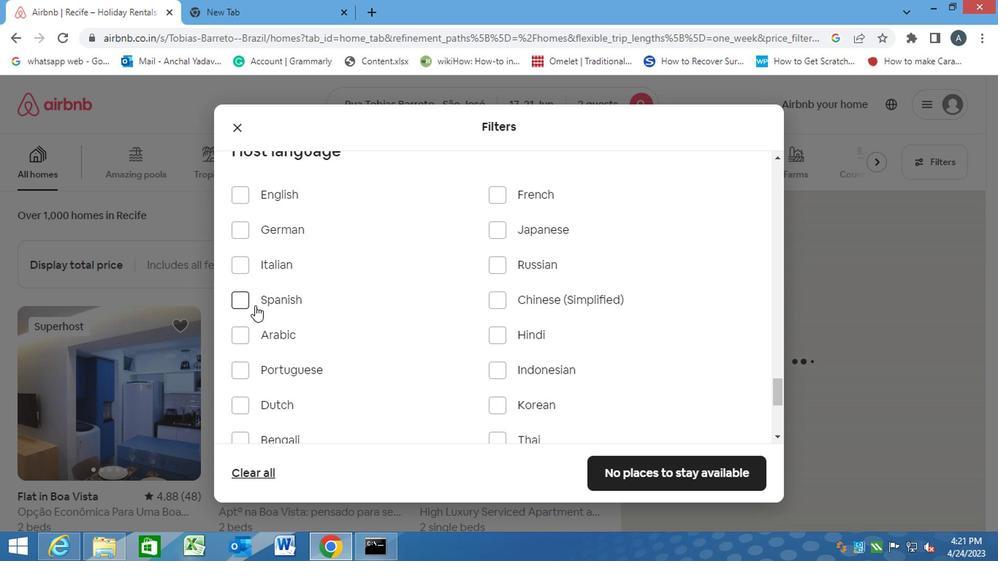 
Action: Mouse pressed left at (237, 304)
Screenshot: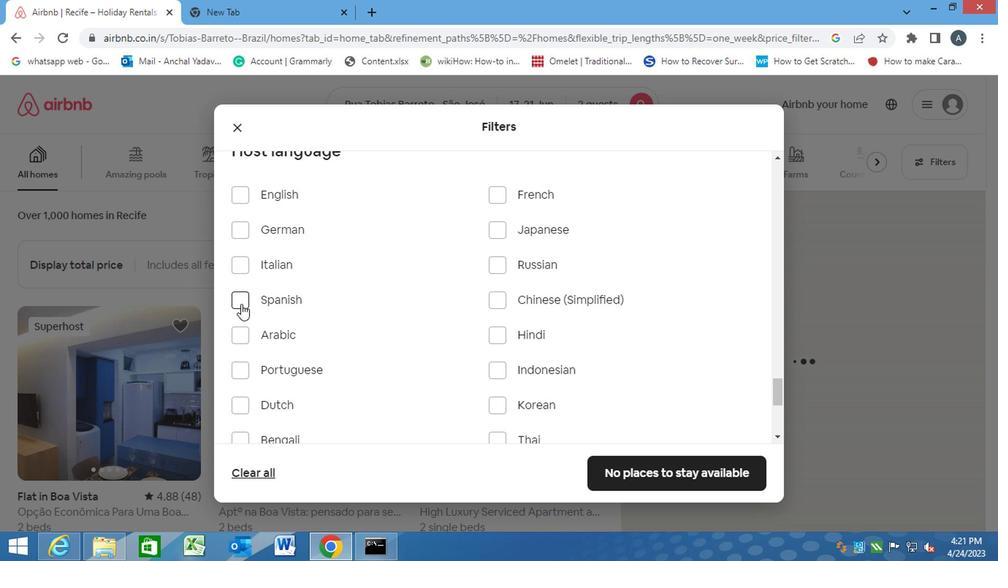 
Action: Mouse moved to (619, 460)
Screenshot: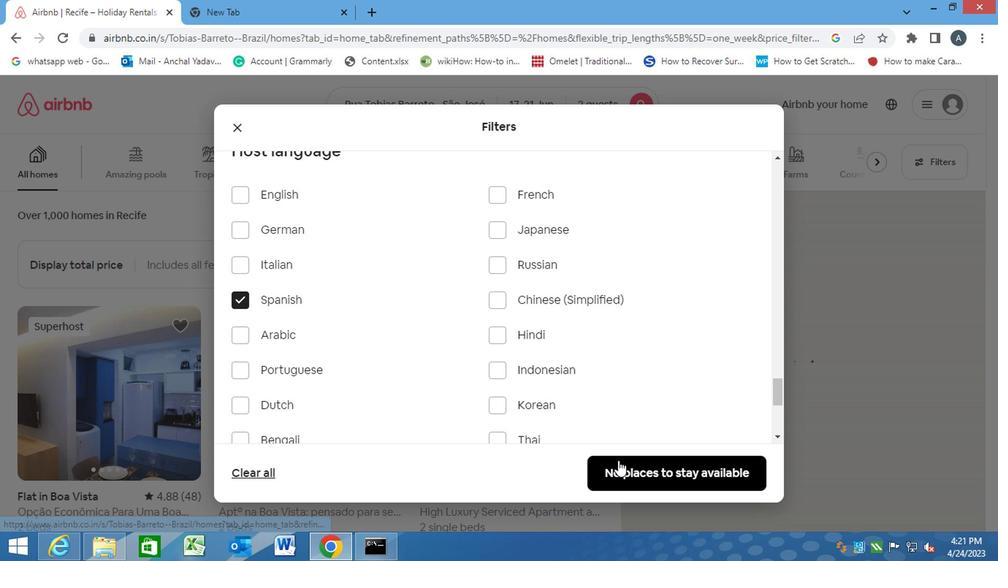 
Action: Mouse pressed left at (619, 460)
Screenshot: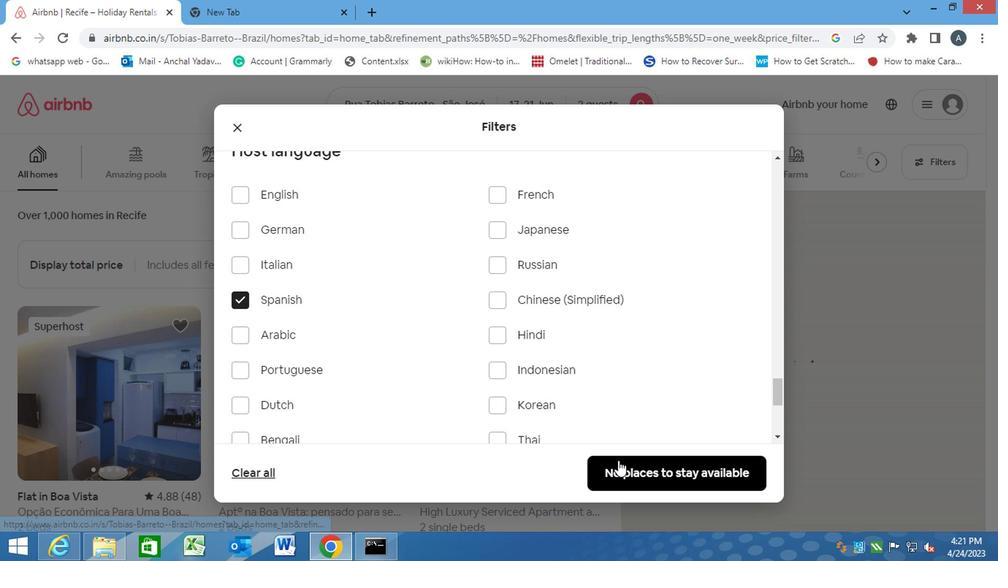 
